 Task: Open a blank google sheet and write heading  Summit Sales. Add 10 people name  'Joshua Rivera, Zoey Coleman, Ryan Wright, Addison Bailey, Jonathan Simmons, Brooklyn Ward, Caleb Barnes, Audrey Collins, Gabriel Perry, Sofia Bell'Item code in between  2500-2700. Product range in between  4000-7000. Add Products   ASICS Shoe, Brooks Shoe, Clarks Shoe, Crocs Shoe, Dr. Martens Shoe, Ecco Shoe, Fila Shoe, Hush Puppies Shoe, Jordan Shoe, K-Swiss Shoe.Choose quantity  3 to 5 commission 2 percent Total Add Amount. Save page  Summit Sales templetes   book
Action: Mouse pressed left at (234, 166)
Screenshot: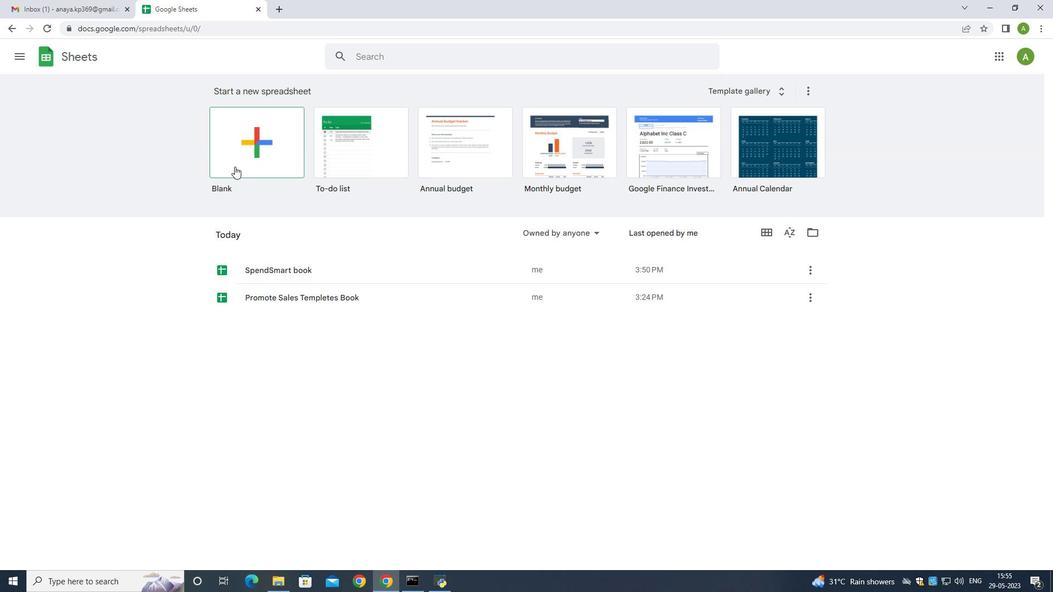 
Action: Mouse moved to (52, 152)
Screenshot: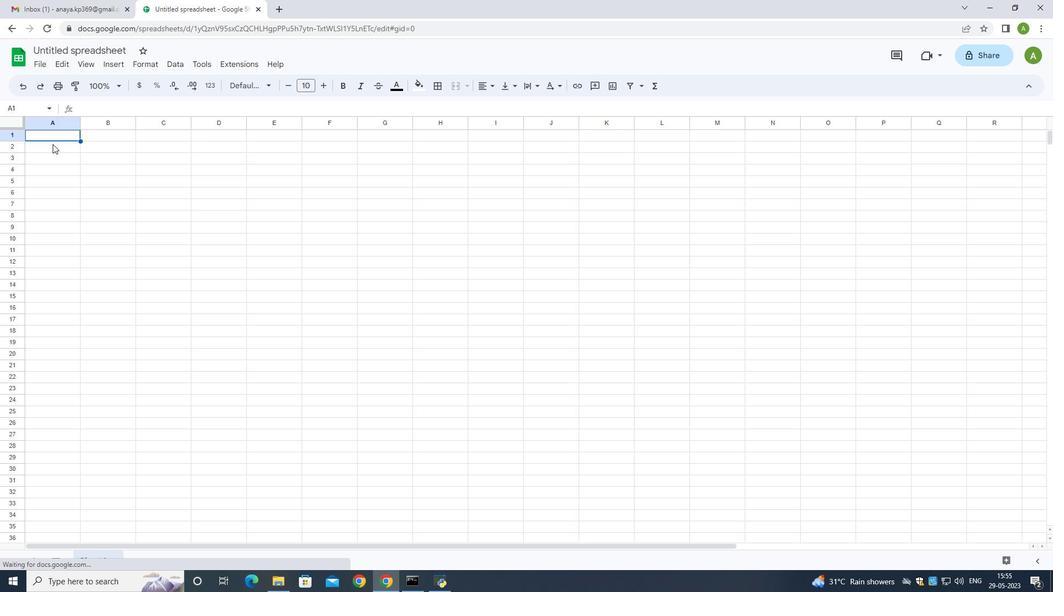 
Action: Key pressed <Key.shift><Key.shift><Key.shift><Key.shift><Key.shift><Key.shift><Key.shift><Key.shift><Key.shift><Key.shift><Key.shift>Summit<Key.space><Key.shift><Key.shift><Key.shift><Key.shift><Key.shift><Key.shift><Key.shift><Key.shift><Key.shift><Key.shift><Key.shift><Key.shift><Key.shift><Key.shift>Sales<Key.down><Key.shift><Key.shift><Key.shift><Key.shift><Key.shift><Key.shift><Key.shift><Key.shift><Key.shift><Key.shift><Key.shift><Key.shift><Key.shift>Name<Key.down><Key.shift>Joshua<Key.space><Key.shift>Rivera<Key.down><Key.shift><Key.shift><Key.shift><Key.shift><Key.shift>Zoey<Key.space><Key.shift>Coleman
Screenshot: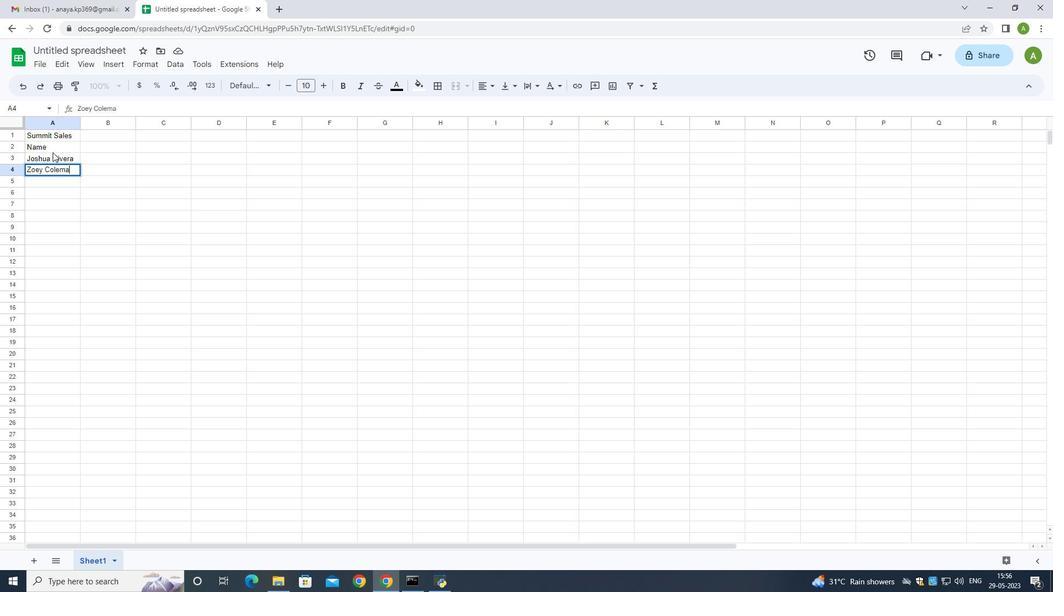 
Action: Mouse pressed left at (52, 152)
Screenshot: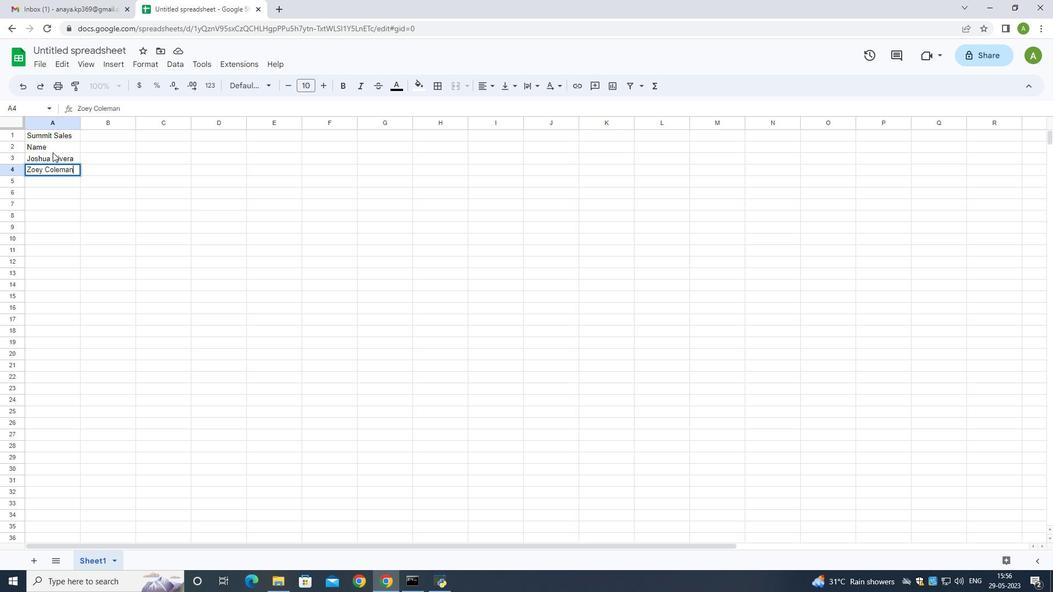 
Action: Mouse moved to (206, 592)
Screenshot: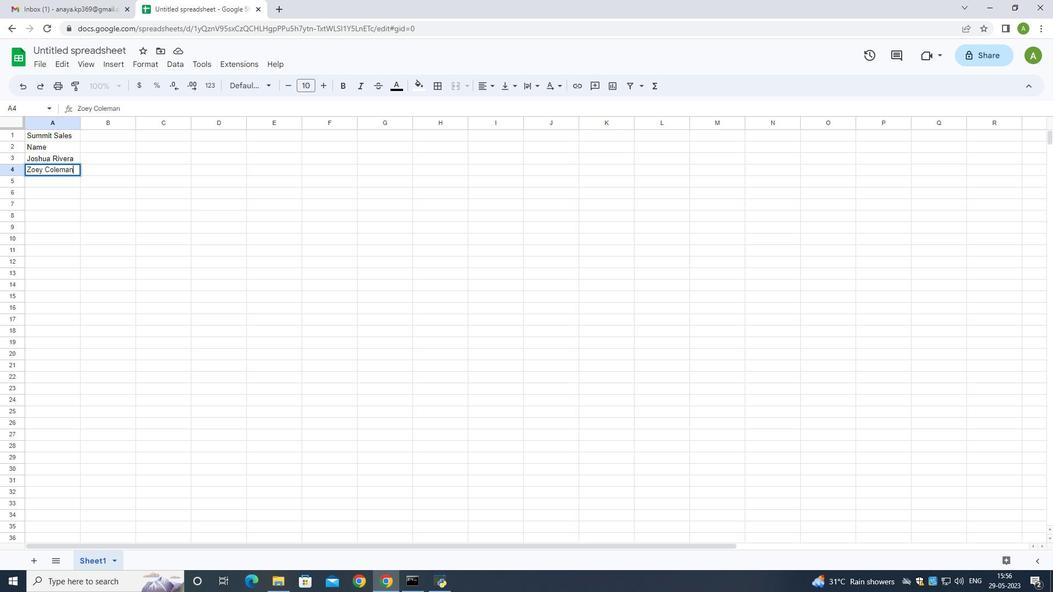 
Action: Key pressed <Key.down>
Screenshot: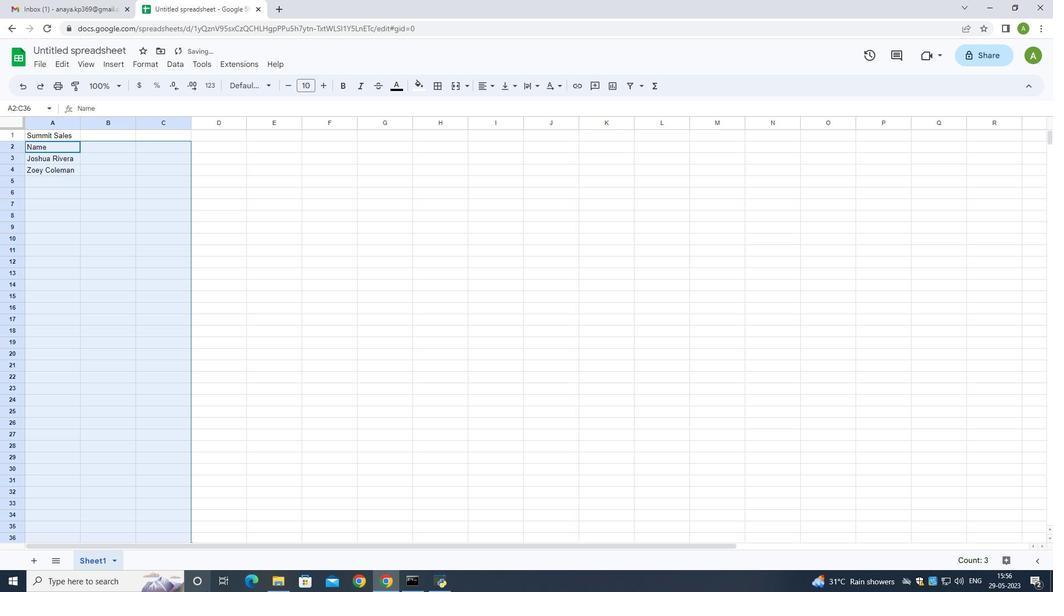 
Action: Mouse moved to (866, 335)
Screenshot: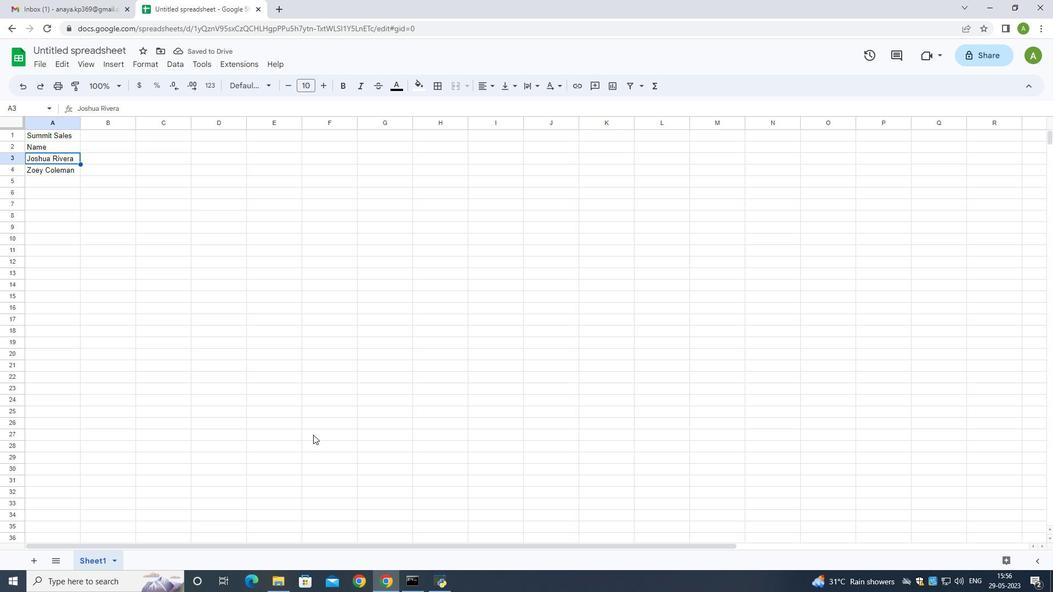 
Action: Key pressed <Key.down><Key.down><Key.shift>Ryan<Key.space><Key.shift>Wright<Key.down><Key.shift>Addison<Key.space><Key.shift>Bailey<Key.down><Key.shift><Key.shift>Jonathan<Key.space><Key.shift><Key.shift><Key.shift>Simmons<Key.down><Key.shift>Brooklyn<Key.space><Key.shift>Ward<Key.down><Key.shift>Caleb<Key.space><Key.shift>Barnes<Key.down><Key.shift>Audrey<Key.space><Key.shift>Collins<Key.down><Key.shift>Gabriel<Key.space><Key.shift>Perry<Key.down><Key.shift>Sofia<Key.space><Key.shift><Key.shift>Bell'l<Key.backspace><Key.shift>Item
Screenshot: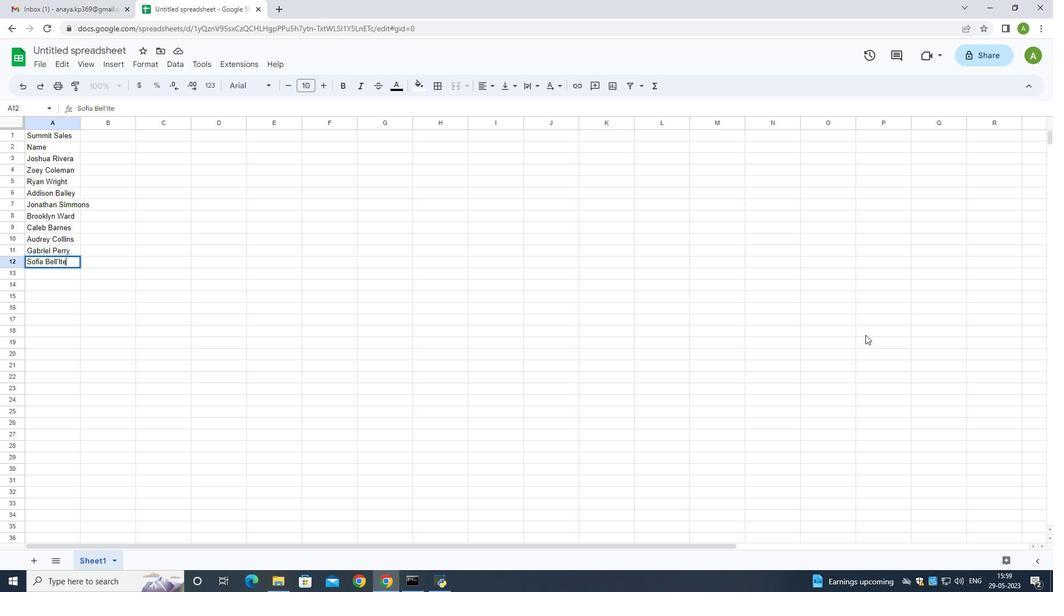 
Action: Mouse moved to (199, 109)
Screenshot: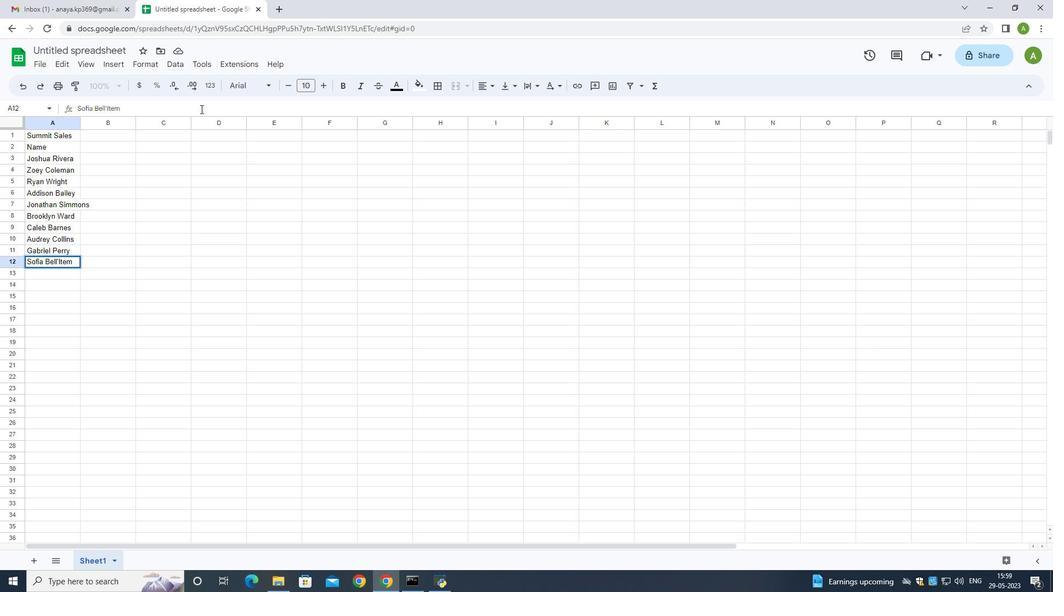 
Action: Key pressed <Key.backspace>
Screenshot: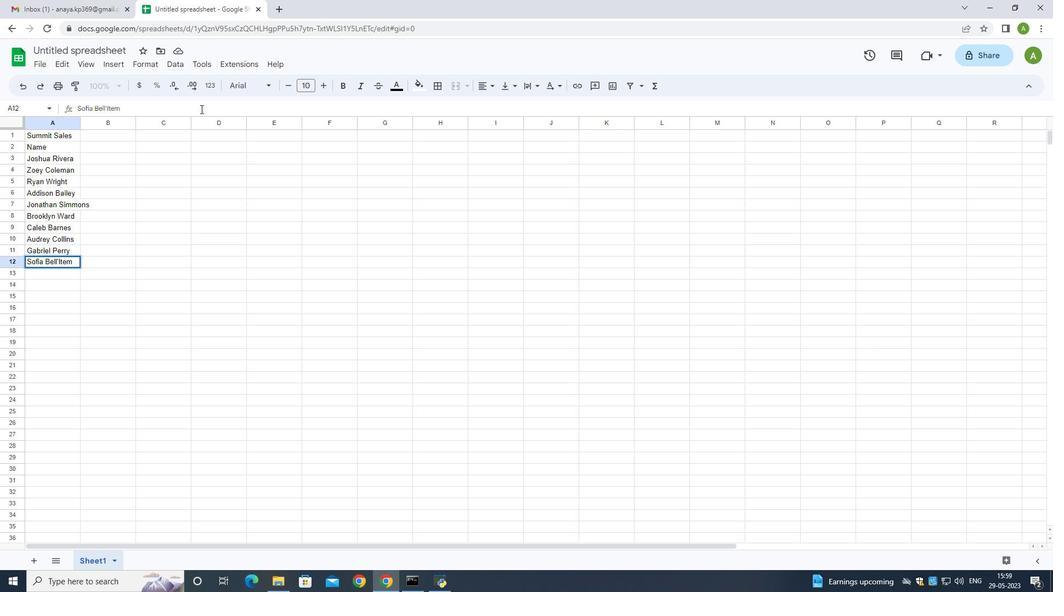 
Action: Mouse moved to (182, 103)
Screenshot: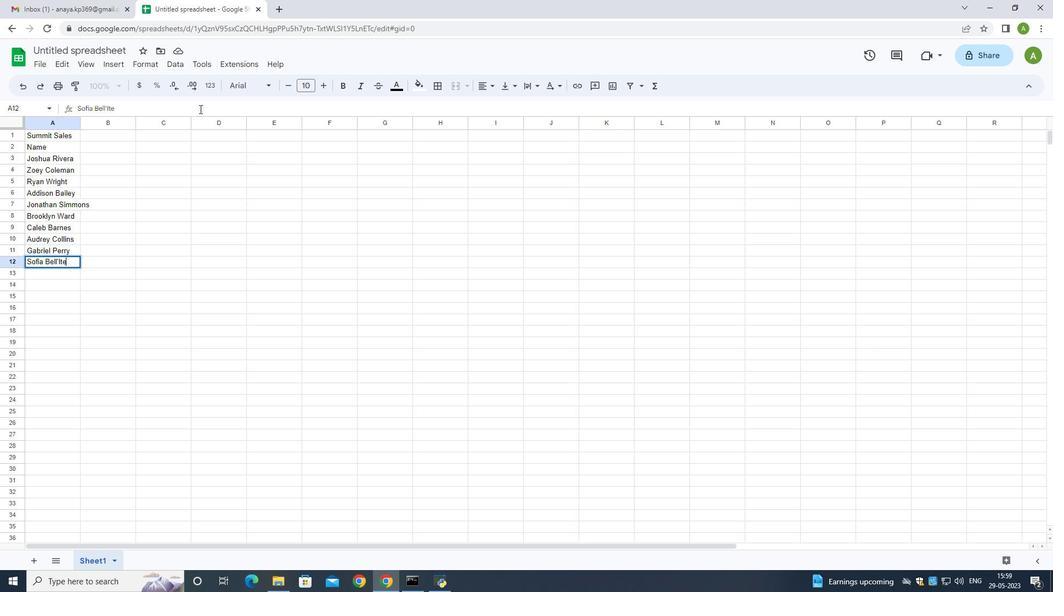 
Action: Key pressed <Key.backspace>
Screenshot: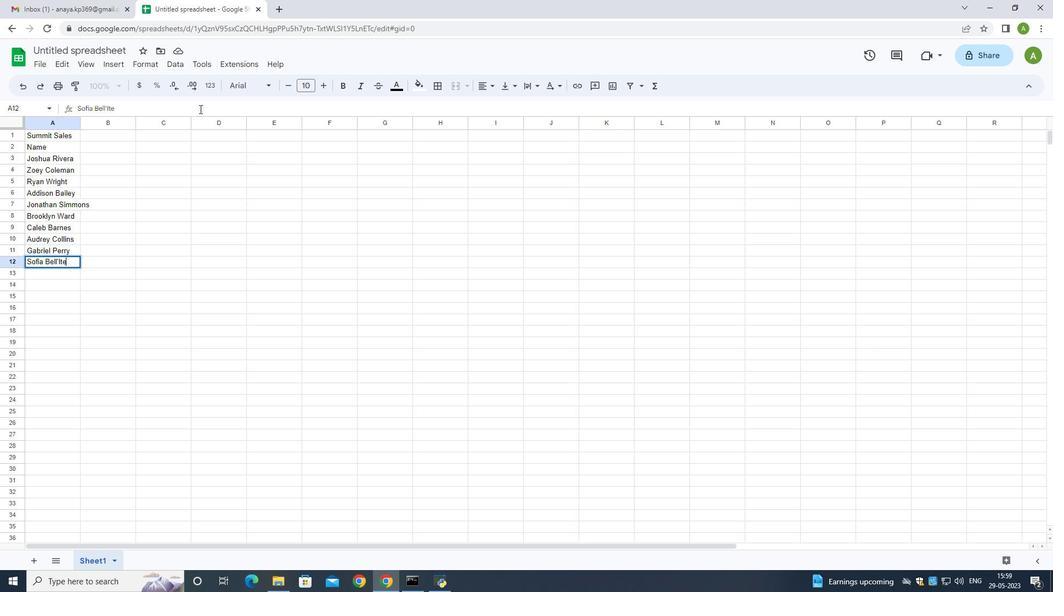 
Action: Mouse moved to (173, 97)
Screenshot: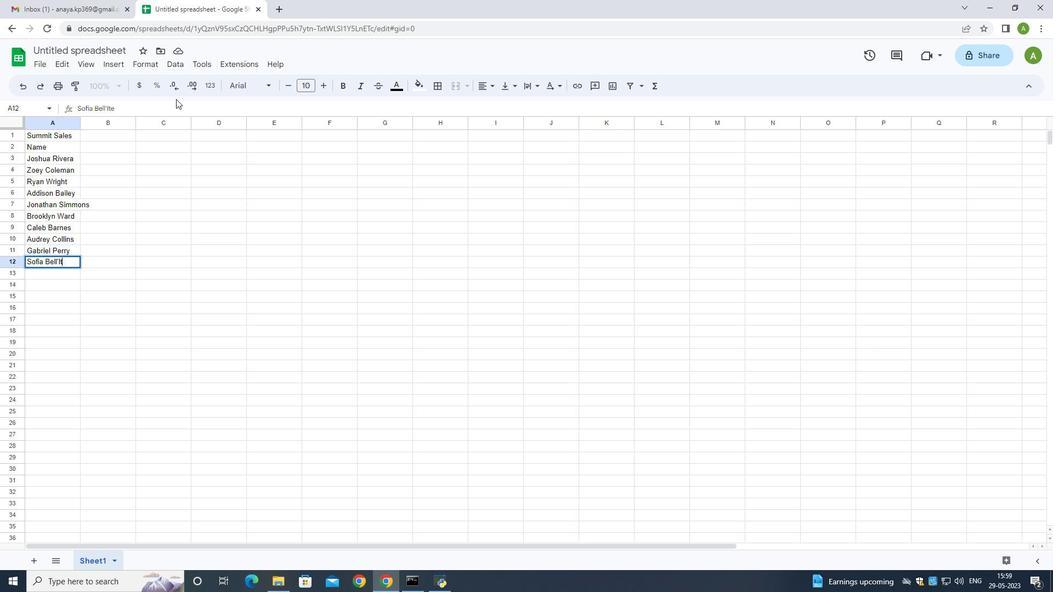 
Action: Key pressed <Key.backspace>
Screenshot: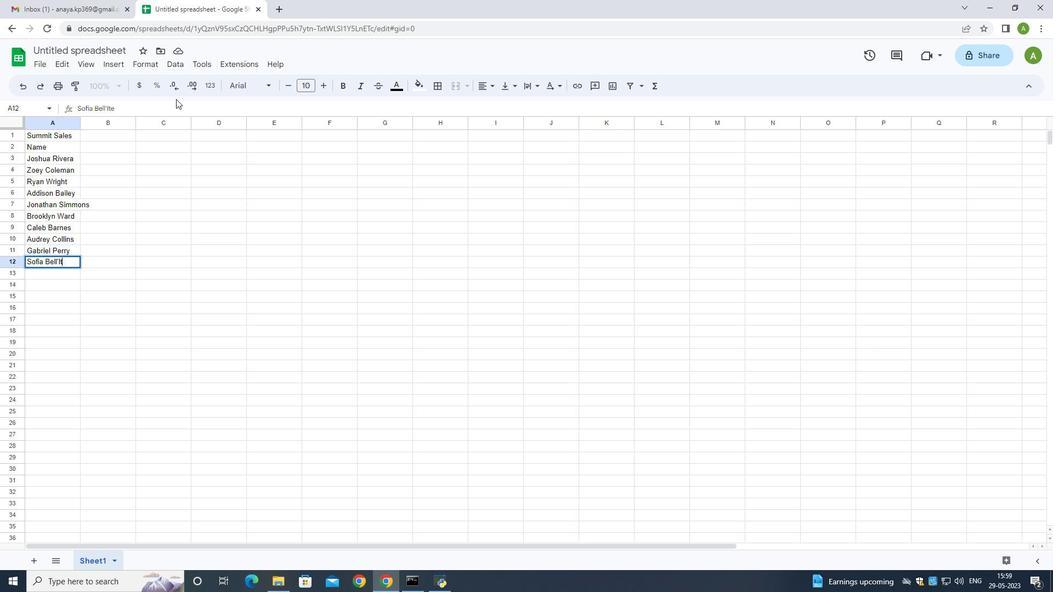 
Action: Mouse moved to (149, 83)
Screenshot: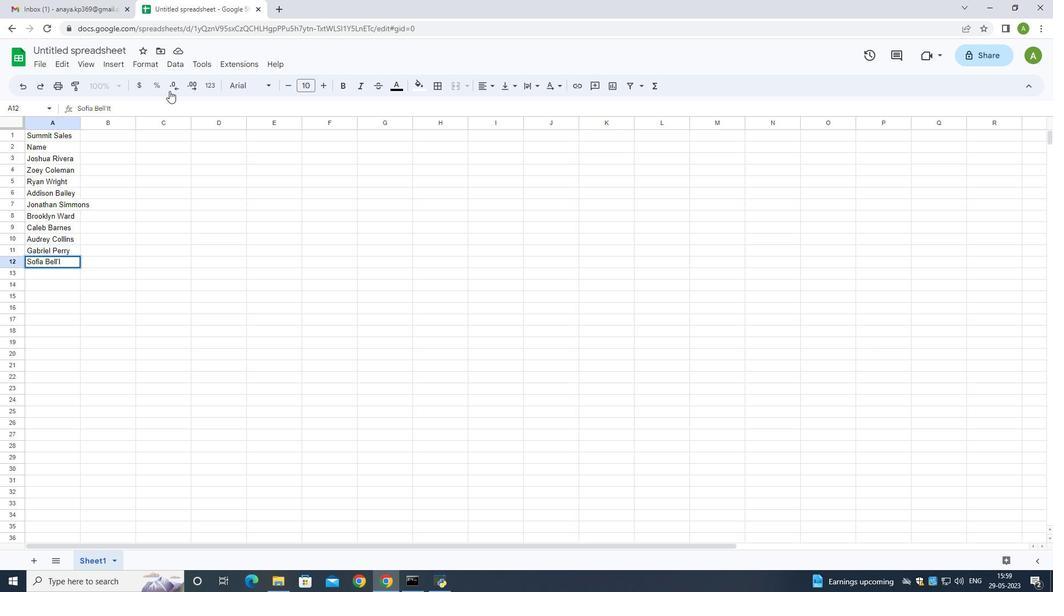 
Action: Key pressed <Key.backspace>
Screenshot: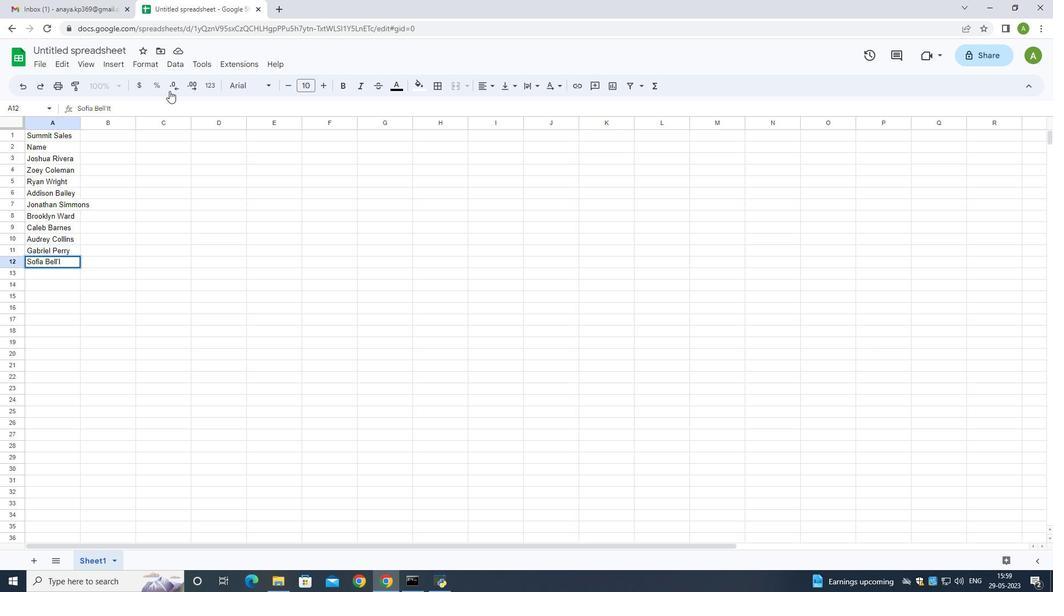 
Action: Mouse moved to (146, 77)
Screenshot: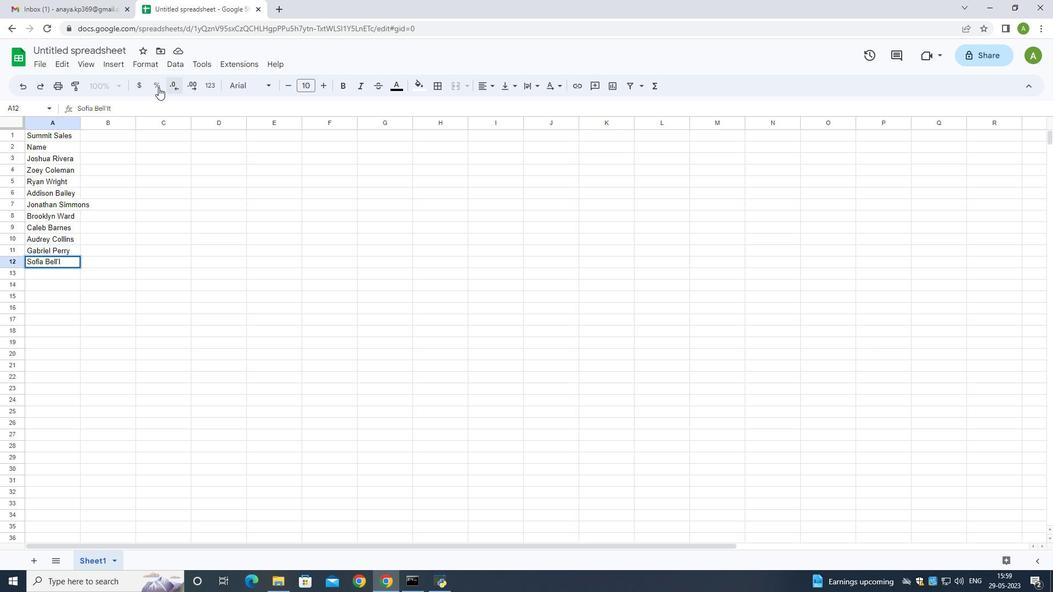 
Action: Key pressed <Key.backspace>
Screenshot: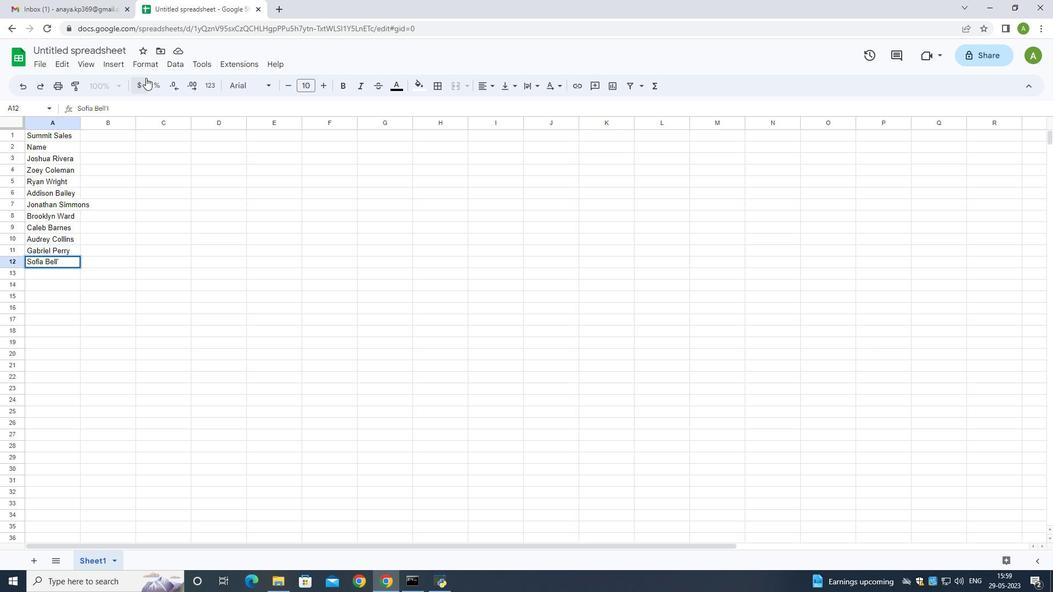 
Action: Mouse moved to (147, 55)
Screenshot: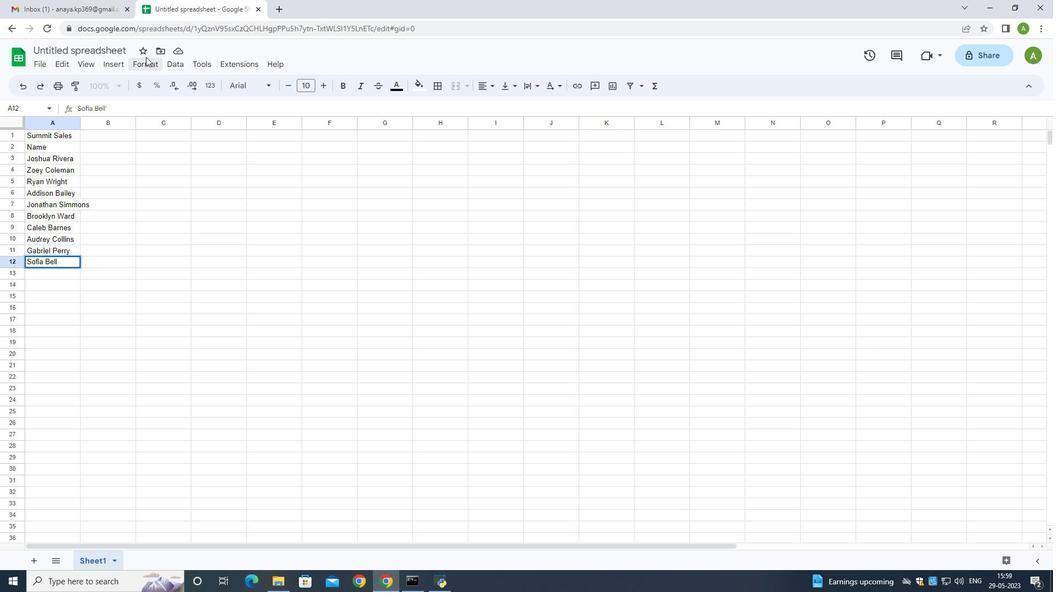 
Action: Key pressed <Key.backspace>
Screenshot: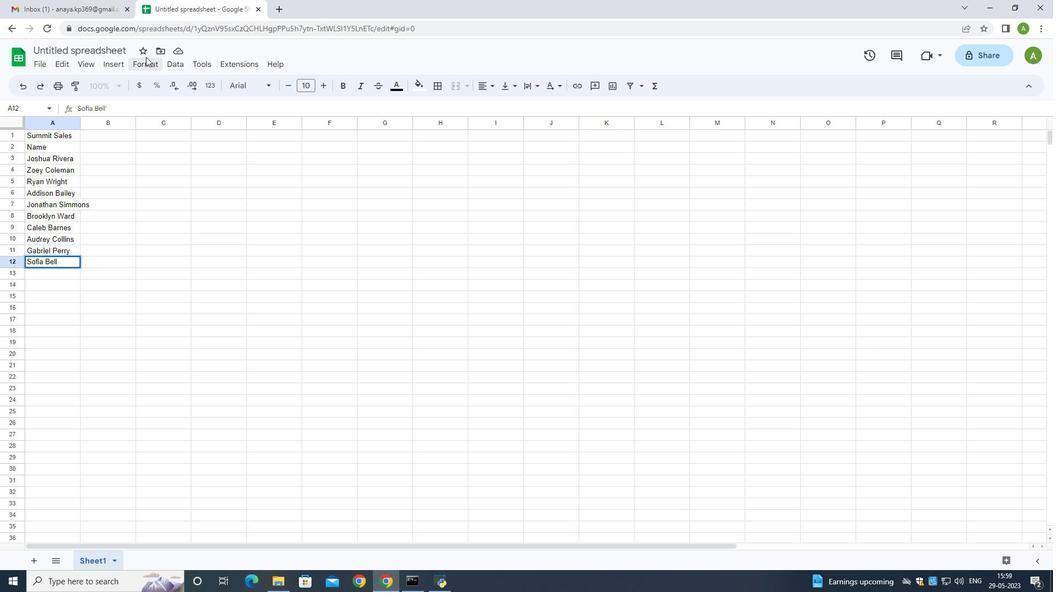 
Action: Mouse moved to (171, 54)
Screenshot: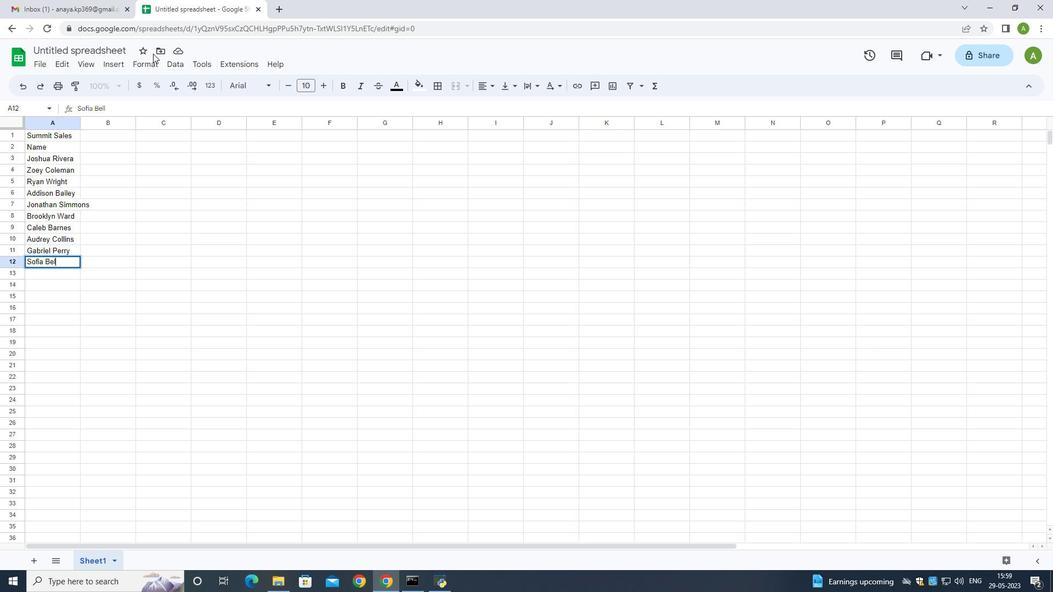 
Action: Key pressed <Key.backspace>
Screenshot: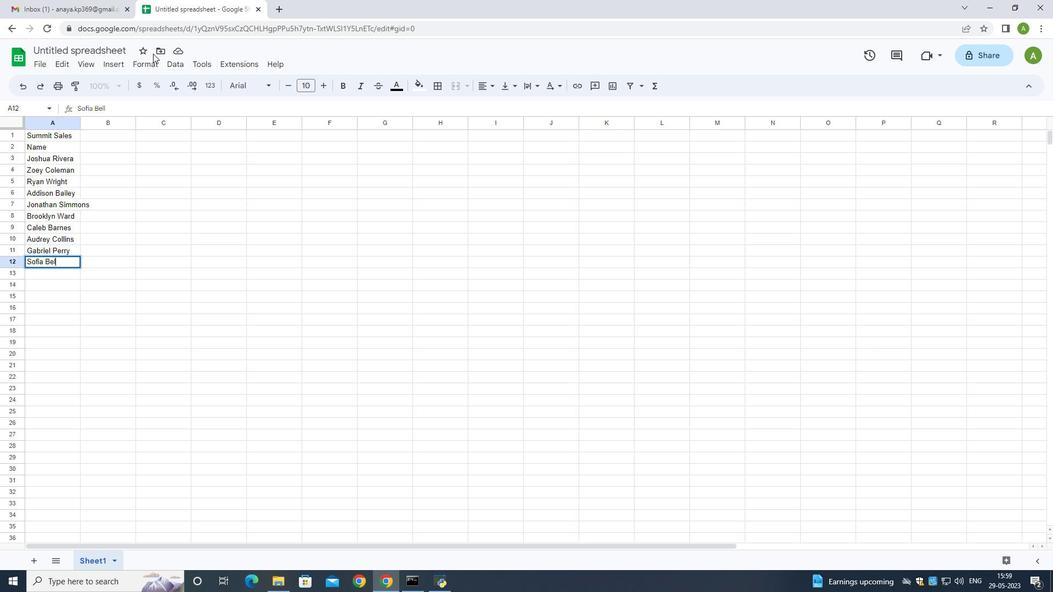 
Action: Mouse moved to (170, 62)
Screenshot: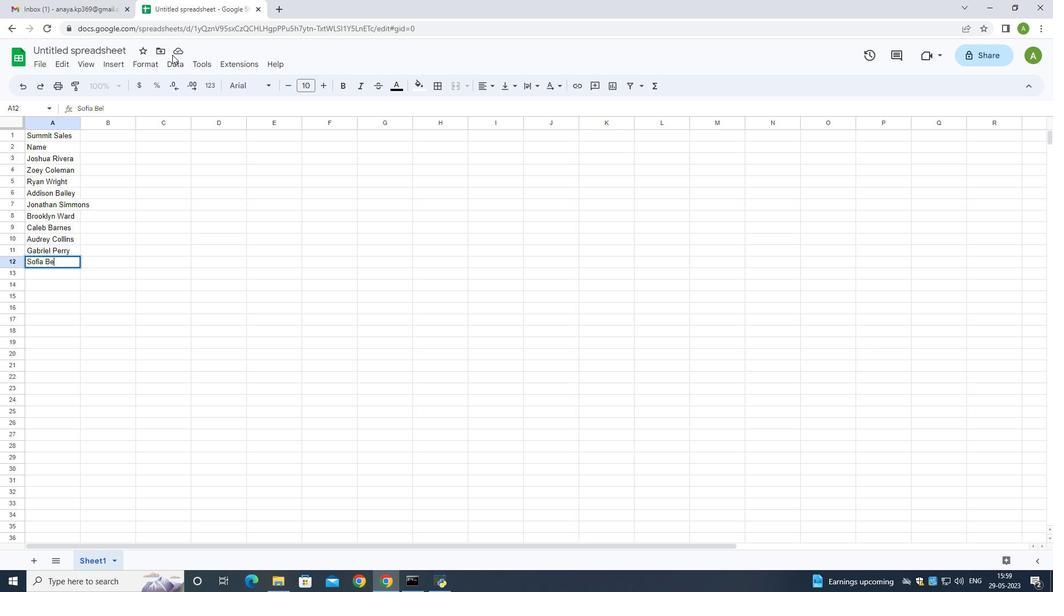 
Action: Key pressed <Key.backspace>
Screenshot: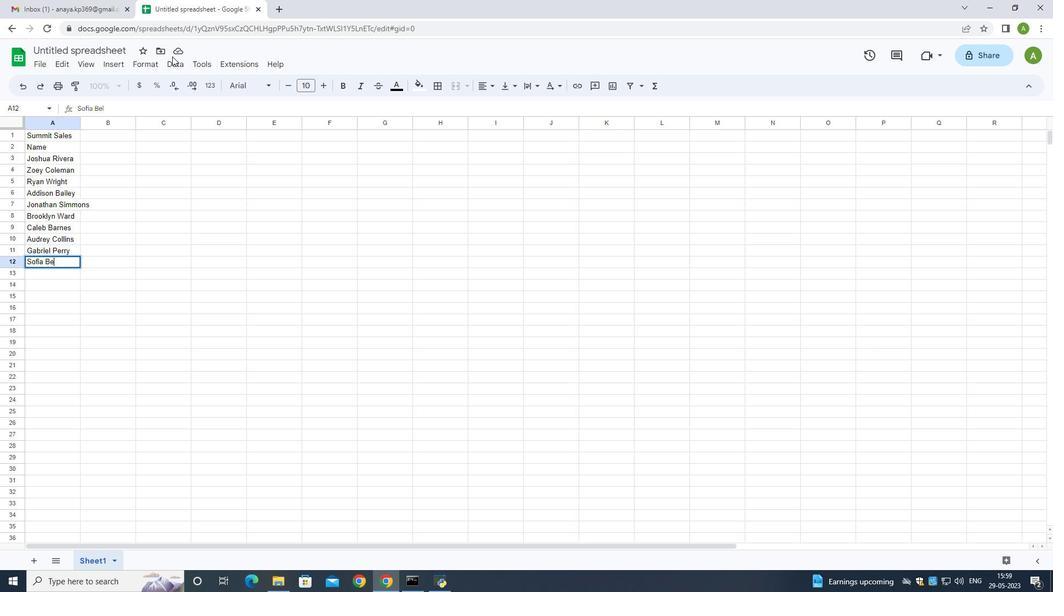 
Action: Mouse moved to (170, 65)
Screenshot: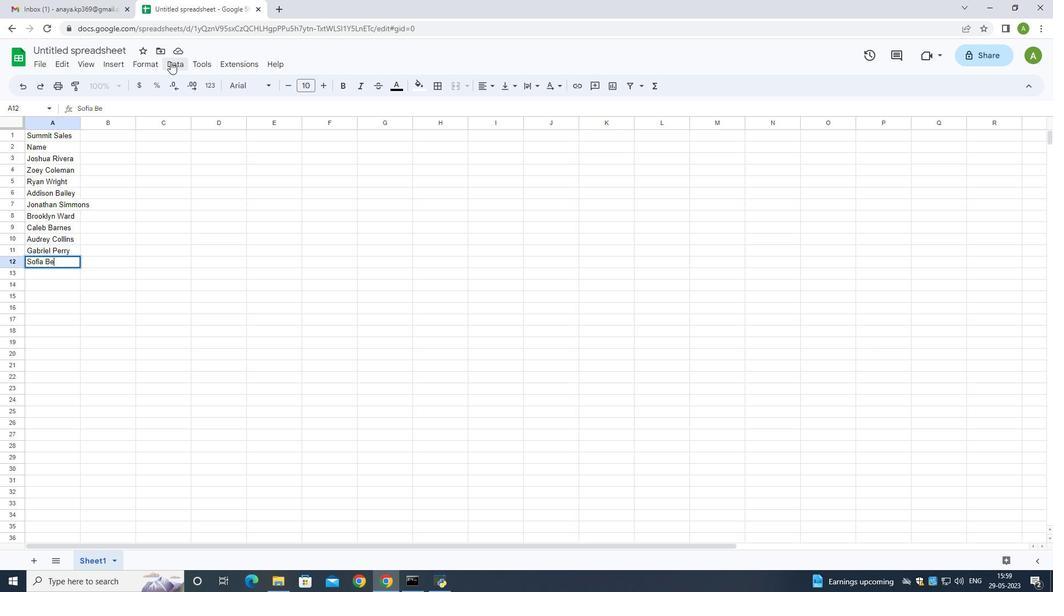 
Action: Key pressed <Key.backspace><Key.backspace><Key.backspace>
Screenshot: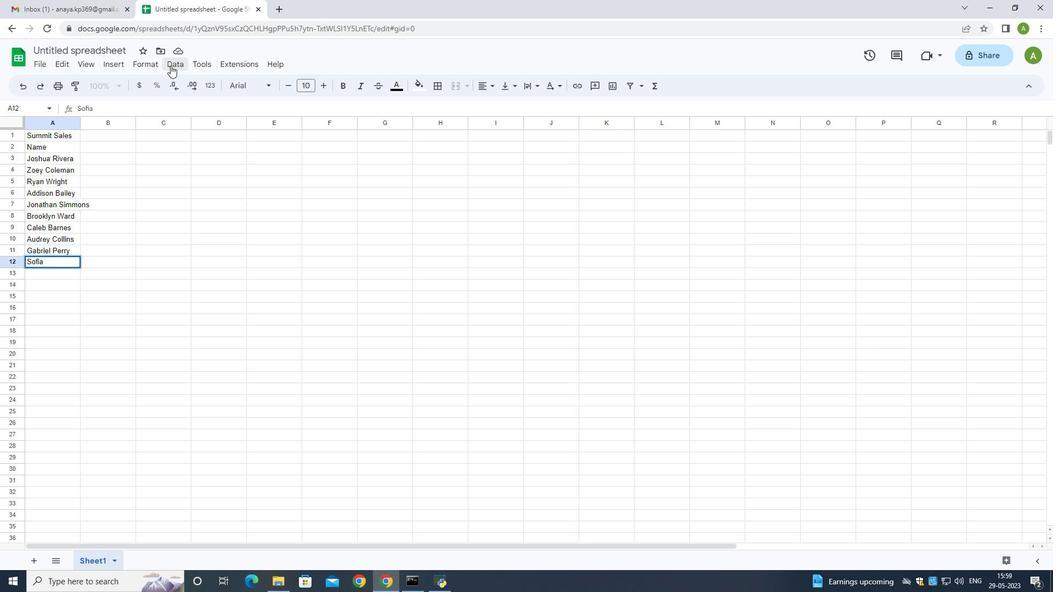 
Action: Mouse moved to (288, 281)
Screenshot: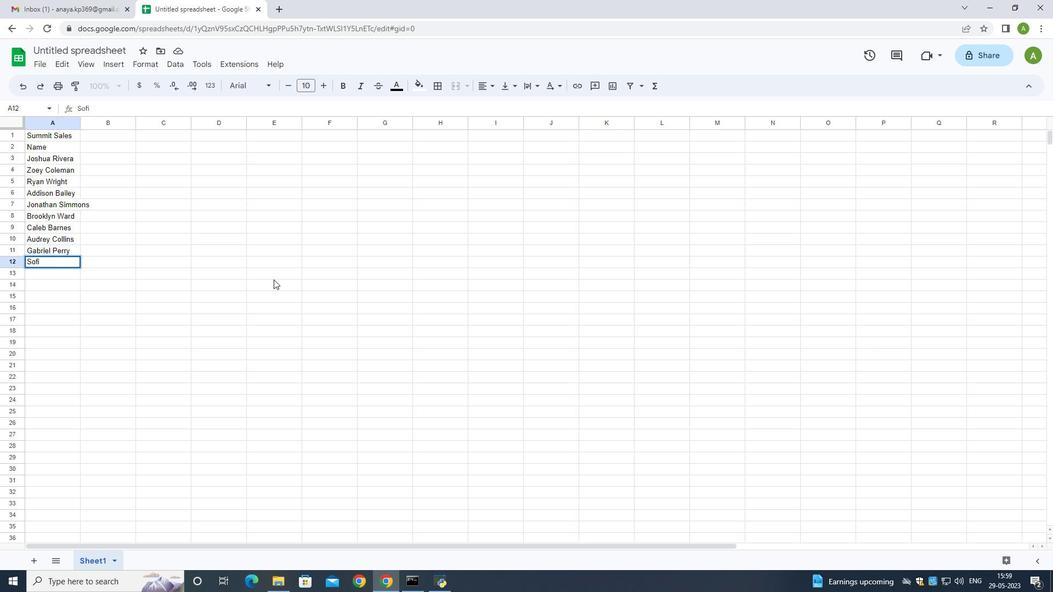 
Action: Key pressed <Key.backspace><Key.backspace><Key.backspace><Key.backspace>ctrl+Za<Key.space><Key.shift>Bell
Screenshot: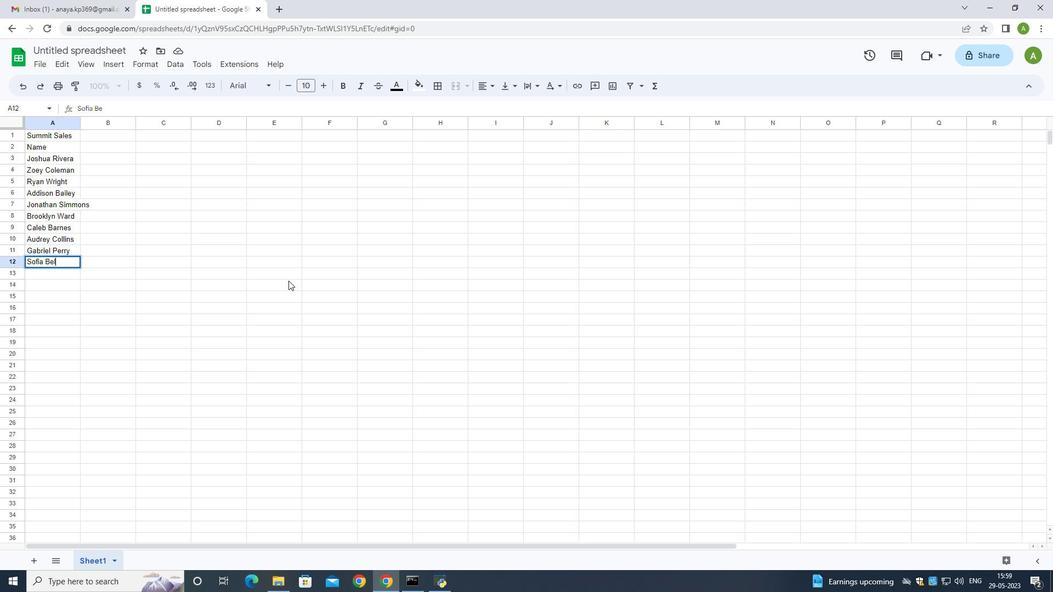 
Action: Mouse moved to (111, 146)
Screenshot: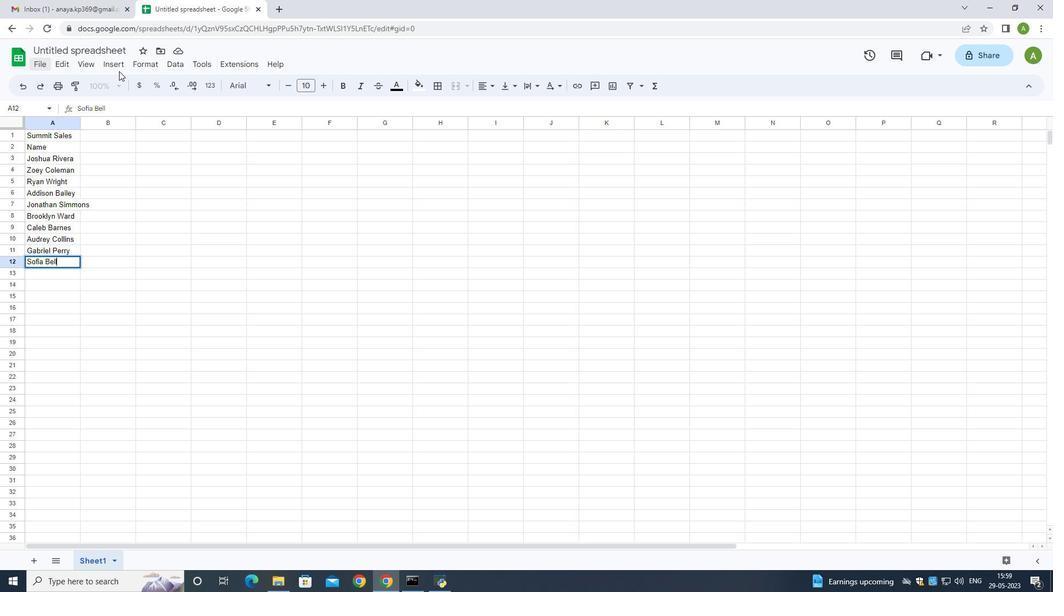 
Action: Mouse pressed left at (111, 146)
Screenshot: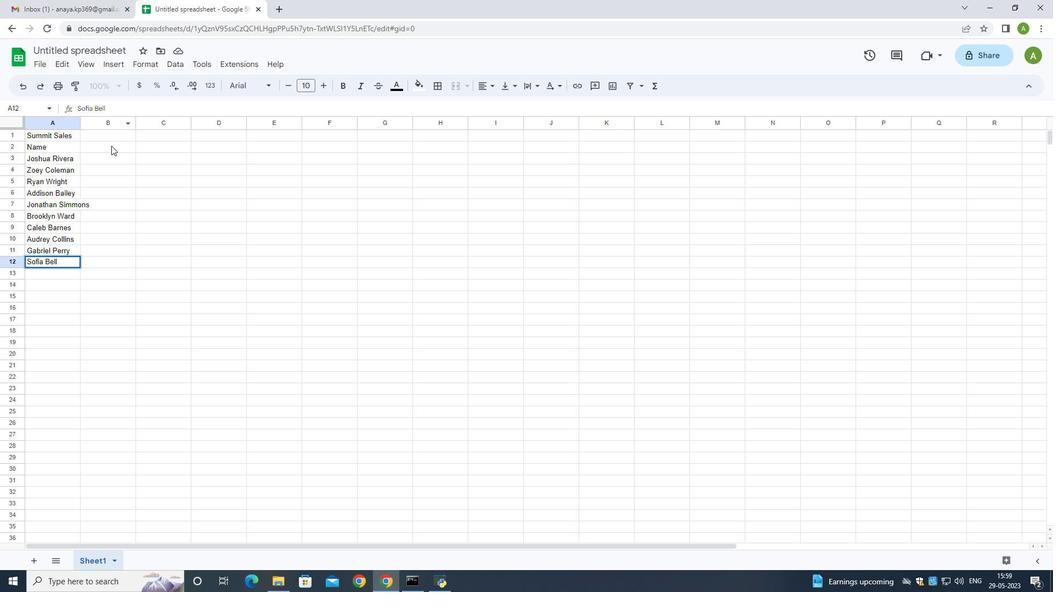 
Action: Mouse moved to (107, 146)
Screenshot: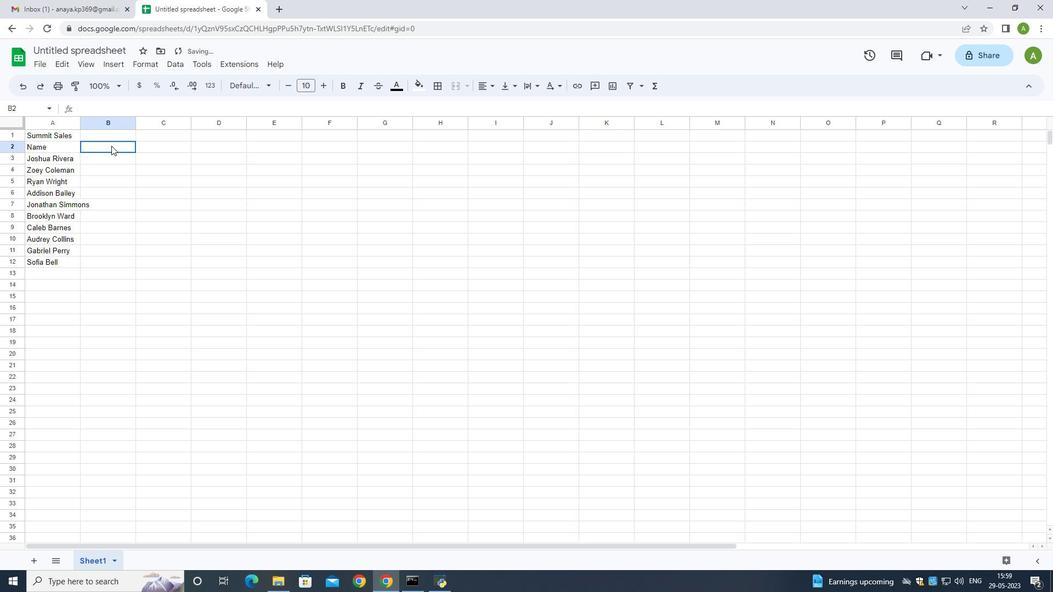 
Action: Key pressed <Key.shift><Key.shift><Key.shift>Item<Key.space><Key.shift>Code<Key.down>
Screenshot: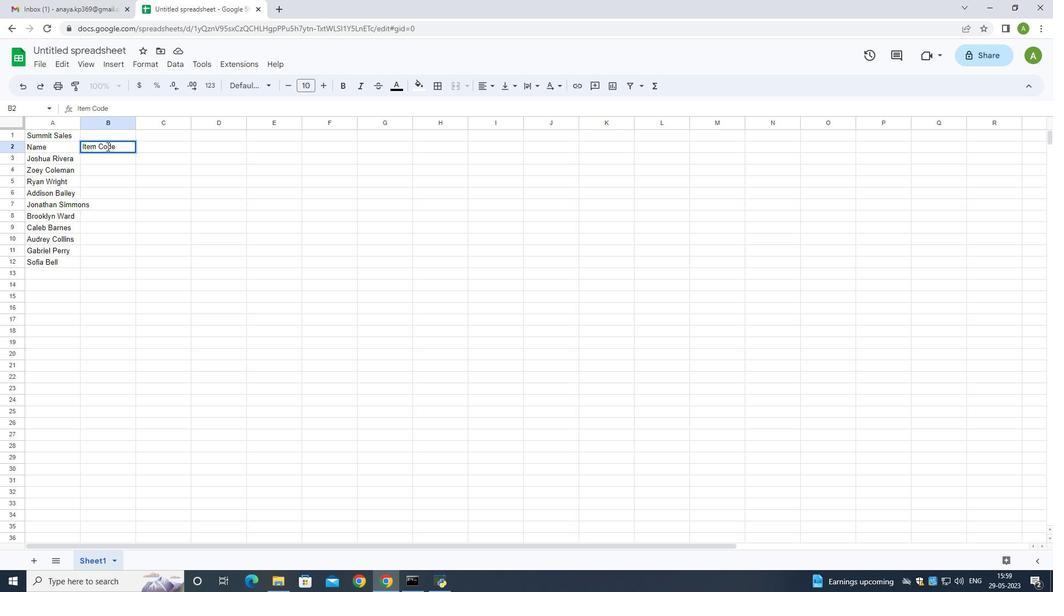 
Action: Mouse moved to (227, 99)
Screenshot: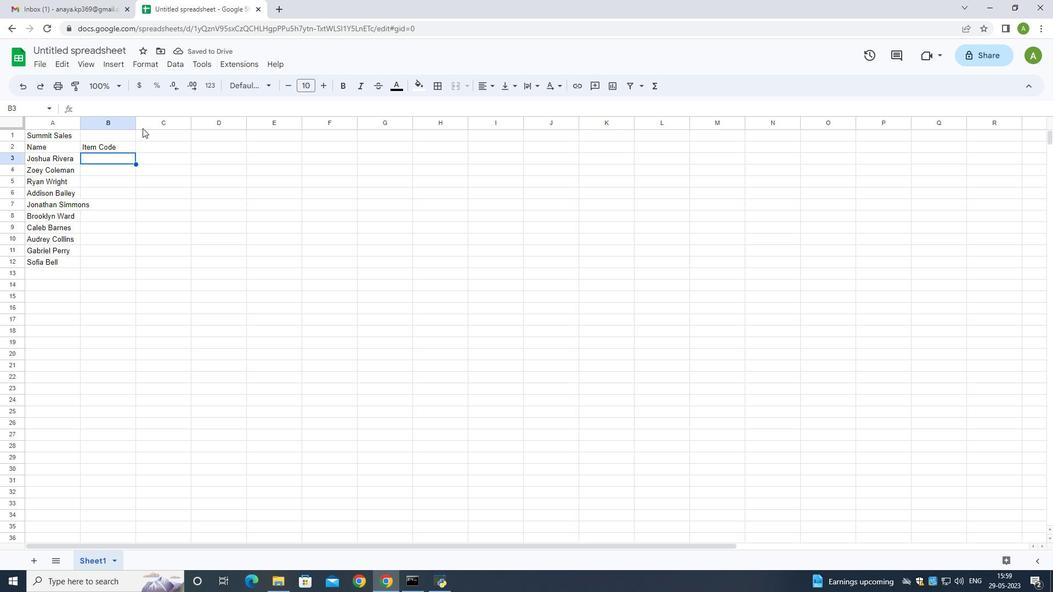 
Action: Key pressed 5<Key.backspace>2500<Key.backspace>2<Key.down>25
Screenshot: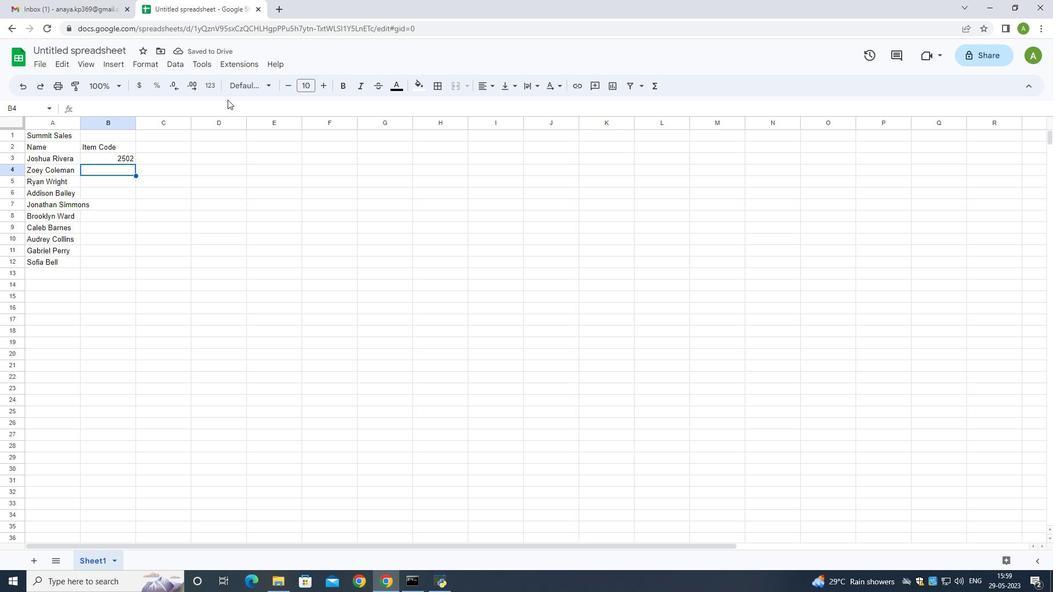 
Action: Mouse moved to (1053, 0)
Screenshot: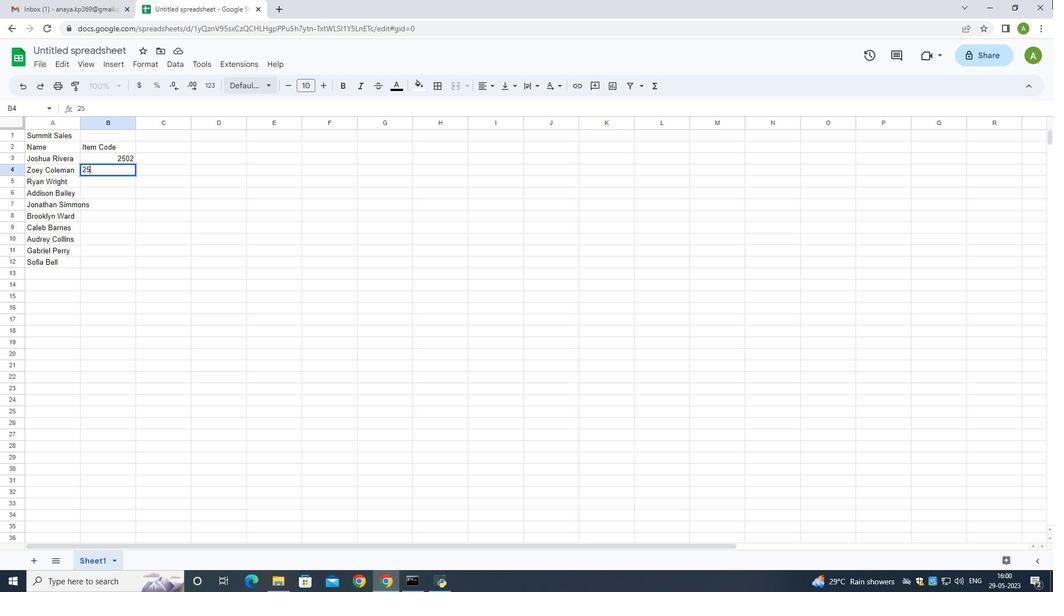 
Action: Key pressed 20
Screenshot: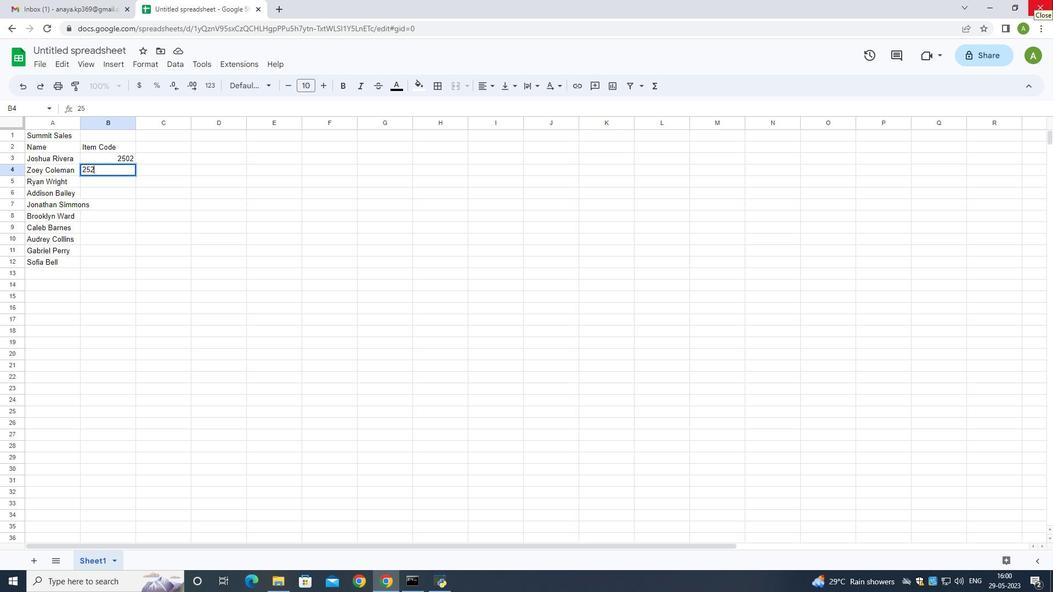 
Action: Mouse moved to (913, 0)
Screenshot: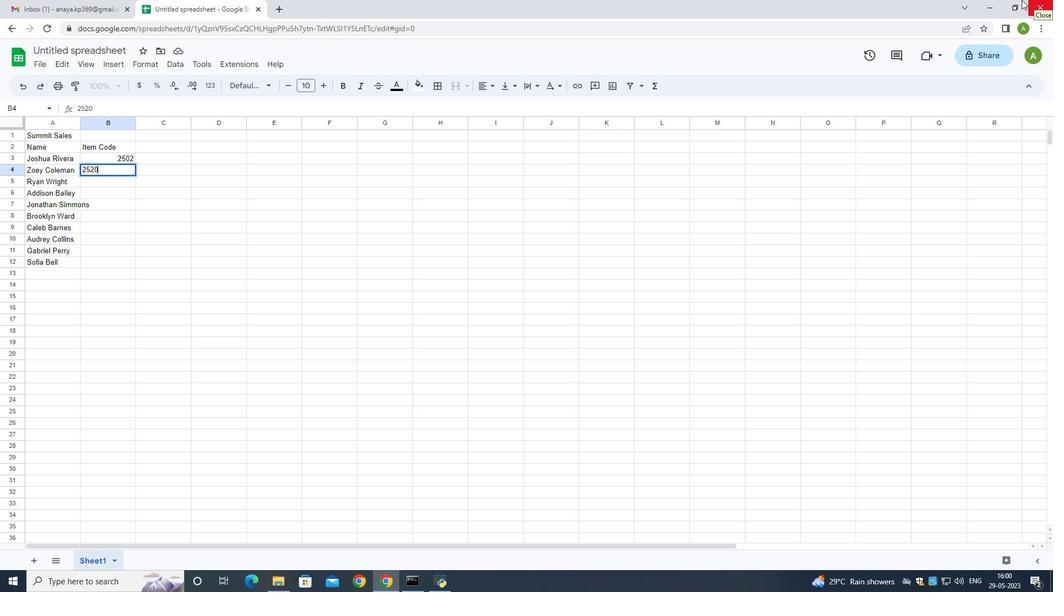
Action: Key pressed <Key.down>2540<Key.down>2570<Key.down>2680<Key.down>2690<Key.down>2650<Key.down>2630<Key.down>2620<Key.down>2695
Screenshot: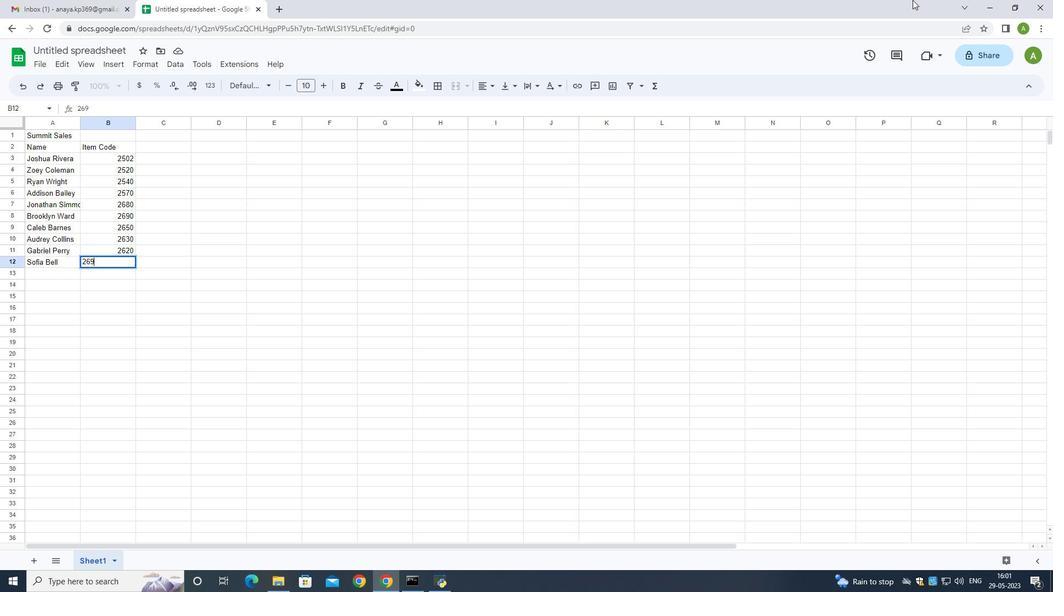 
Action: Mouse moved to (156, 148)
Screenshot: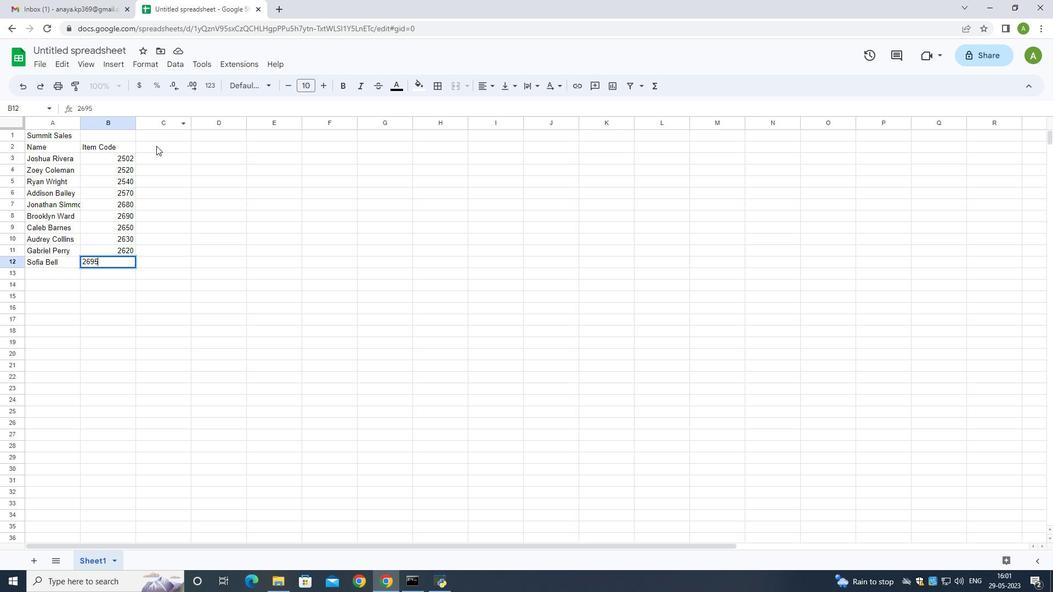 
Action: Mouse pressed left at (156, 148)
Screenshot: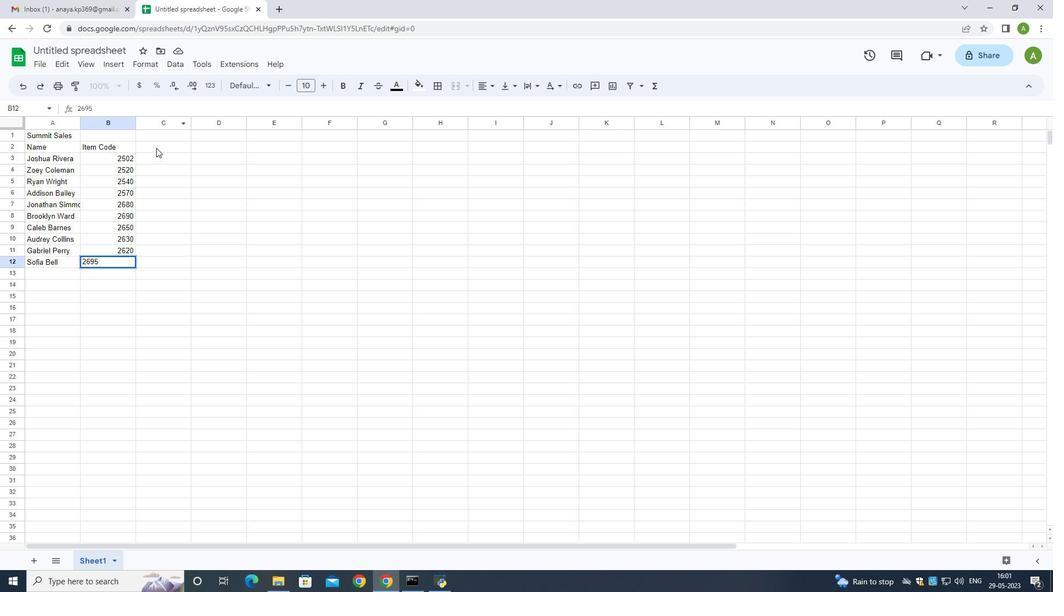 
Action: Mouse moved to (150, 146)
Screenshot: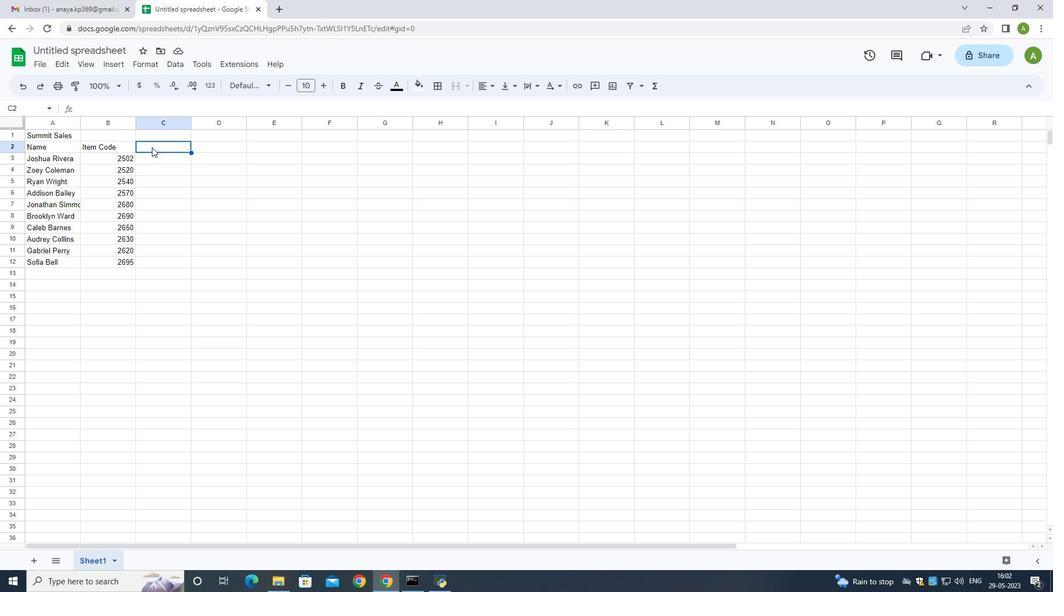 
Action: Mouse pressed left at (150, 146)
Screenshot: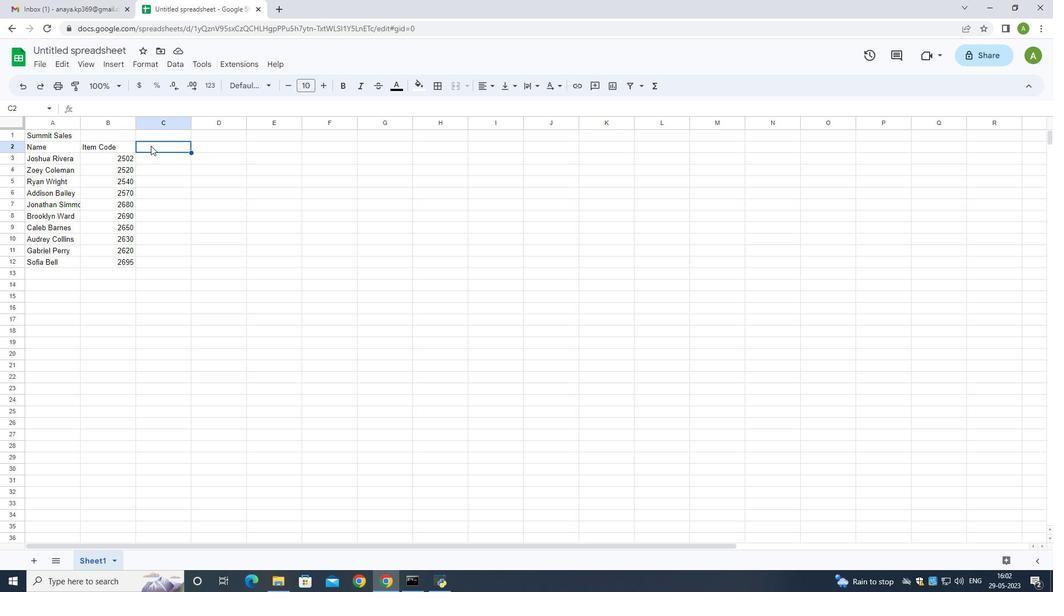 
Action: Mouse moved to (1054, 110)
Screenshot: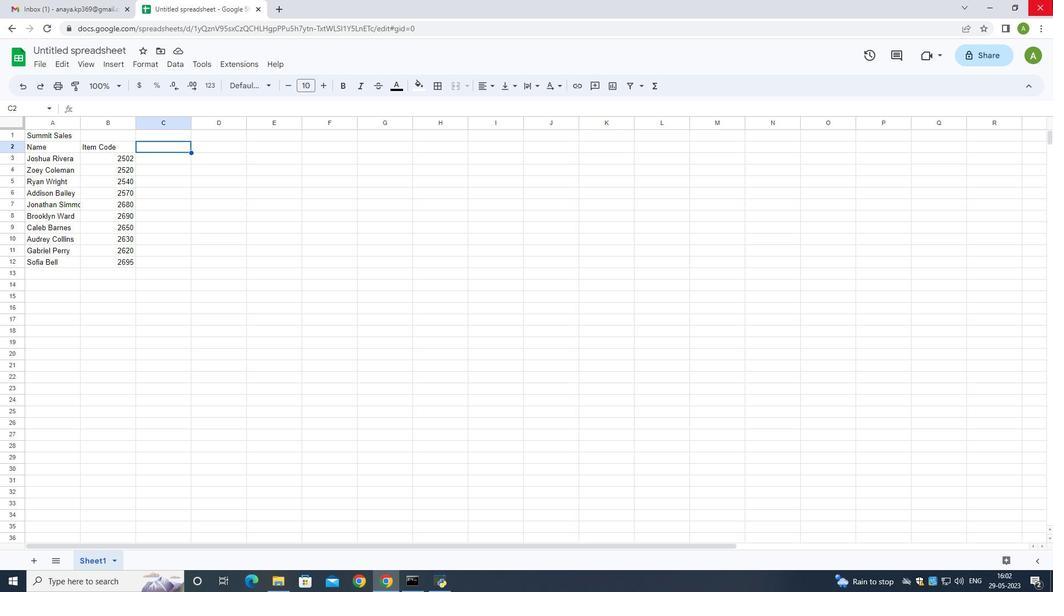 
Action: Key pressed <Key.shift>Product<Key.space><Key.shift>range<Key.down>
Screenshot: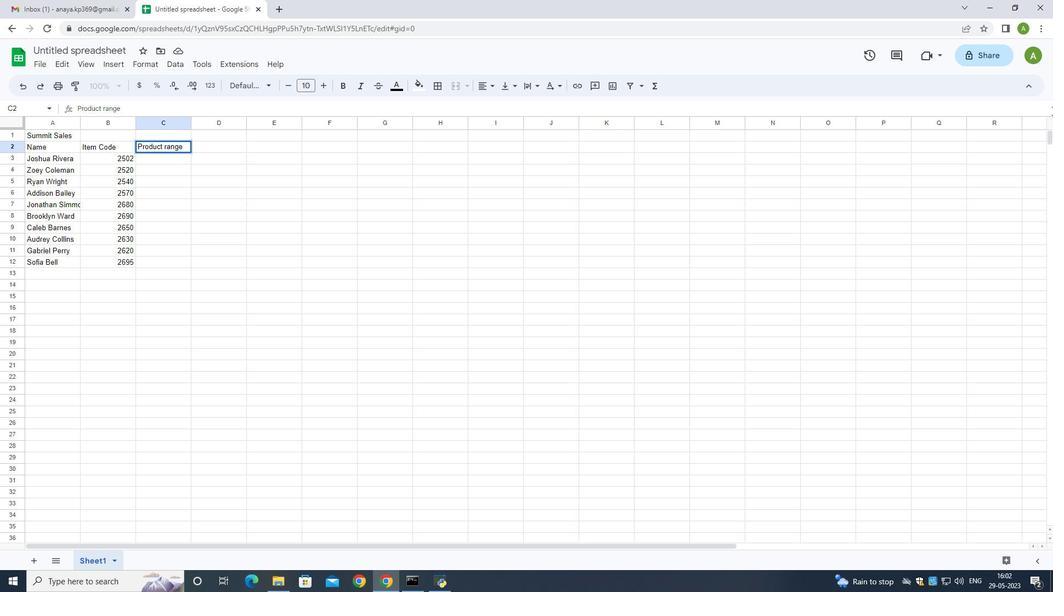 
Action: Mouse moved to (1030, 115)
Screenshot: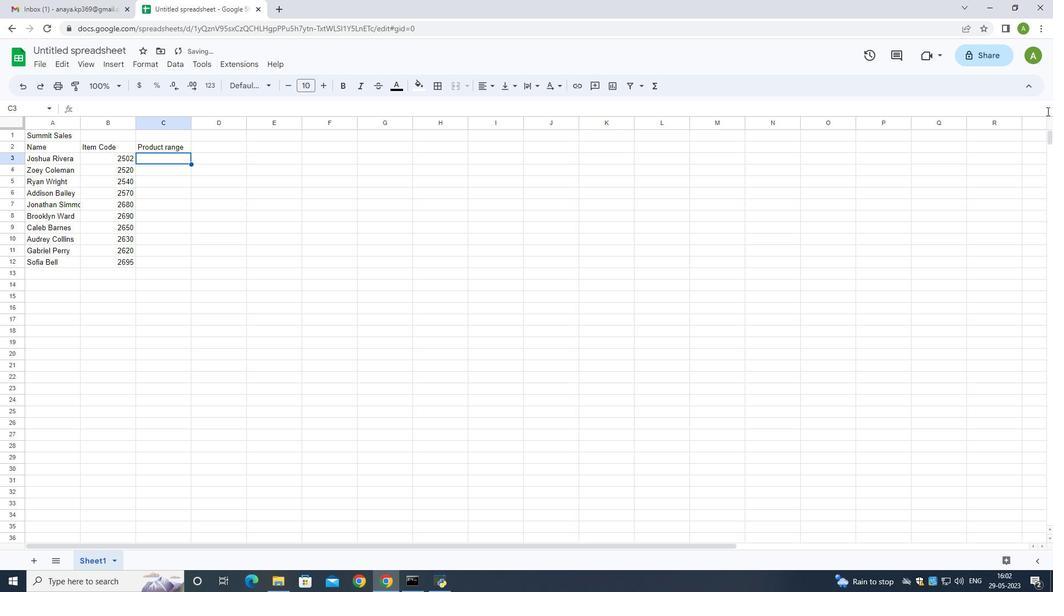 
Action: Key pressed 4000<Key.down>5000<Key.down>6000<Key.down>7000<Key.down>800<Key.backspace><Key.backspace><Key.backspace>4500<Key.down>5500<Key.down>6500<Key.down>4300<Key.down>5300<Key.down>6300<Key.down>
Screenshot: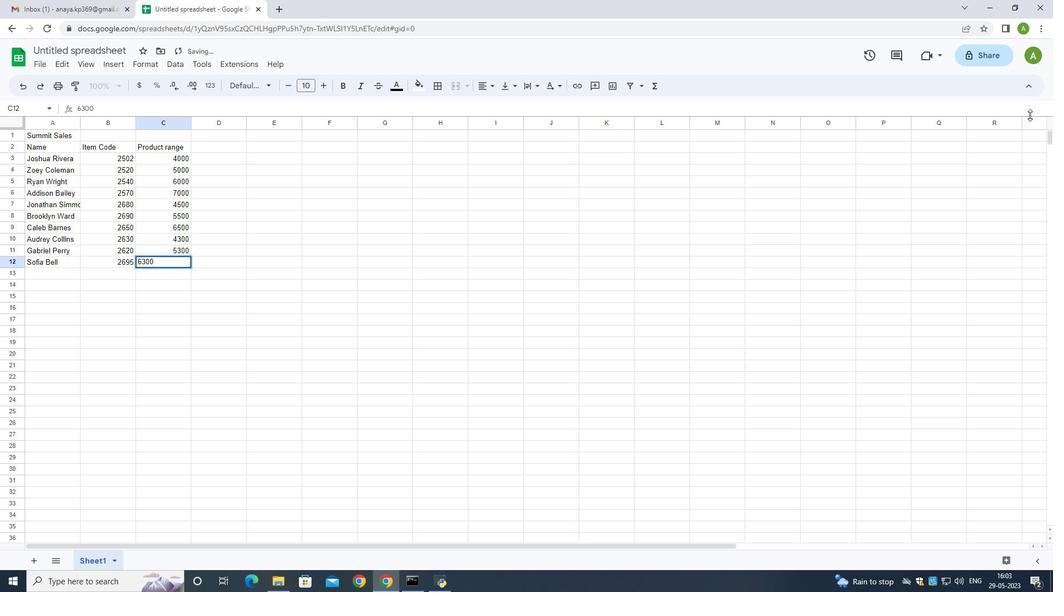 
Action: Mouse moved to (214, 147)
Screenshot: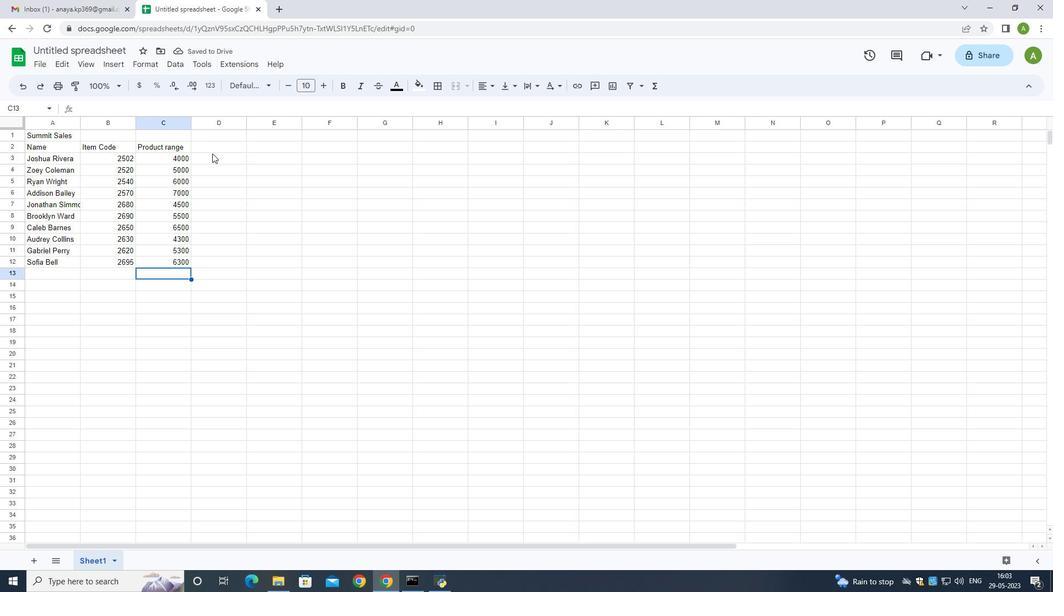 
Action: Mouse pressed left at (214, 147)
Screenshot: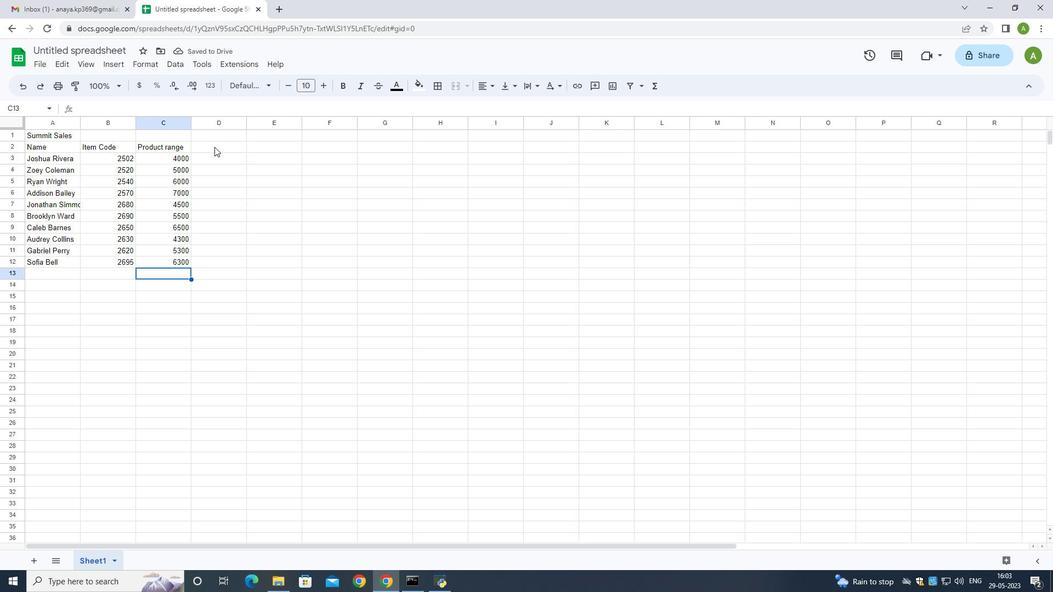 
Action: Mouse moved to (201, 151)
Screenshot: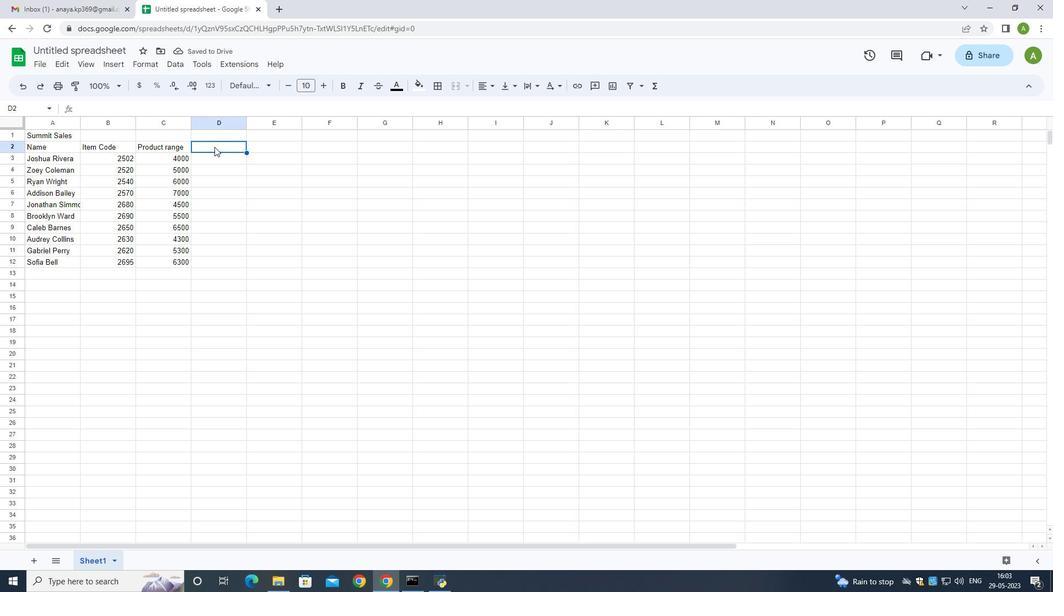 
Action: Key pressed <Key.shift>Products<Key.down><Key.shift>A<Key.shift><Key.shift><Key.shift><Key.shift><Key.shift><Key.shift><Key.shift><Key.shift><Key.shift><Key.shift>SICS<Key.space><Key.shift>SHoe<Key.down><Key.shift><Key.shift><Key.shift><Key.shift><Key.shift><Key.shift><Key.shift><Key.shift><Key.shift><Key.shift><Key.shift><Key.shift><Key.shift><Key.shift><Key.shift><Key.shift><Key.shift><Key.shift><Key.shift><Key.shift><Key.shift><Key.shift><Key.shift><Key.shift><Key.shift><Key.shift><Key.shift><Key.shift><Key.shift><Key.shift><Key.shift><Key.shift><Key.shift><Key.shift><Key.shift><Key.shift><Key.shift><Key.up>
Screenshot: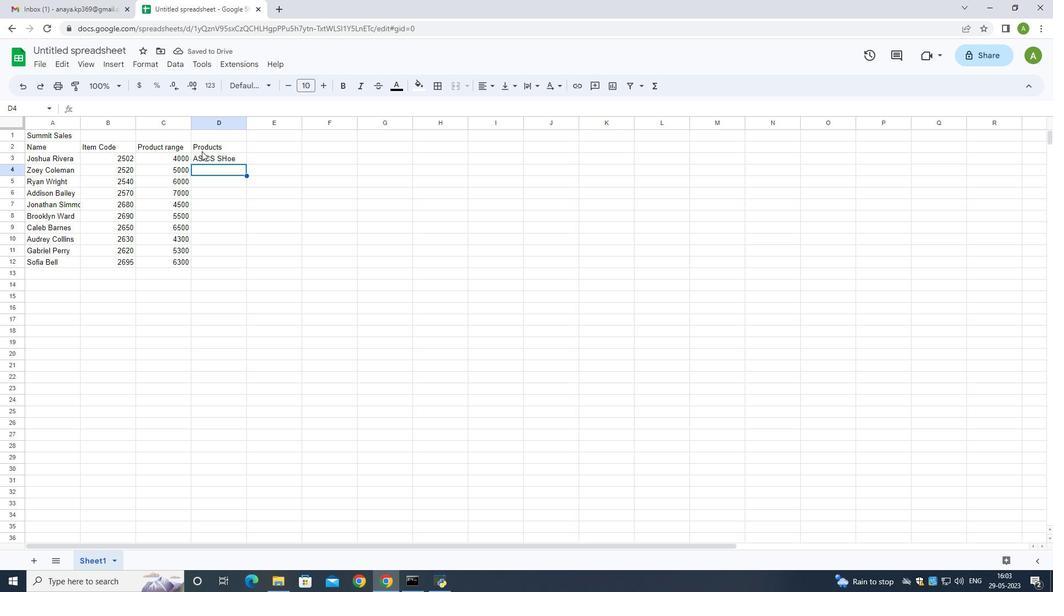 
Action: Mouse moved to (229, 159)
Screenshot: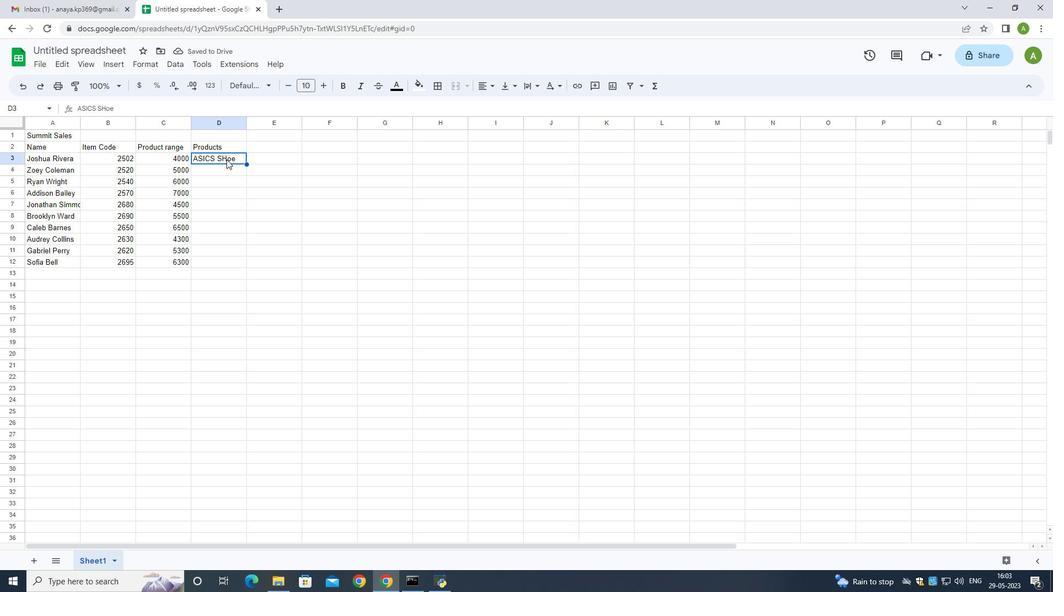 
Action: Mouse pressed left at (229, 159)
Screenshot: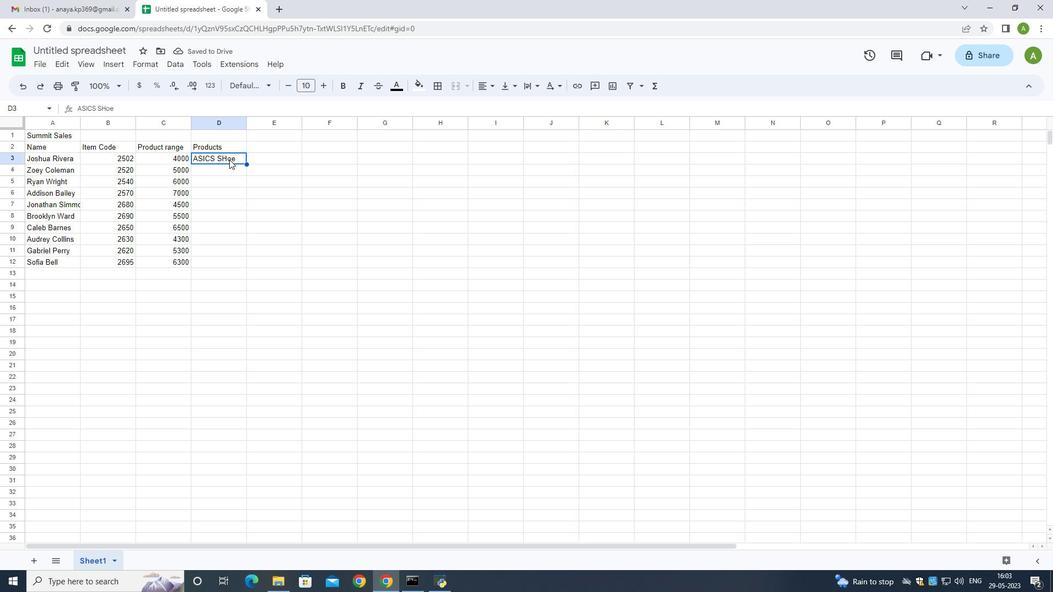 
Action: Mouse moved to (229, 159)
Screenshot: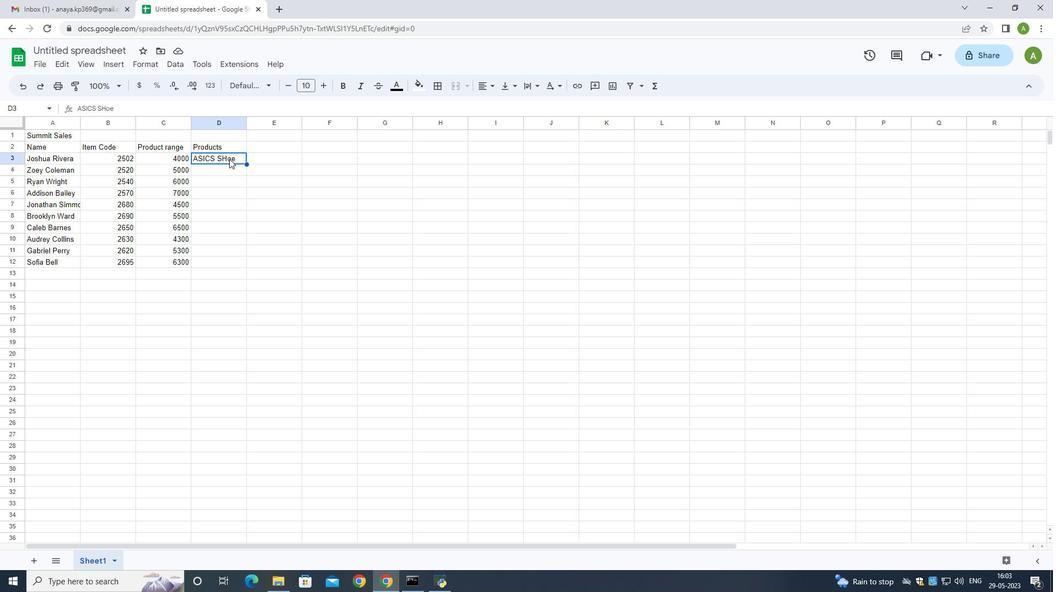 
Action: Mouse pressed left at (229, 159)
Screenshot: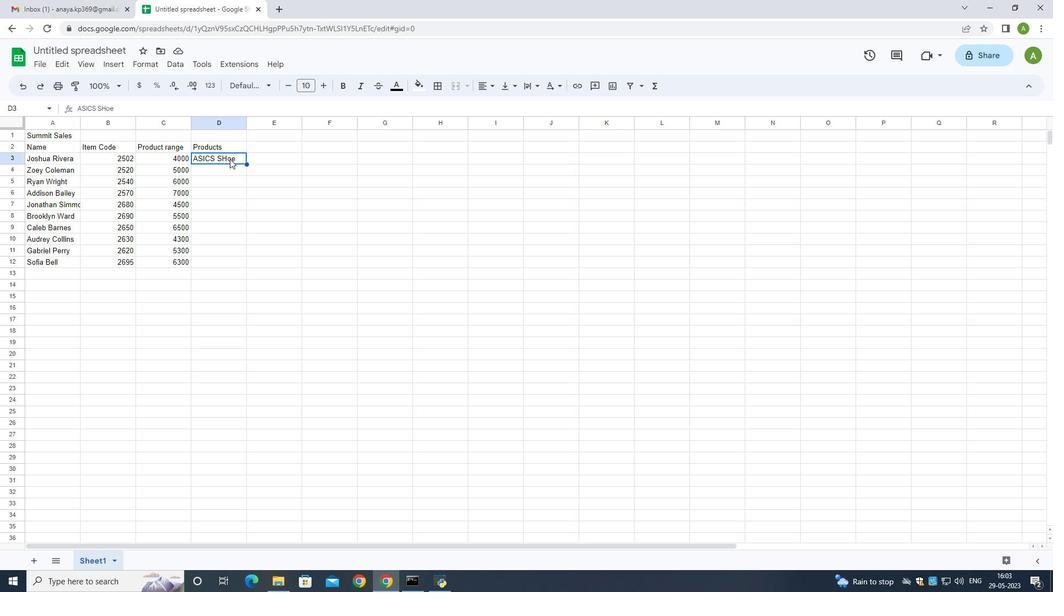 
Action: Mouse moved to (103, 106)
Screenshot: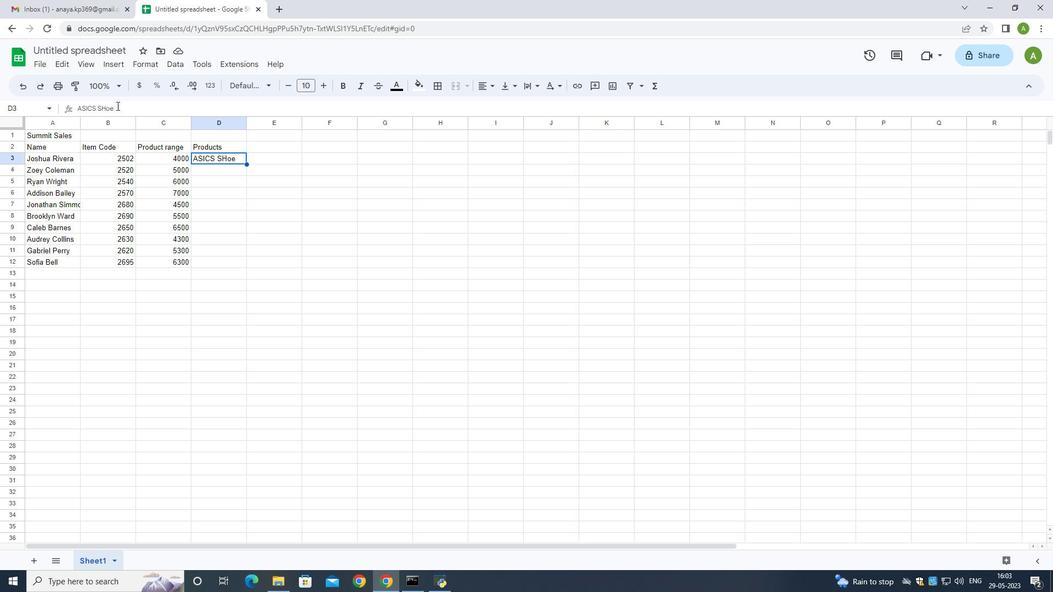 
Action: Mouse pressed left at (103, 106)
Screenshot: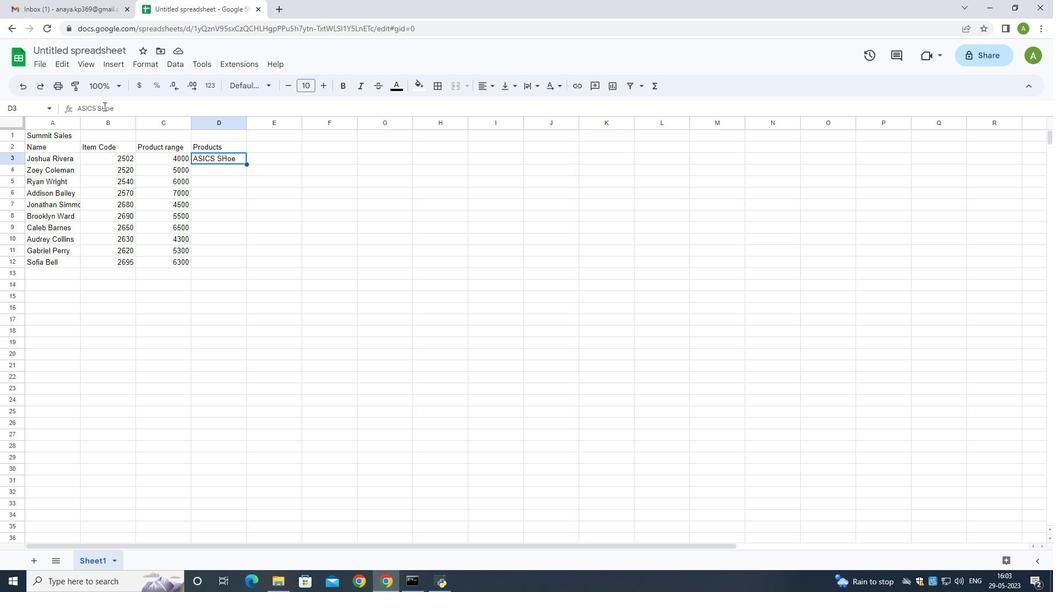 
Action: Mouse moved to (108, 108)
Screenshot: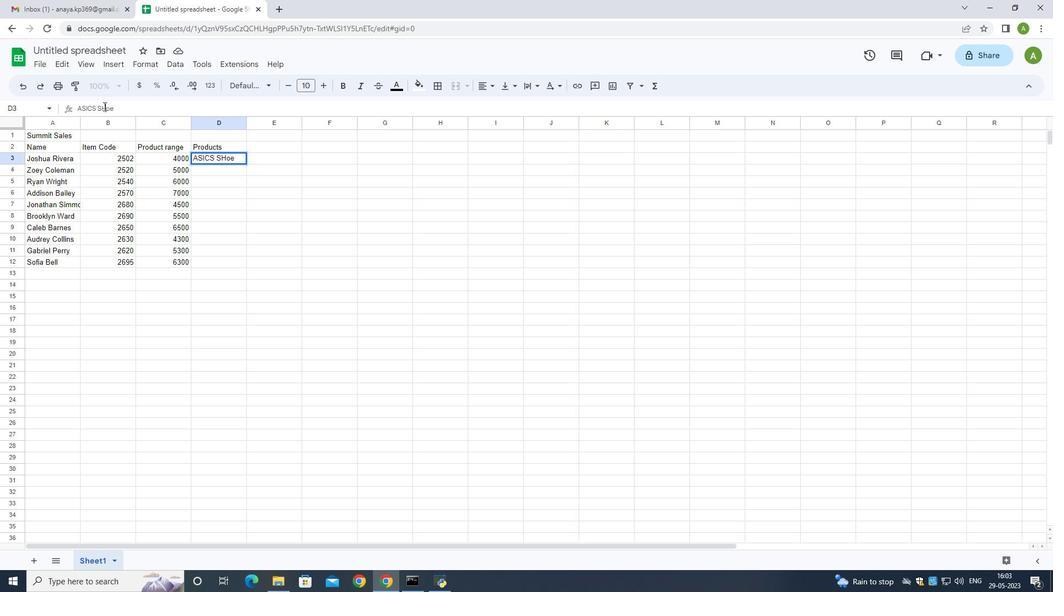 
Action: Key pressed <Key.backspace><Key.shift>H<Key.backspace>h
Screenshot: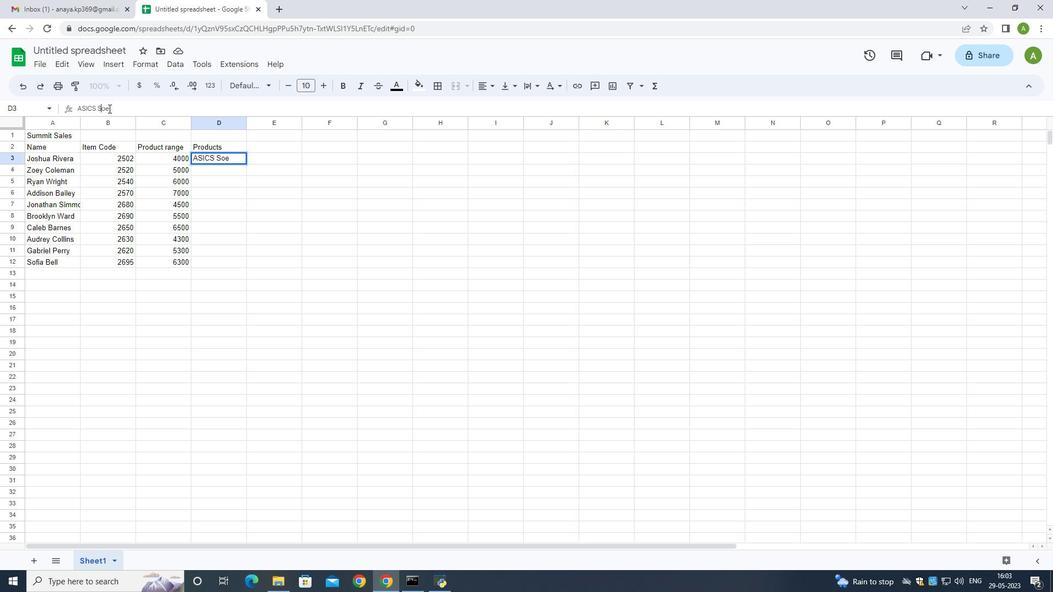 
Action: Mouse moved to (205, 167)
Screenshot: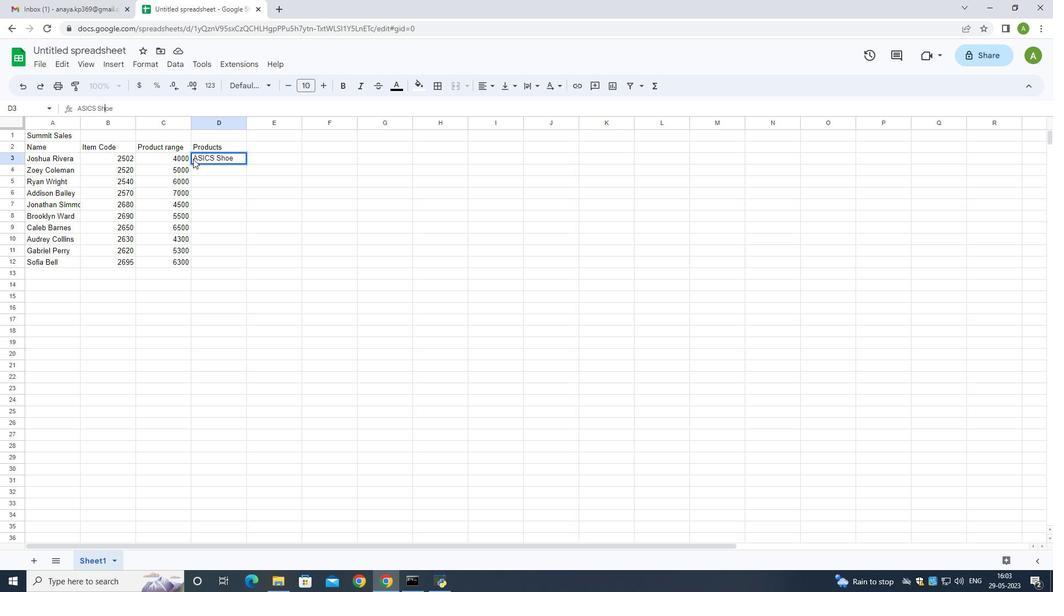 
Action: Mouse pressed left at (205, 167)
Screenshot: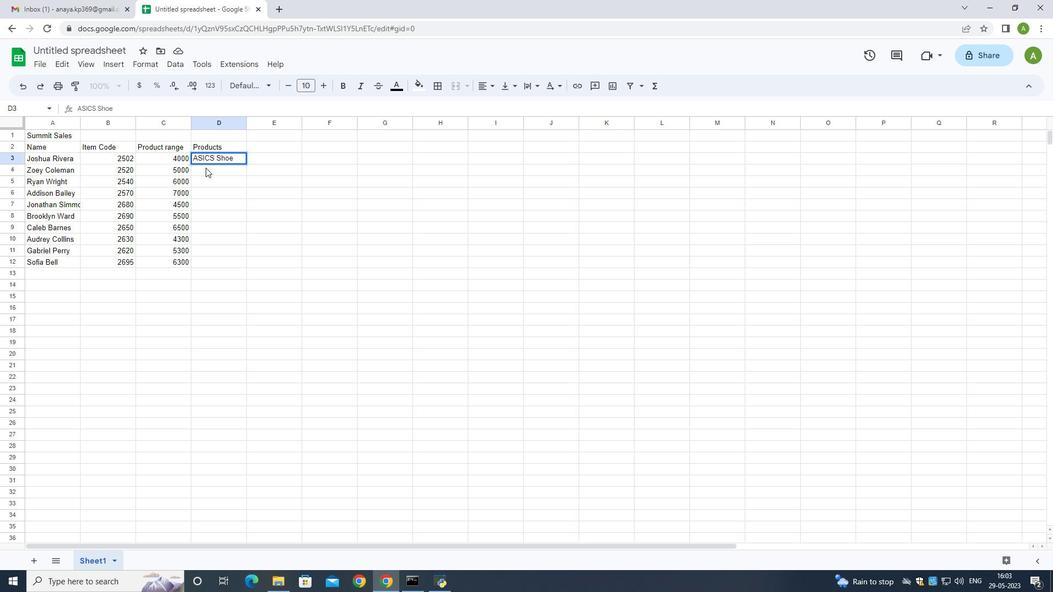 
Action: Mouse moved to (198, 172)
Screenshot: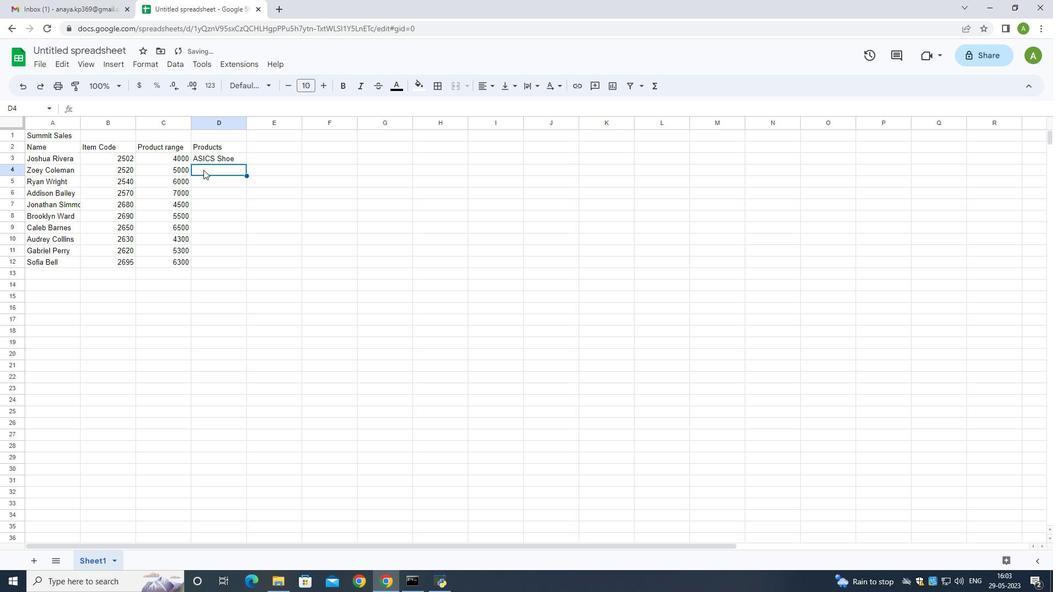 
Action: Key pressed <Key.shift><Key.shift><Key.shift><Key.shift><Key.shift><Key.shift><Key.shift><Key.shift><Key.shift><Key.shift><Key.shift><Key.shift><Key.shift><Key.shift><Key.shift><Key.shift><Key.shift><Key.shift><Key.shift><Key.shift><Key.shift><Key.shift><Key.shift><Key.shift><Key.shift><Key.shift><Key.shift>Brooks<Key.space><Key.shift><Key.shift><Key.shift><Key.shift><Key.shift><Key.shift><Key.shift><Key.shift><Key.shift><Key.shift><Key.shift><Key.shift><Key.shift><Key.shift><Key.shift><Key.shift><Key.shift><Key.shift><Key.shift><Key.shift><Key.shift><Key.shift><Key.shift><Key.shift><Key.shift><Key.shift><Key.shift><Key.shift><Key.shift><Key.shift><Key.shift><Key.shift><Key.shift><Key.shift>Shoe<Key.down><Key.shift><Key.shift><Key.shift><Key.shift><Key.shift><Key.shift><Key.shift><Key.shift><Key.shift><Key.shift><Key.shift>Clarks<Key.space><Key.shift>Shoe<Key.down><Key.shift><Key.shift><Key.shift><Key.shift><Key.shift><Key.shift><Key.shift><Key.shift><Key.shift><Key.shift><Key.shift><Key.shift><Key.shift><Key.shift><Key.shift><Key.shift><Key.shift><Key.shift><Key.shift><Key.shift><Key.shift><Key.shift><Key.shift><Key.shift><Key.shift><Key.shift><Key.shift><Key.shift><Key.shift><Key.shift><Key.shift><Key.shift><Key.shift><Key.shift><Key.shift><Key.shift><Key.shift><Key.shift>Crocs<Key.space><Key.shift>Shoe<Key.down><Key.shift><Key.shift><Key.shift><Key.shift><Key.shift><Key.shift><Key.shift><Key.shift><Key.shift><Key.shift><Key.shift><Key.shift><Key.shift><Key.shift><Key.shift><Key.shift><Key.shift><Key.shift><Key.shift><Key.shift><Key.shift><Key.shift><Key.shift><Key.shift><Key.shift><Key.shift><Key.shift><Key.shift><Key.shift><Key.shift><Key.shift><Key.shift><Key.shift><Key.shift><Key.shift><Key.shift><Key.shift><Key.shift><Key.shift><Key.shift><Key.shift><Key.shift><Key.shift><Key.shift><Key.shift><Key.shift><Key.shift><Key.shift><Key.shift><Key.shift><Key.shift><Key.shift><Key.shift><Key.shift><Key.shift><Key.shift><Key.shift><Key.shift><Key.shift><Key.shift>Dr.<Key.space><Key.shift>MArtens<Key.space><Key.shift><Key.shift><Key.shift><Key.shift><Key.shift><Key.shift><Key.shift><Key.shift><Key.shift><Key.shift><Key.shift><Key.shift><Key.shift><Key.shift><Key.shift><Key.shift><Key.shift>
Screenshot: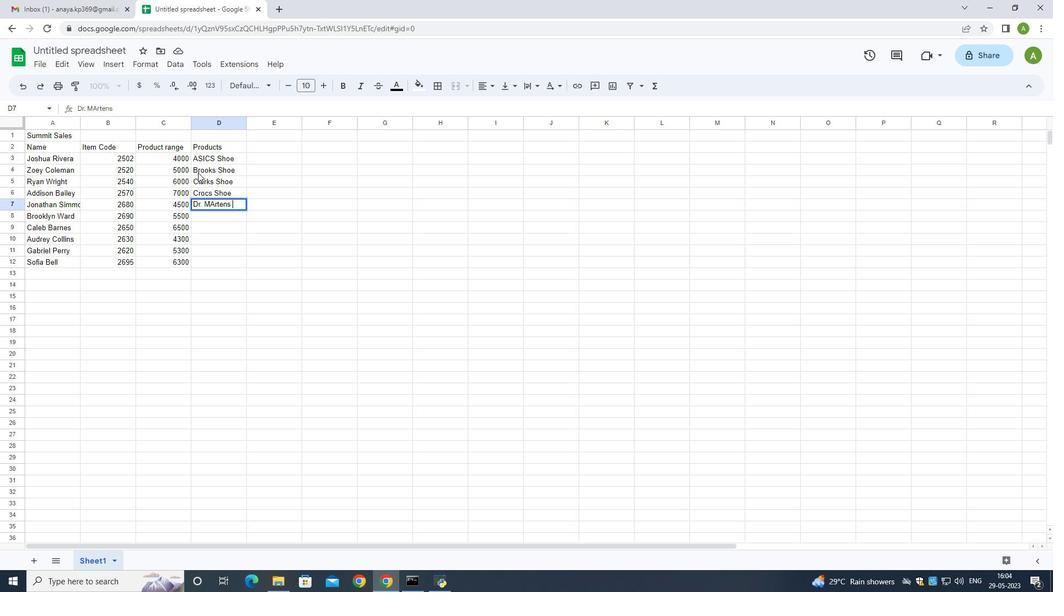 
Action: Mouse moved to (212, 206)
Screenshot: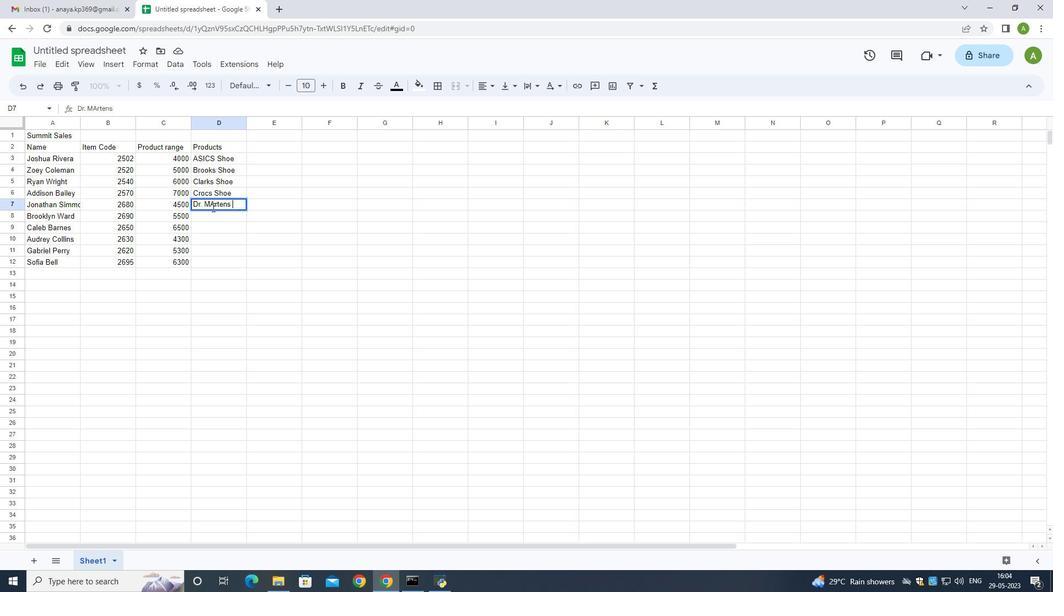 
Action: Mouse pressed left at (212, 206)
Screenshot: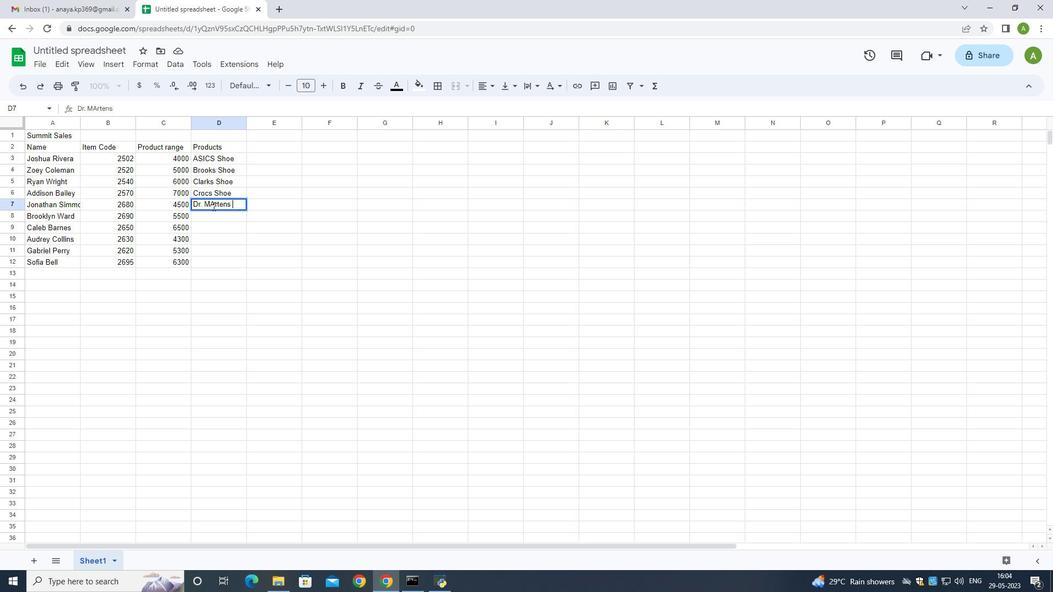 
Action: Mouse moved to (205, 208)
Screenshot: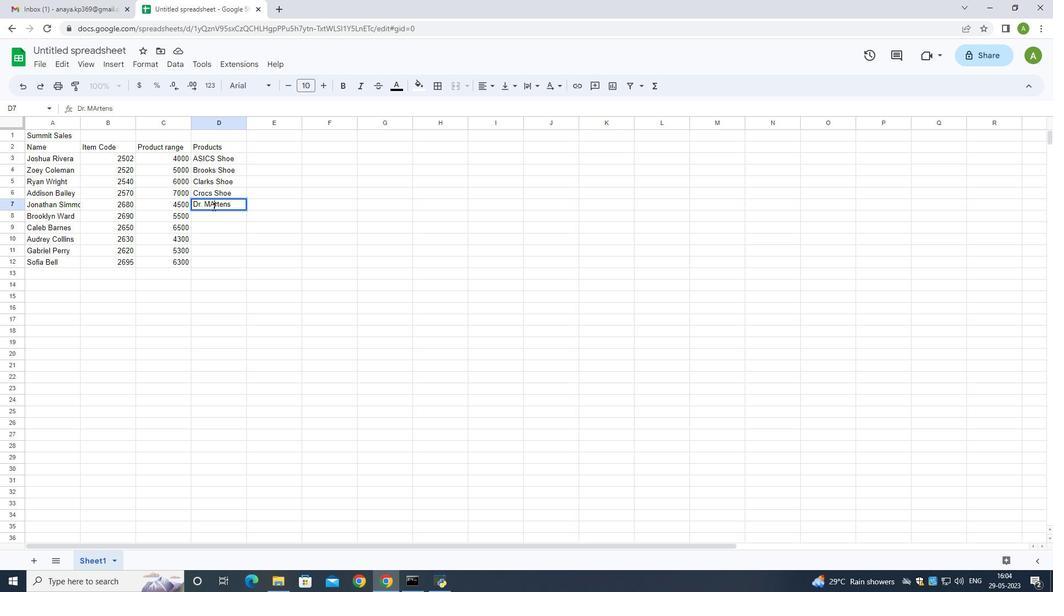 
Action: Key pressed <Key.backspace><Key.shift>a
Screenshot: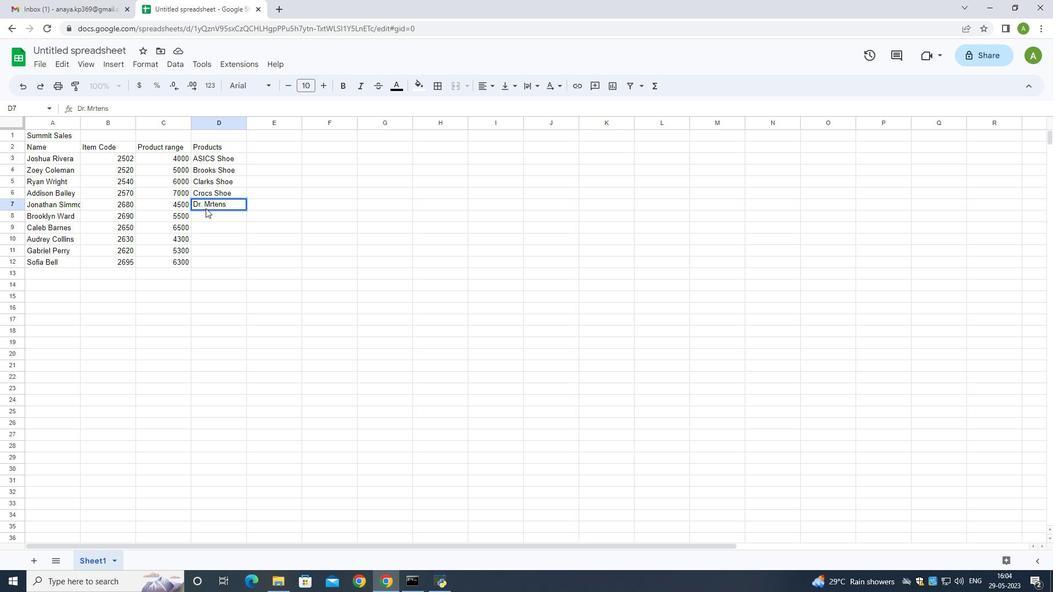 
Action: Mouse moved to (236, 202)
Screenshot: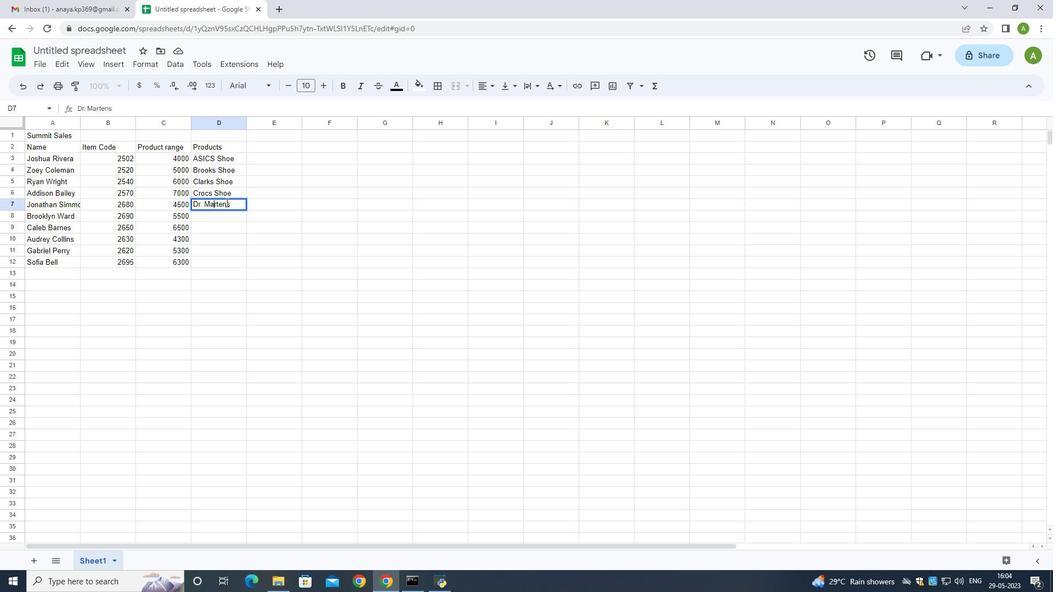 
Action: Mouse pressed left at (236, 202)
Screenshot: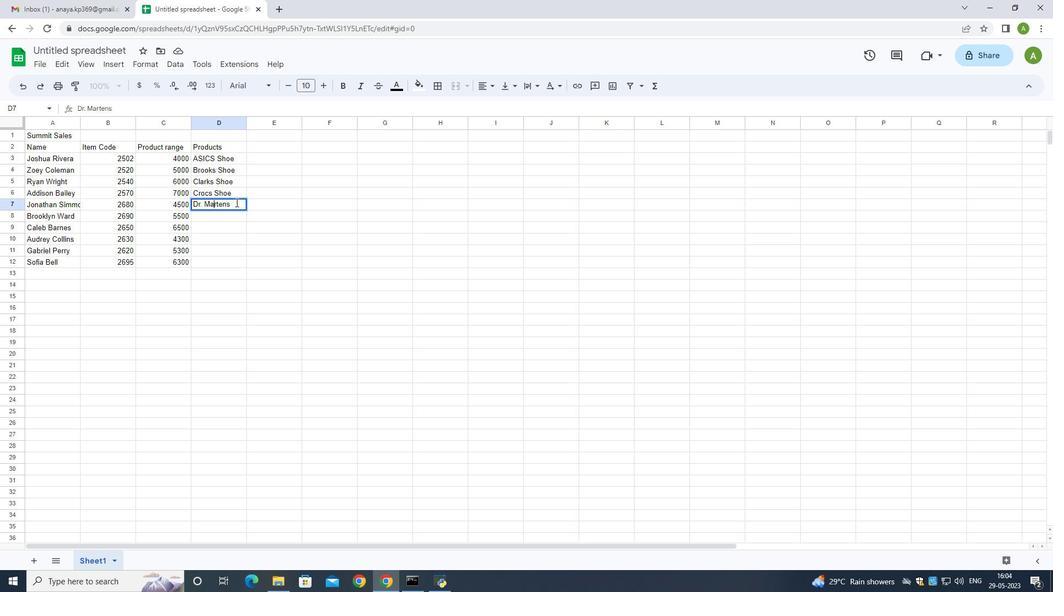 
Action: Key pressed <Key.shift>Shoe<Key.enter><Key.shift><Key.shift><Key.shift><Key.shift><Key.shift><Key.shift><Key.shift><Key.shift><Key.shift>Ecco<Key.space><Key.shift>Shoe<Key.down><Key.shift><Key.shift><Key.shift><Key.shift><Key.shift><Key.shift><Key.shift><Key.shift><Key.shift><Key.shift><Key.shift><Key.shift><Key.shift><Key.shift><Key.shift><Key.shift><Key.shift><Key.shift><Key.shift><Key.shift><Key.shift><Key.shift><Key.shift><Key.shift><Key.shift><Key.shift><Key.shift><Key.shift><Key.shift><Key.shift><Key.shift><Key.shift><Key.shift><Key.shift><Key.shift><Key.shift><Key.shift><Key.shift><Key.shift><Key.shift><Key.shift>Fila<Key.space><Key.shift><Key.shift><Key.shift><Key.shift><Key.shift>Shoe<Key.down><Key.shift><Key.shift><Key.shift><Key.shift><Key.shift><Key.shift><Key.shift><Key.shift><Key.shift><Key.shift><Key.shift><Key.shift><Key.shift><Key.shift><Key.shift><Key.shift><Key.shift><Key.shift><Key.shift><Key.shift><Key.shift><Key.shift><Key.shift><Key.shift><Key.shift><Key.shift><Key.shift><Key.shift><Key.shift><Key.shift><Key.shift>Hush<Key.space><Key.shift><Key.shift><Key.shift><Key.shift><Key.shift><Key.shift><Key.shift><Key.shift><Key.shift><Key.shift><Key.shift><Key.shift>Puppies<Key.space><Key.shift>Shoe<Key.down><Key.shift><Key.shift><Key.shift>Ecco<Key.space><Key.shift><Key.shift><Key.shift><Key.shift><Key.shift><Key.shift><Key.shift><Key.shift><Key.shift><Key.shift><Key.shift><Key.shift><Key.shift>S<Key.backspace><Key.backspace><Key.backspace><Key.backspace><Key.backspace><Key.backspace><Key.backspace><Key.shift>Ja<Key.backspace>ordan<Key.space><Key.shift>Shoe<Key.down><Key.shift><Key.shift><Key.shift><Key.shift><Key.shift><Key.shift><Key.shift><Key.shift><Key.shift><Key.shift><Key.shift><Key.shift><Key.shift><Key.shift><Key.shift><Key.shift><Key.shift><Key.shift><Key.shift><Key.shift><Key.shift><Key.shift><Key.shift><Key.shift><Key.shift><Key.shift><Key.shift><Key.shift><Key.shift><Key.shift><Key.shift><Key.shift><Key.shift><Key.shift><Key.shift><Key.shift><Key.shift><Key.shift><Key.shift><Key.shift><Key.shift><Key.shift><Key.shift><Key.shift><Key.shift><Key.shift><Key.shift><Key.shift><Key.shift><Key.shift><Key.shift><Key.shift><Key.shift><Key.shift><Key.shift><Key.shift><Key.shift><Key.shift><Key.shift><Key.shift><Key.shift><Key.shift><Key.shift><Key.shift><Key.shift><Key.shift><Key.shift><Key.shift><Key.shift><Key.shift><Key.shift><Key.shift><Key.shift><Key.shift><Key.shift><Key.shift><Key.shift><Key.shift><Key.shift><Key.shift><Key.shift><Key.shift><Key.shift><Key.shift><Key.shift><Key.shift><Key.shift><Key.shift><Key.shift><Key.shift><Key.shift><Key.shift><Key.shift><Key.shift><Key.shift><Key.shift><Key.shift><Key.shift><Key.shift><Key.shift><Key.shift><Key.shift><Key.shift><Key.shift>K-<Key.shift><Key.shift><Key.shift><Key.shift><Key.shift><Key.shift><Key.shift><Key.shift><Key.shift><Key.shift><Key.shift><Key.shift><Key.shift><Key.shift><Key.shift><Key.shift><Key.shift><Key.shift><Key.shift><Key.shift><Key.shift><Key.shift><Key.shift><Key.shift><Key.shift><Key.shift><Key.shift><Key.shift><Key.shift><Key.shift><Key.shift><Key.shift><Key.shift><Key.shift>Swiss
Screenshot: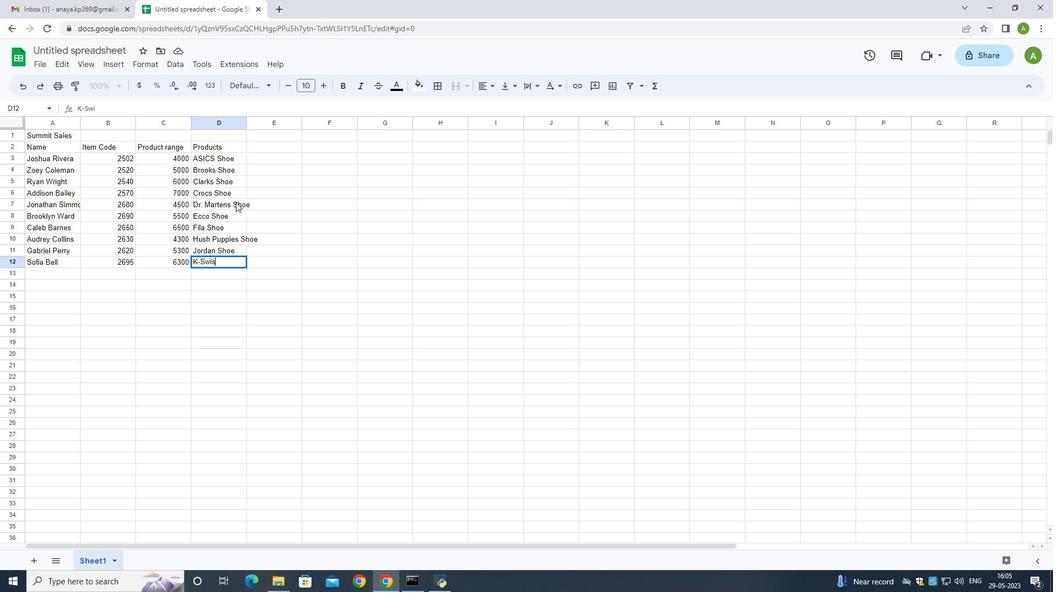 
Action: Mouse moved to (285, 142)
Screenshot: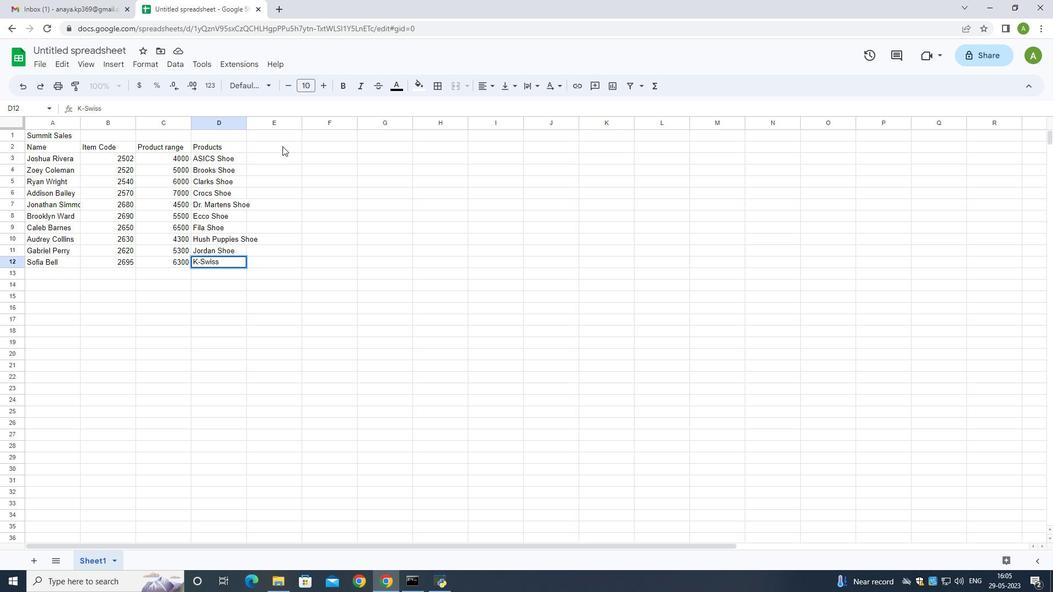 
Action: Mouse pressed left at (285, 142)
Screenshot: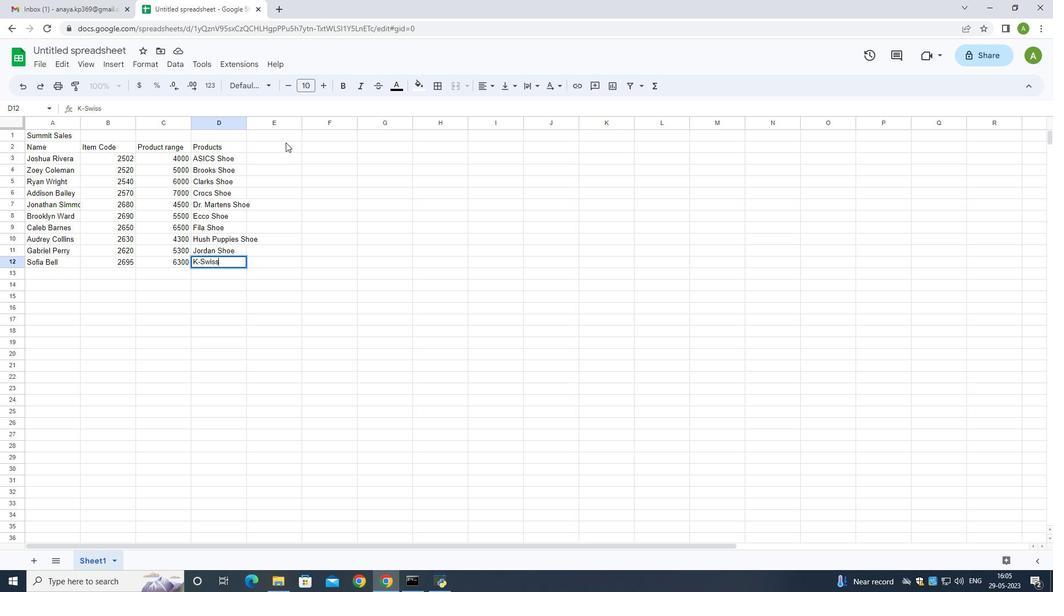 
Action: Mouse moved to (228, 258)
Screenshot: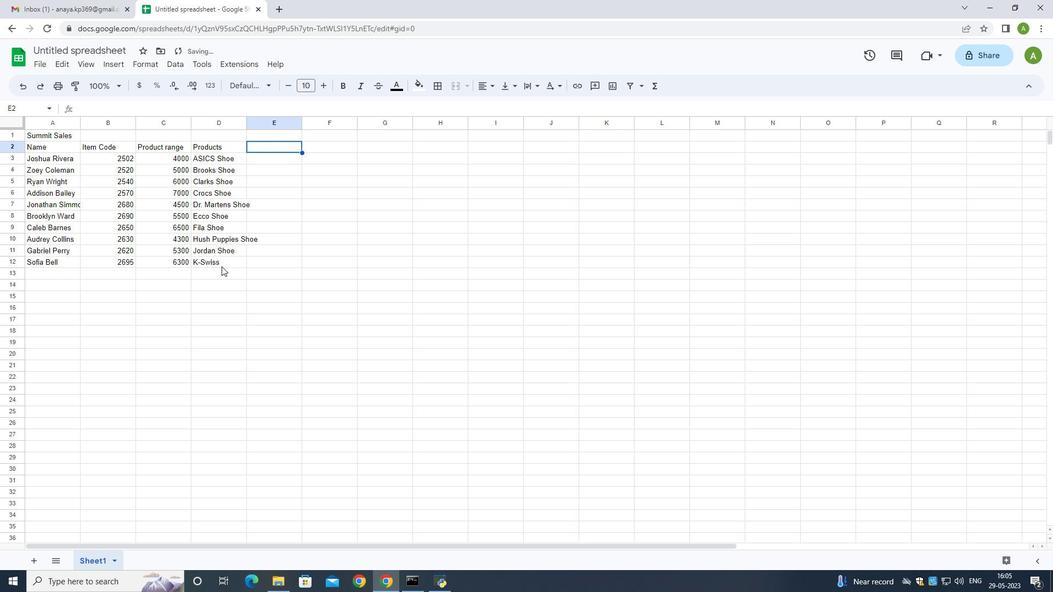 
Action: Mouse pressed left at (228, 258)
Screenshot: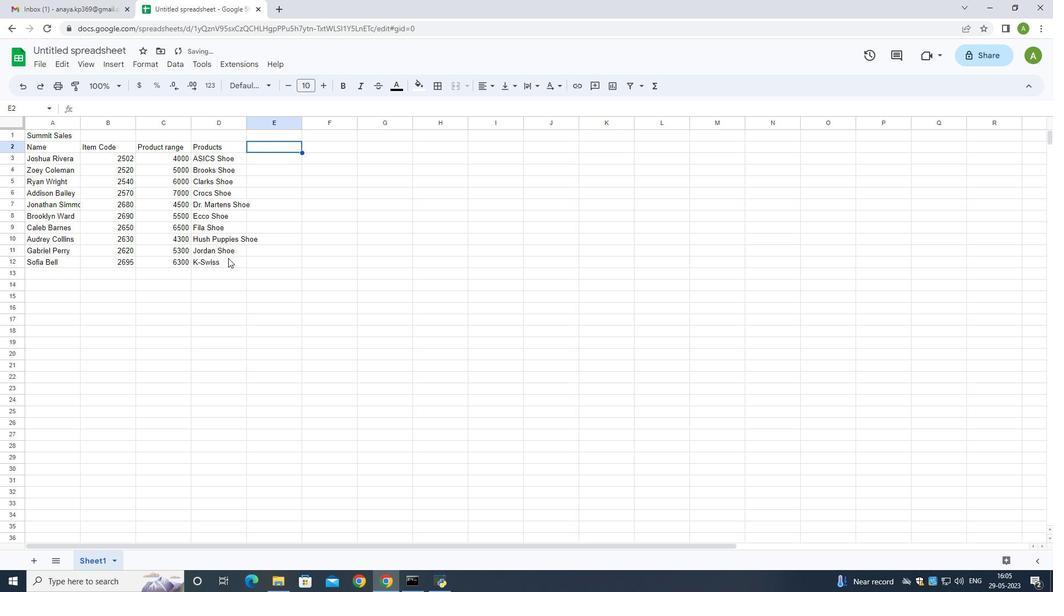 
Action: Mouse moved to (164, 113)
Screenshot: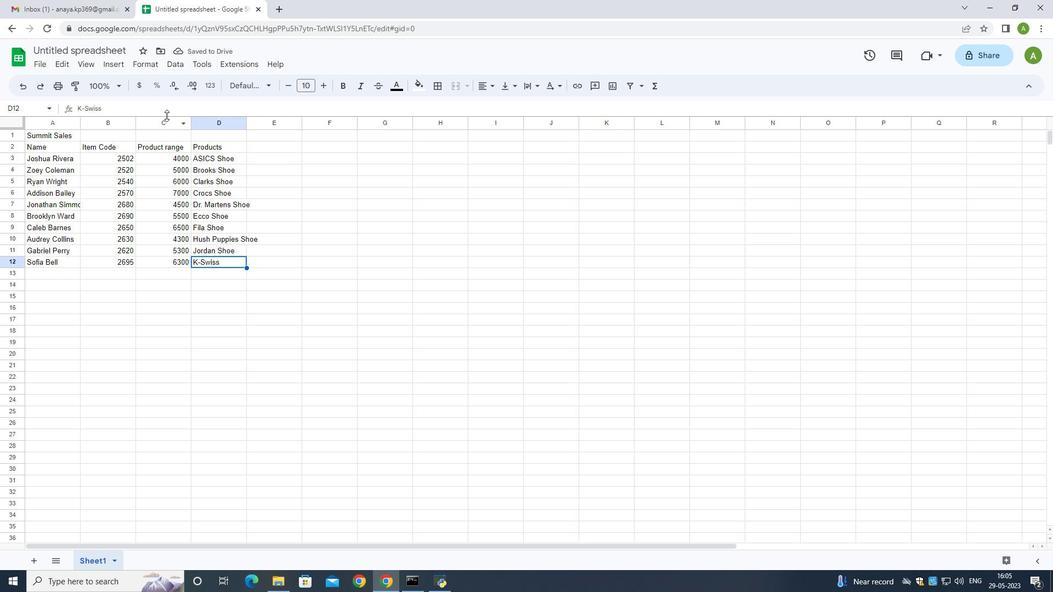 
Action: Mouse pressed left at (164, 113)
Screenshot: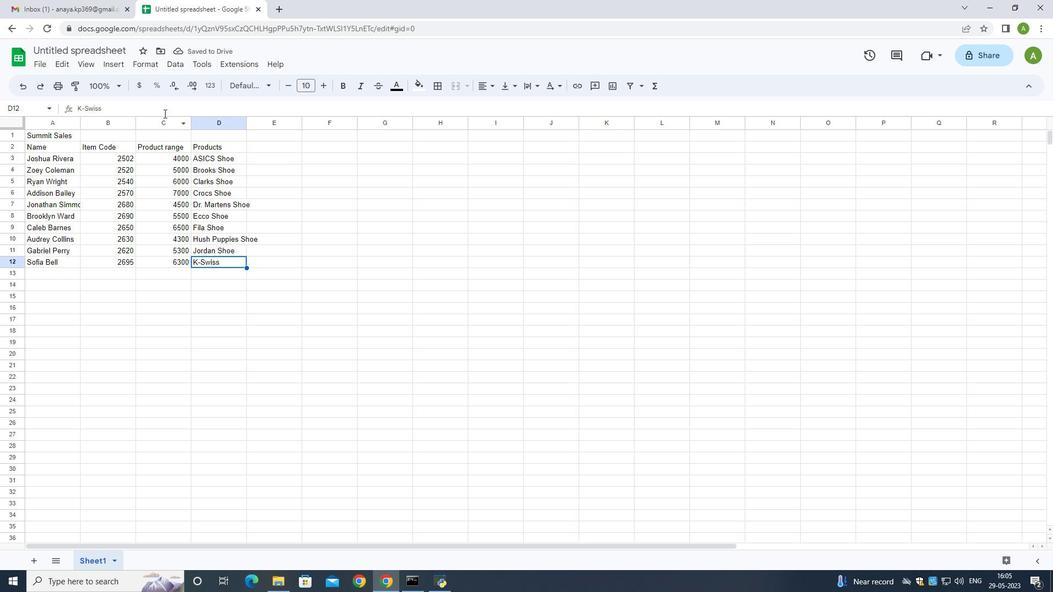 
Action: Key pressed <Key.space><Key.shift>Shoe
Screenshot: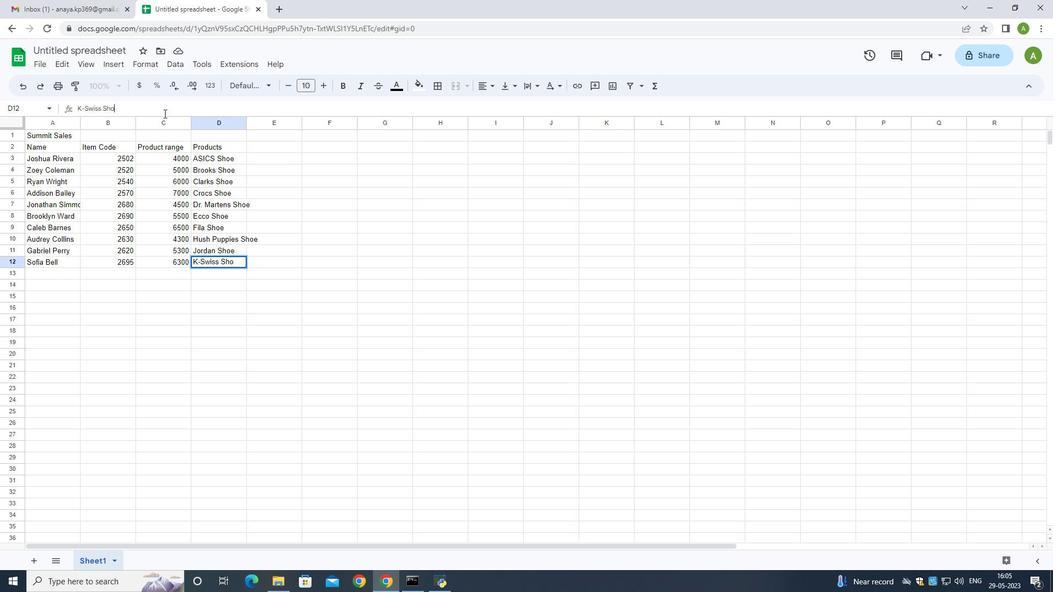
Action: Mouse moved to (271, 147)
Screenshot: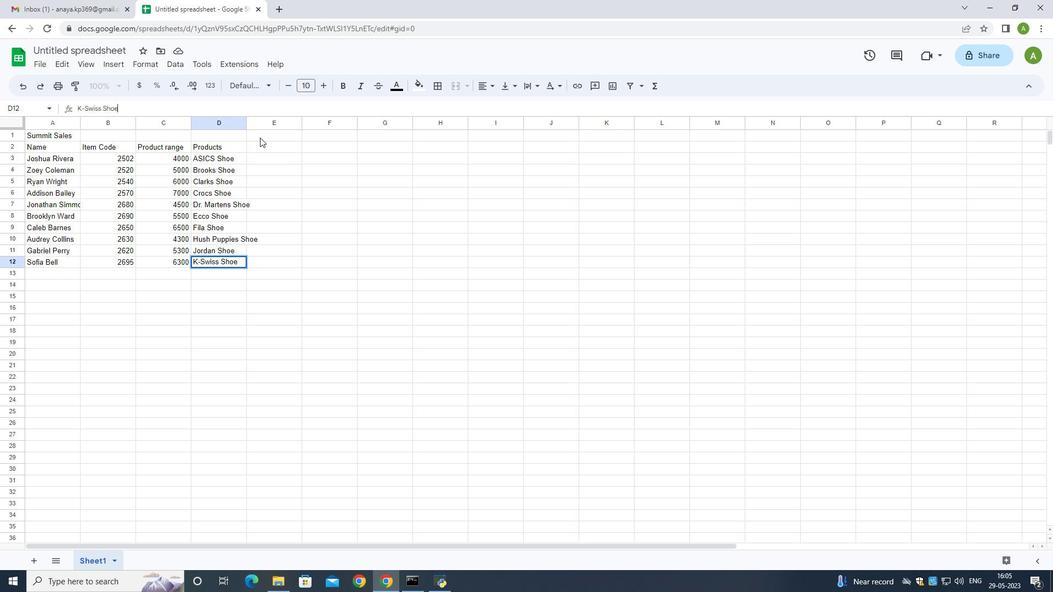 
Action: Mouse pressed left at (271, 147)
Screenshot: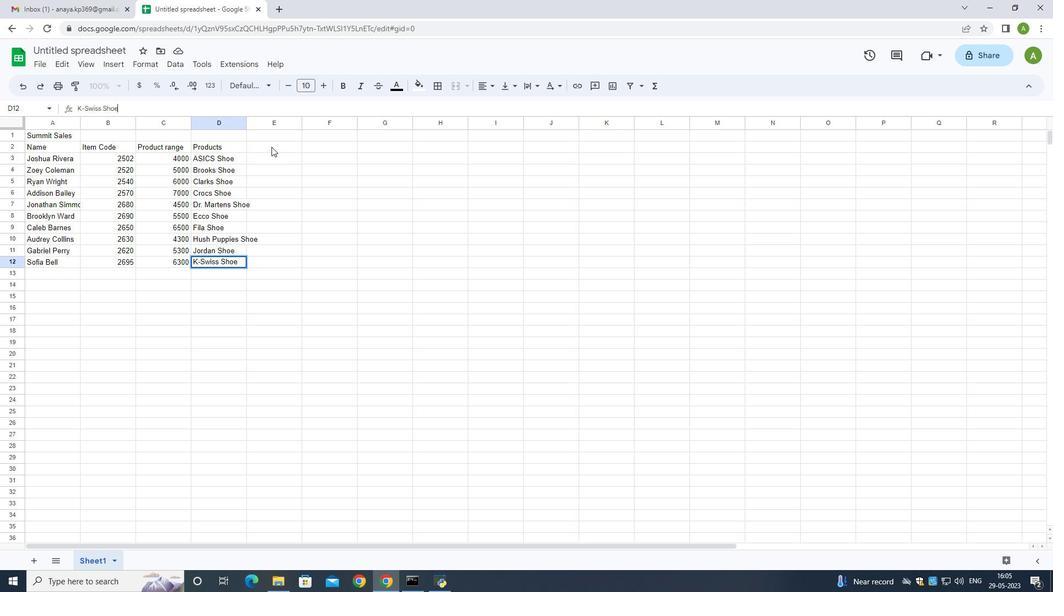 
Action: Mouse moved to (258, 149)
Screenshot: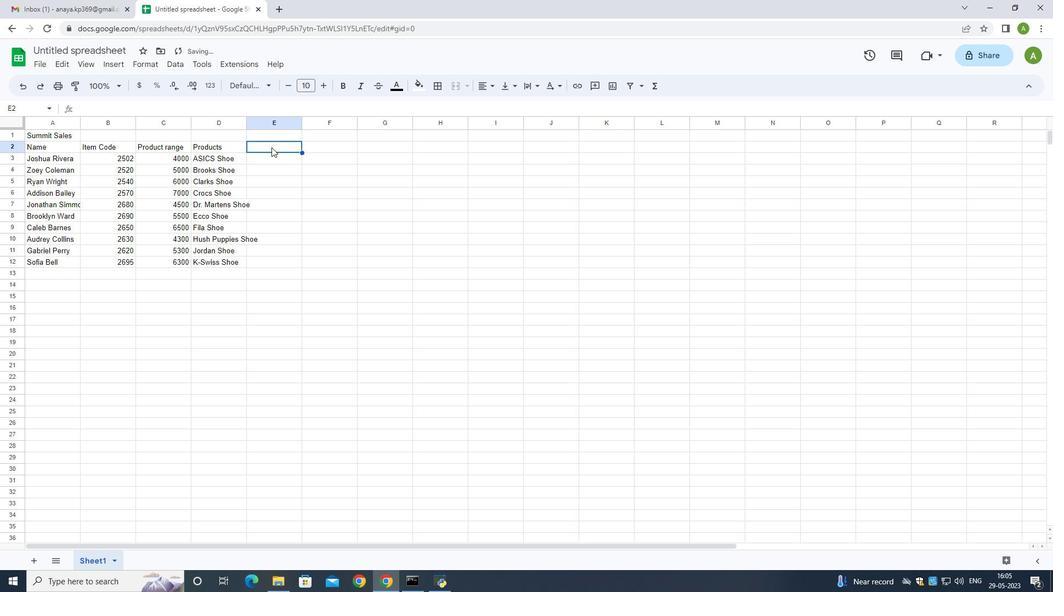 
Action: Key pressed <Key.shift><Key.shift><Key.shift><Key.shift>Quantity
Screenshot: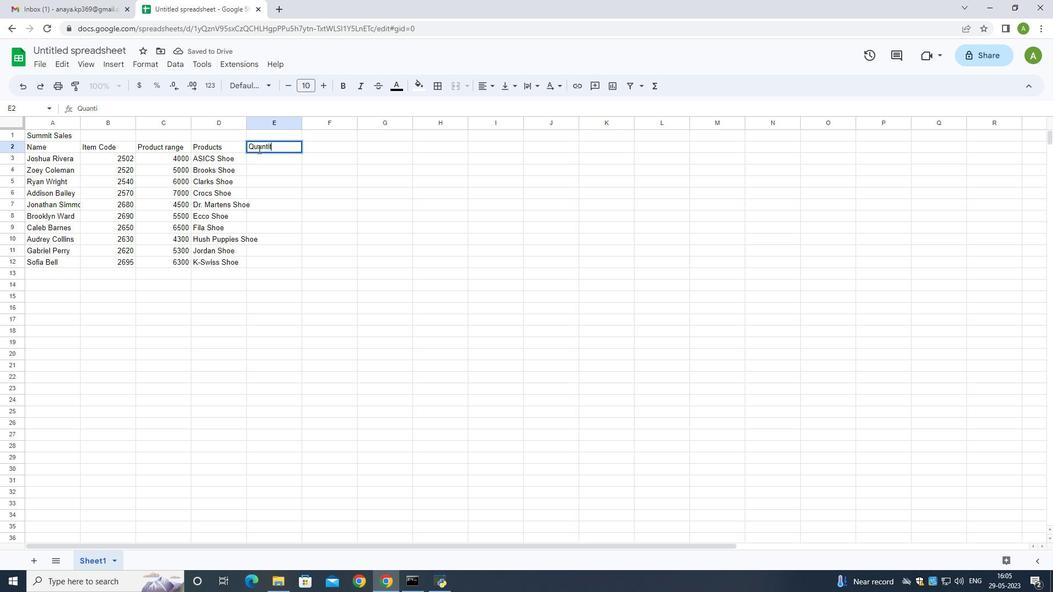 
Action: Mouse moved to (274, 159)
Screenshot: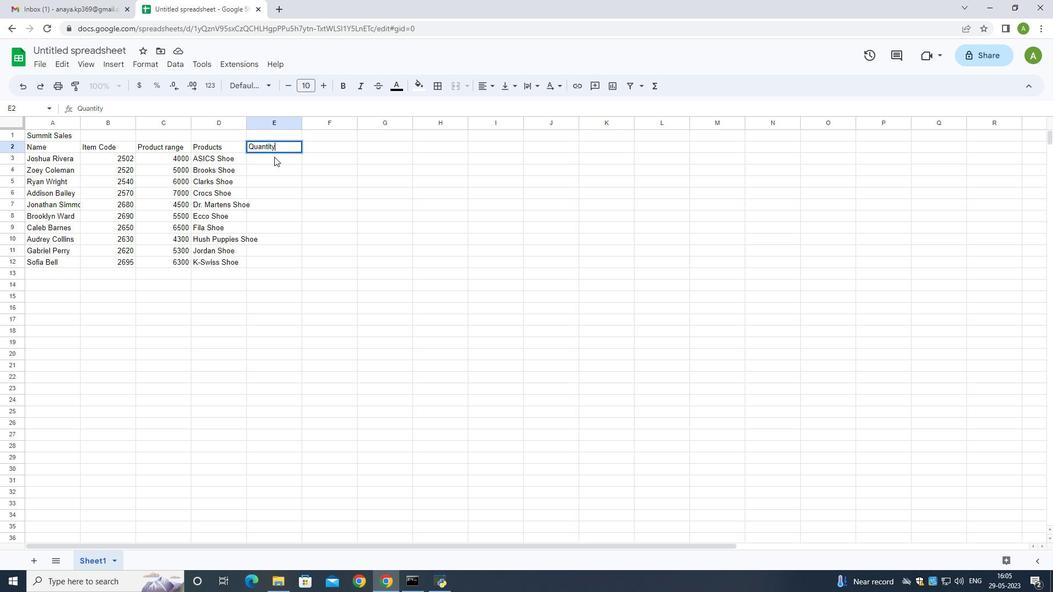
Action: Mouse pressed left at (274, 159)
Screenshot: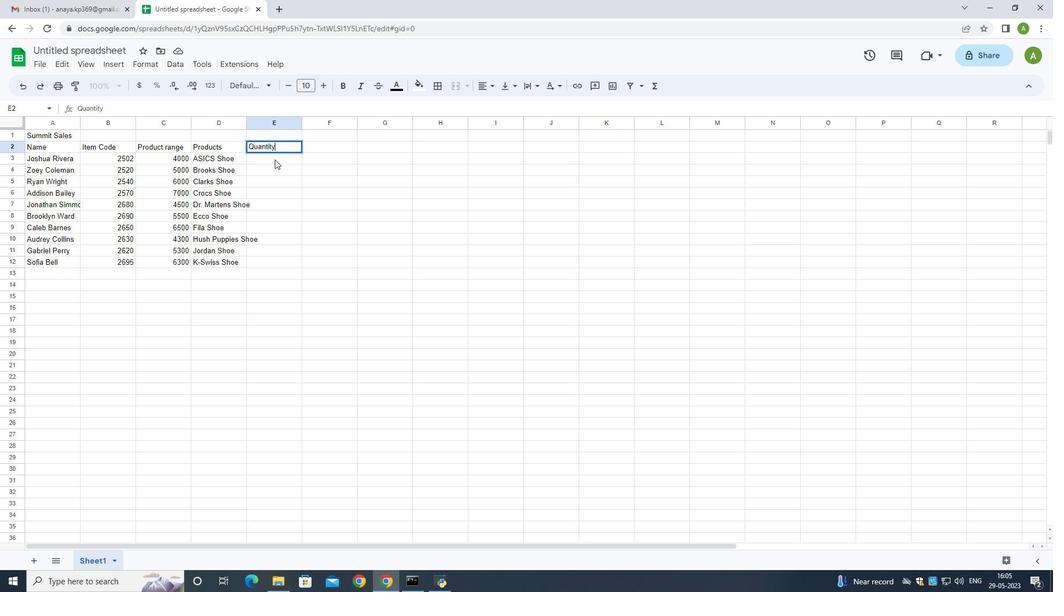 
Action: Mouse moved to (304, 177)
Screenshot: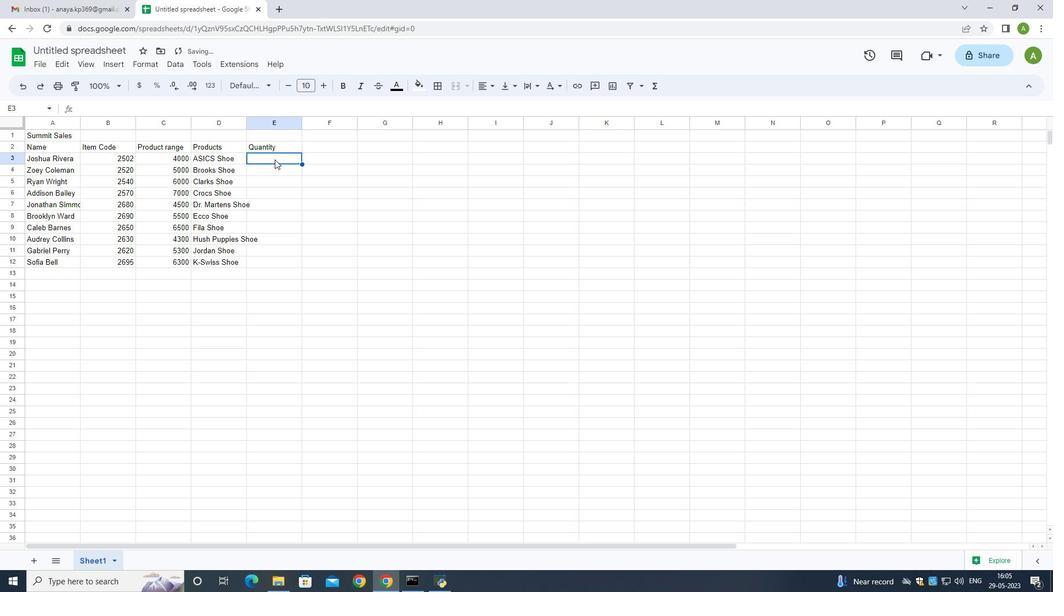 
Action: Key pressed 3<Key.down>4<Key.down>5<Key.down>5<Key.down>3<Key.down>4<Key.down>3<Key.down>5<Key.down>3<Key.down>5<Key.down>
Screenshot: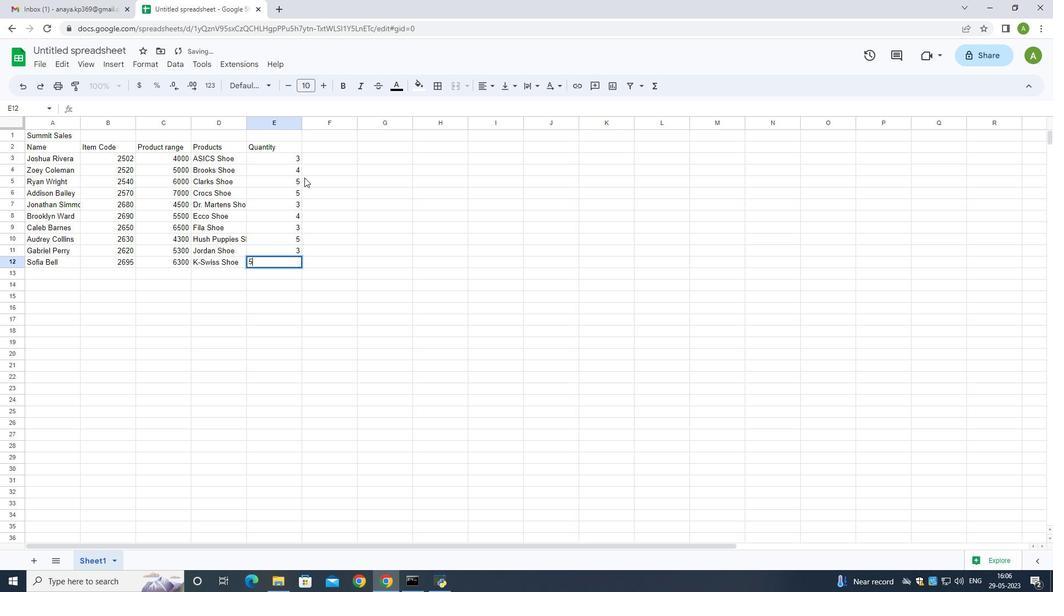
Action: Mouse moved to (333, 148)
Screenshot: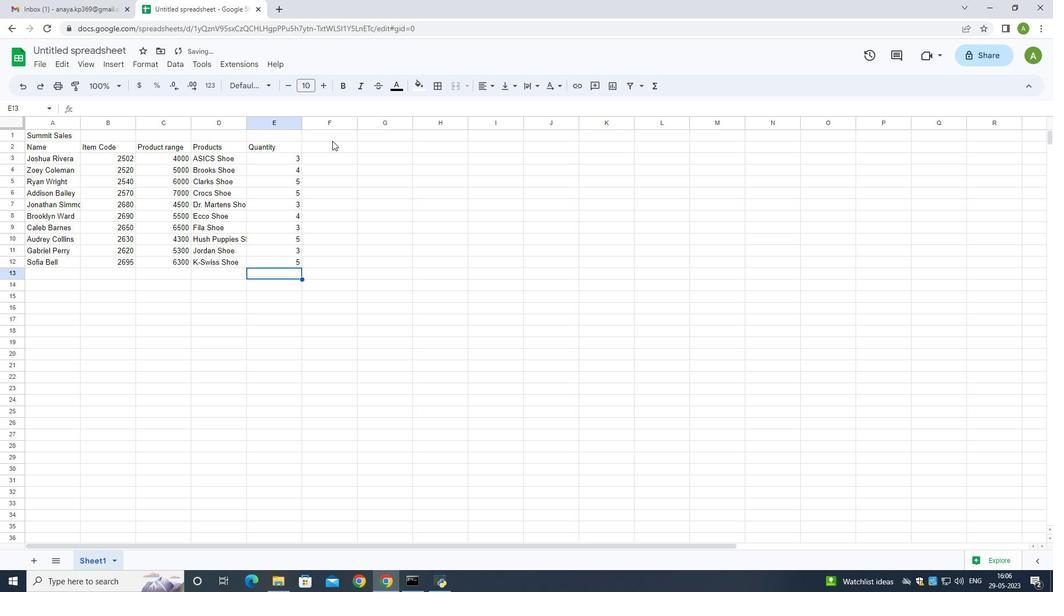 
Action: Mouse pressed left at (333, 148)
Screenshot: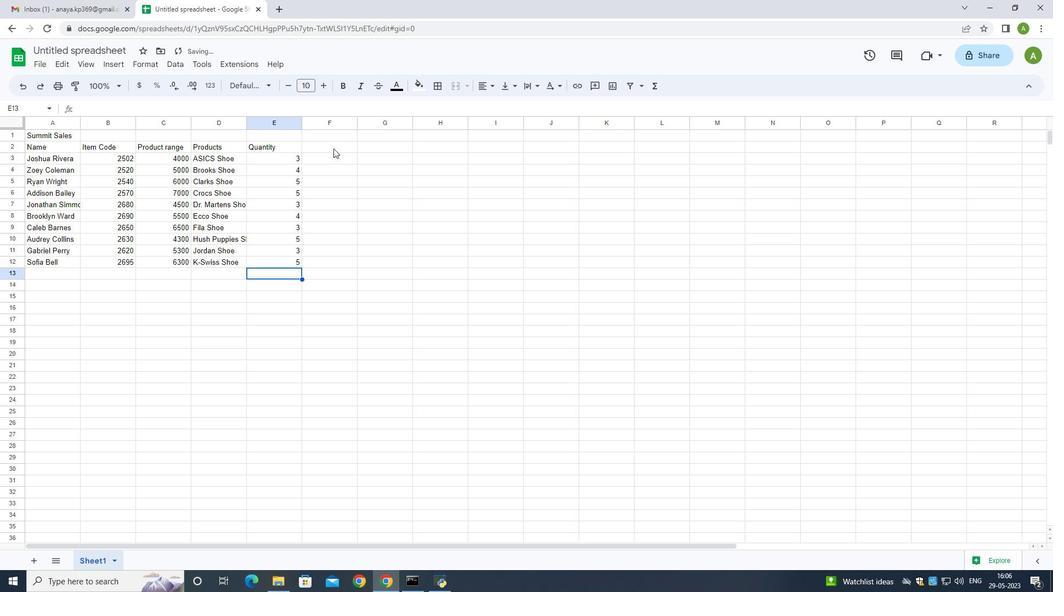 
Action: Mouse moved to (335, 143)
Screenshot: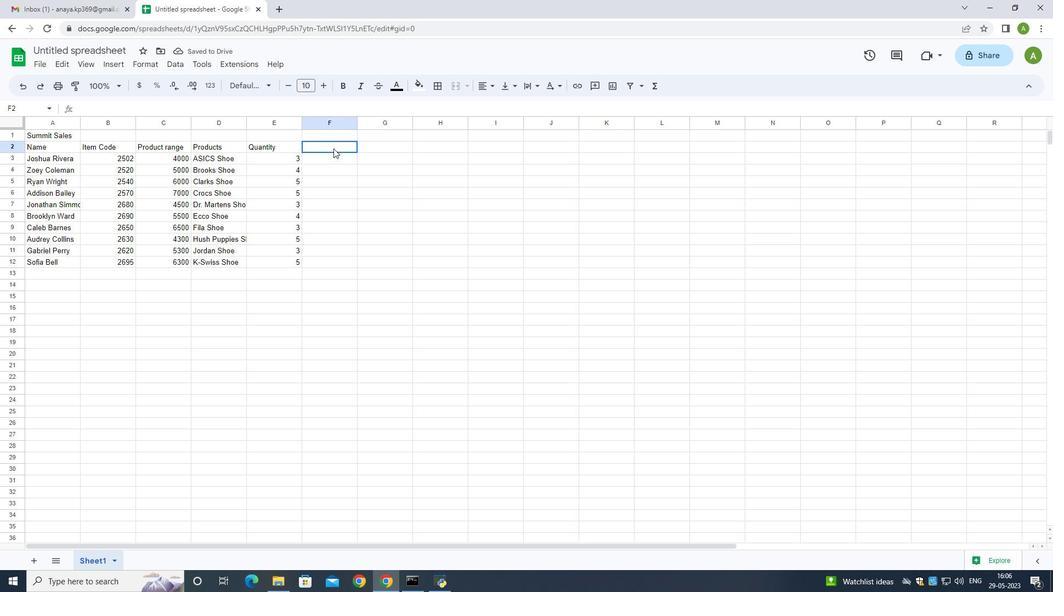 
Action: Key pressed <Key.shift><Key.shift><Key.shift><Key.shift><Key.shift><Key.shift>Amount<Key.tab><Key.shift><Key.shift><Key.shift><Key.shift><Key.shift>Commission<Key.tab><Key.shift><Key.shift><Key.shift><Key.shift><Key.shift><Key.shift><Key.shift><Key.shift><Key.shift>Total
Screenshot: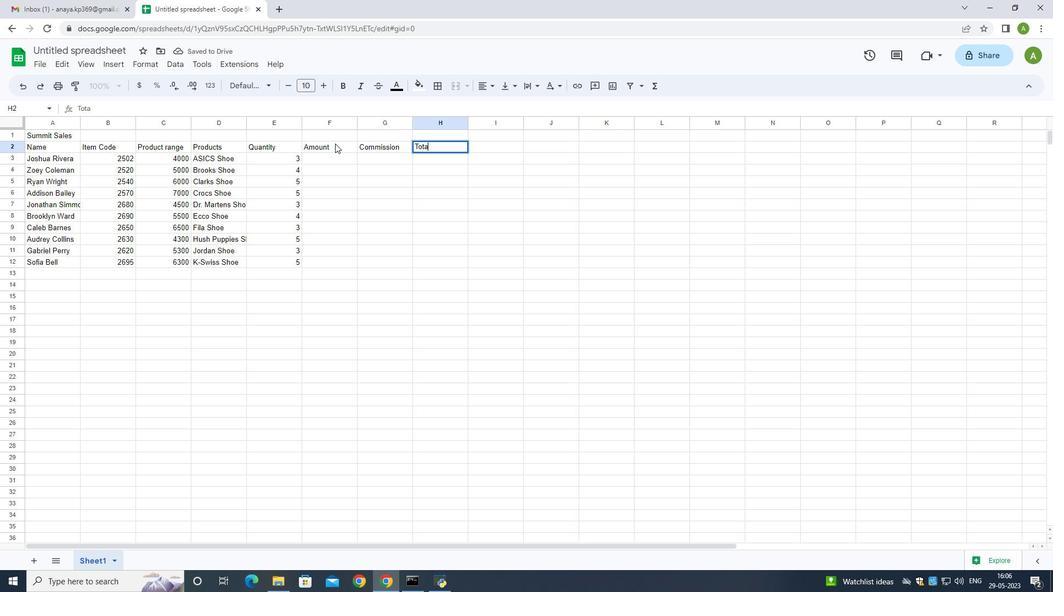 
Action: Mouse moved to (354, 159)
Screenshot: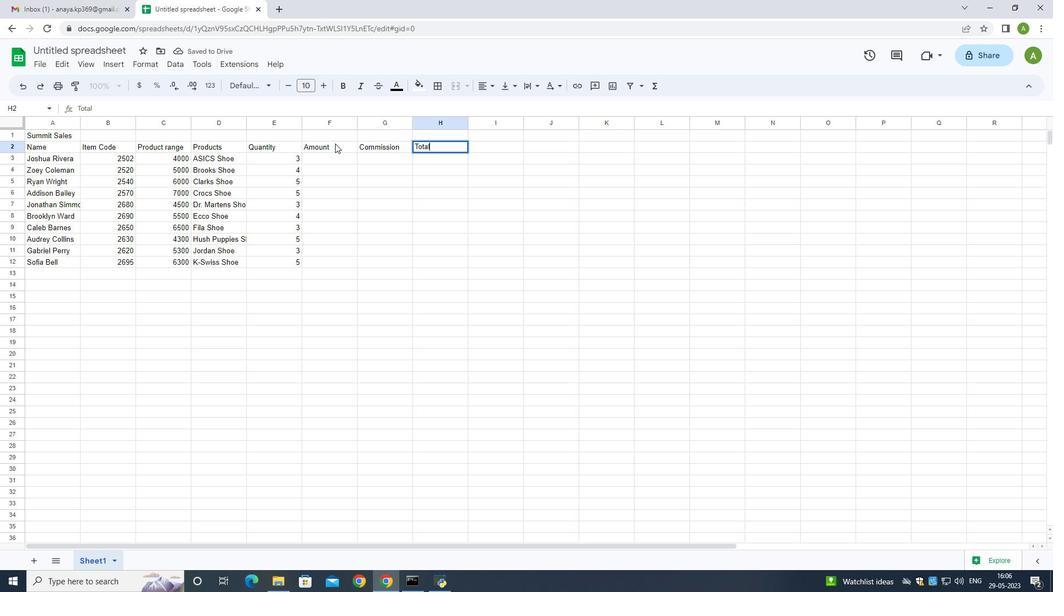 
Action: Mouse pressed left at (354, 159)
Screenshot: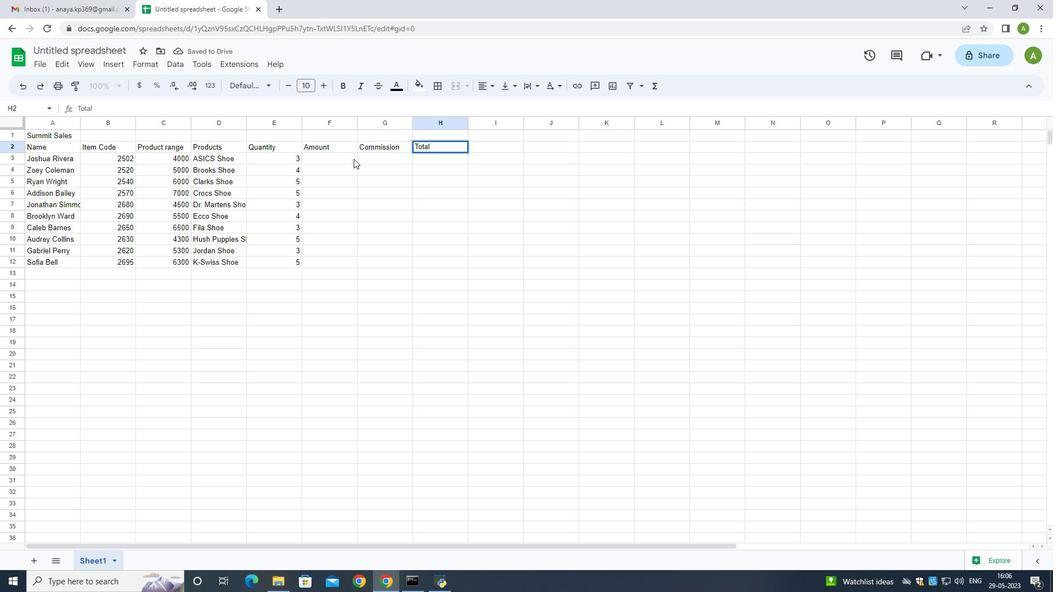 
Action: Key pressed =sum<Key.shift>(
Screenshot: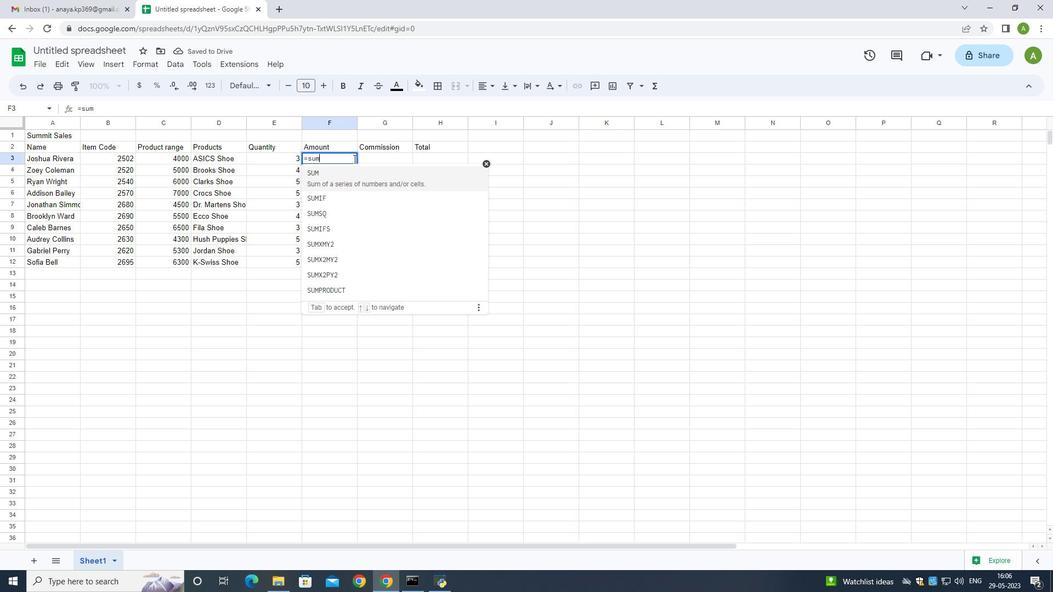 
Action: Mouse moved to (161, 153)
Screenshot: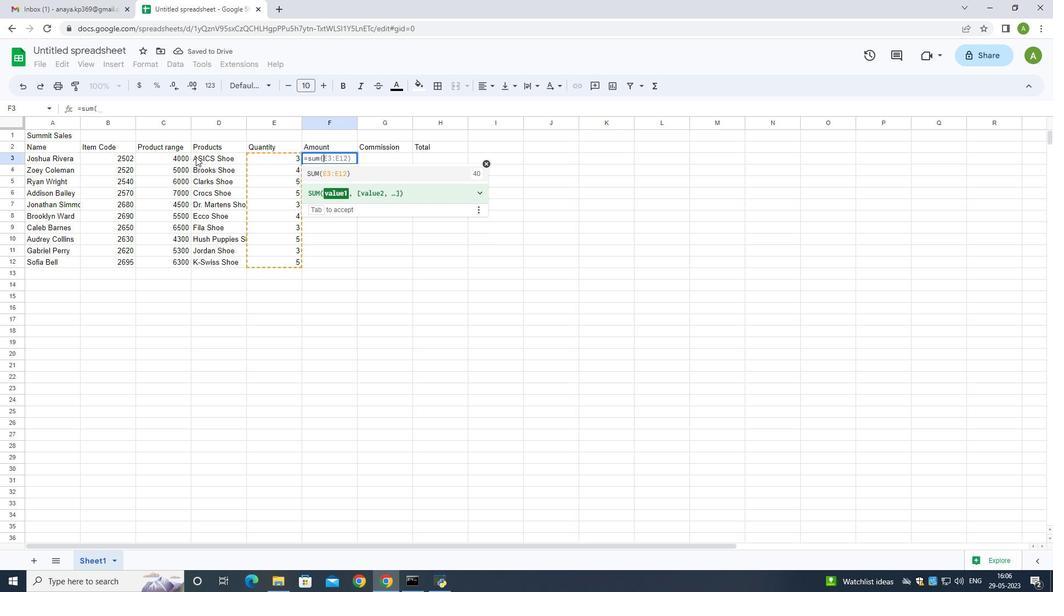 
Action: Mouse pressed left at (161, 153)
Screenshot: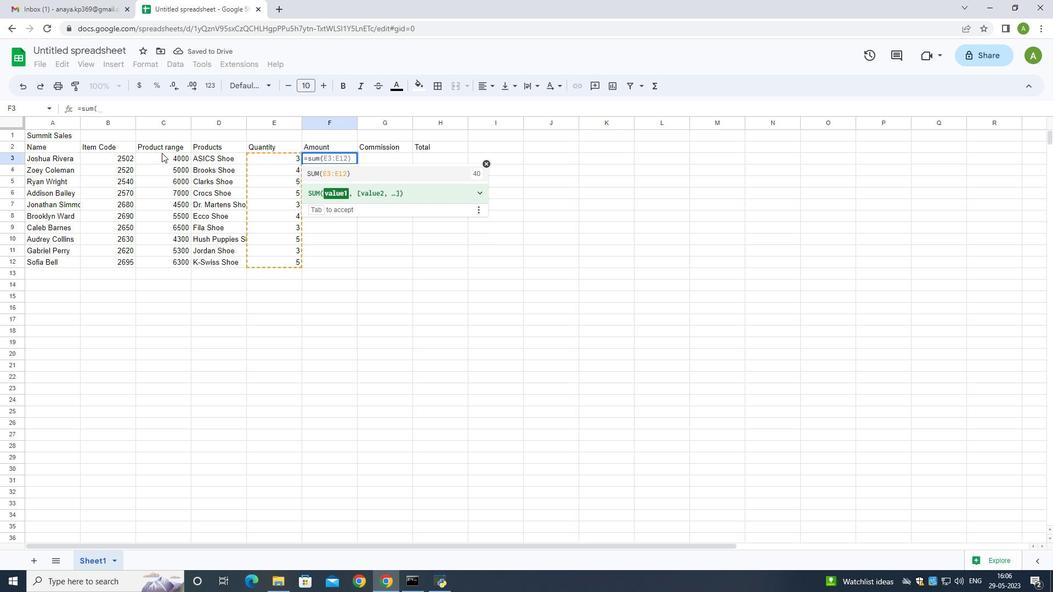 
Action: Mouse moved to (166, 156)
Screenshot: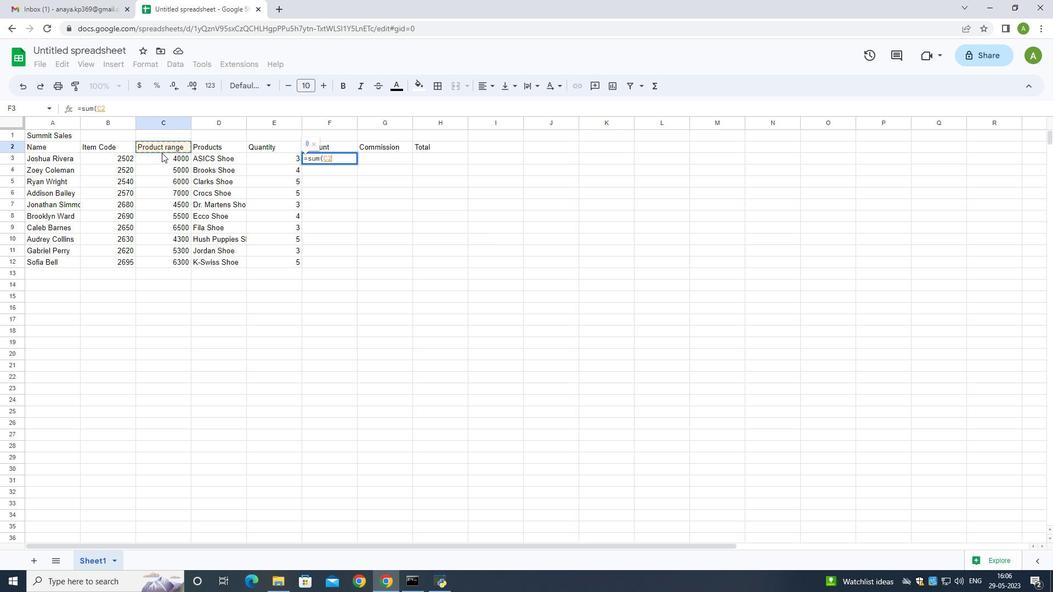
Action: Mouse pressed left at (166, 156)
Screenshot: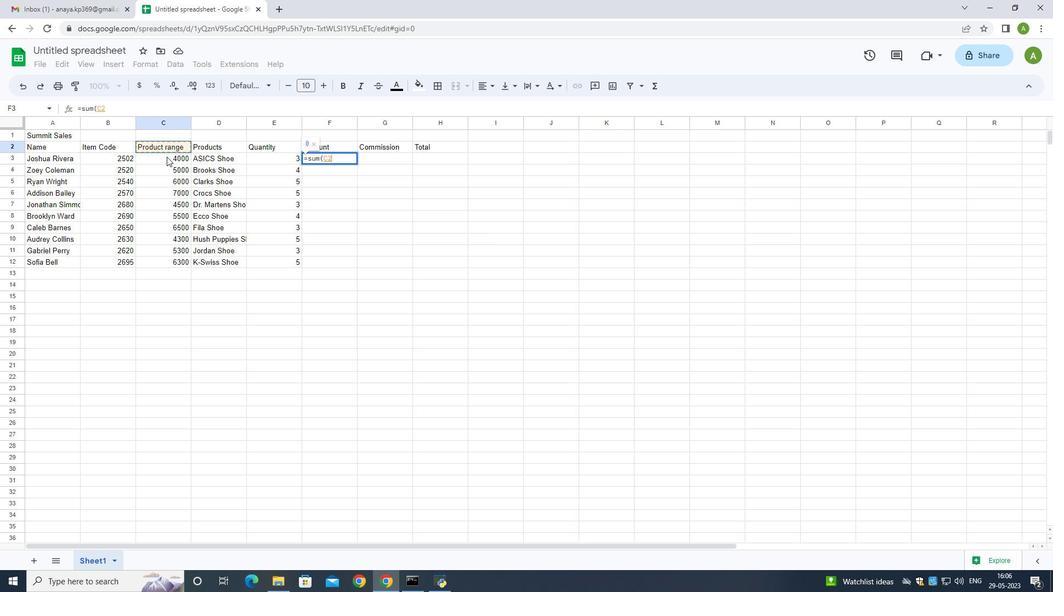 
Action: Mouse moved to (166, 156)
Screenshot: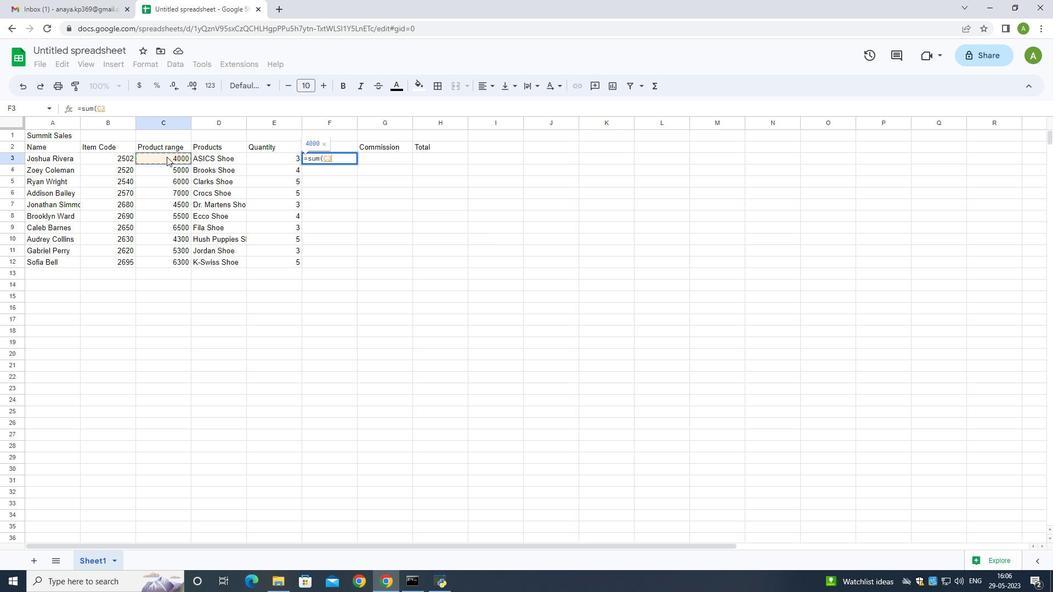 
Action: Key pressed <Key.shift><Key.shift><Key.shift>*
Screenshot: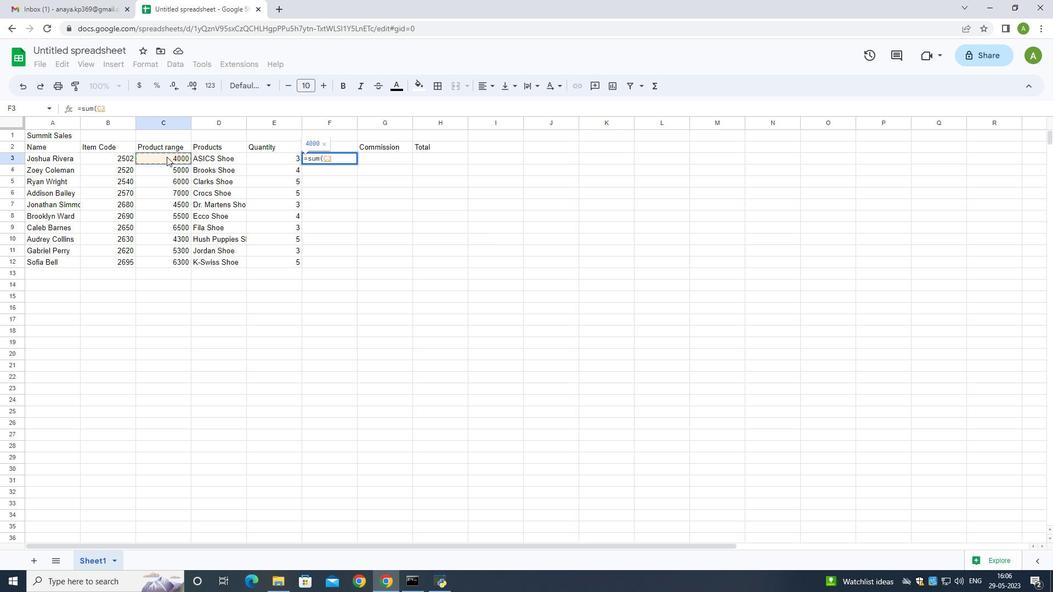 
Action: Mouse moved to (291, 157)
Screenshot: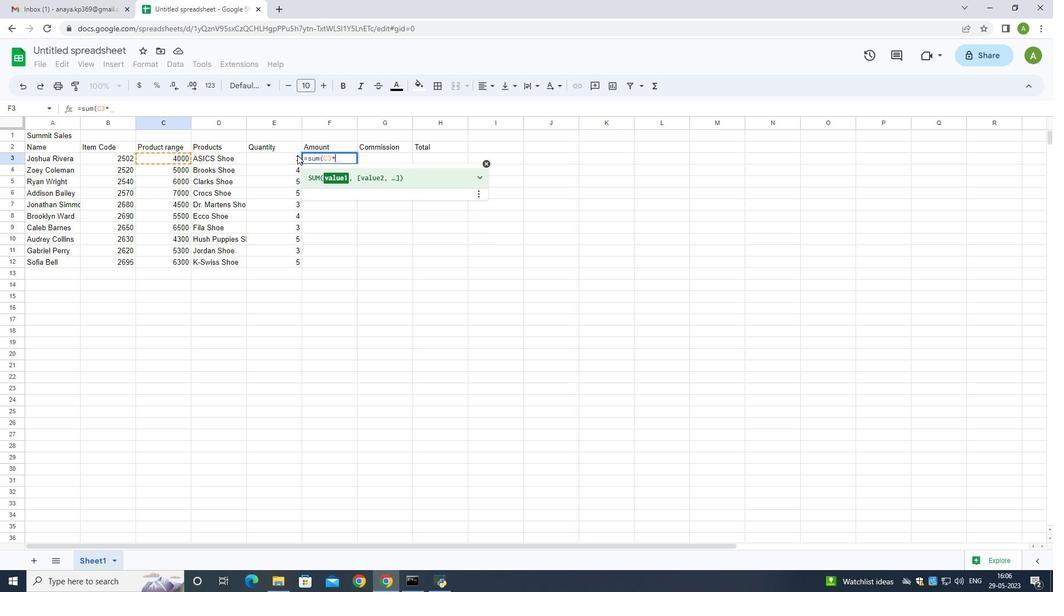 
Action: Mouse pressed left at (291, 157)
Screenshot: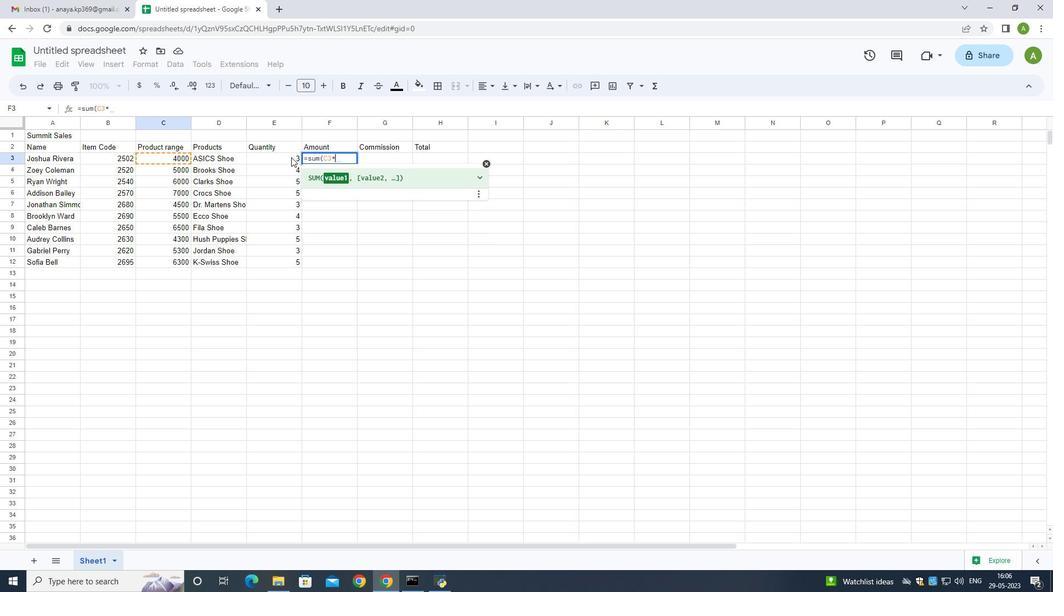 
Action: Key pressed <Key.shift><Key.shift><Key.shift><Key.shift><Key.shift>)<Key.enter>
Screenshot: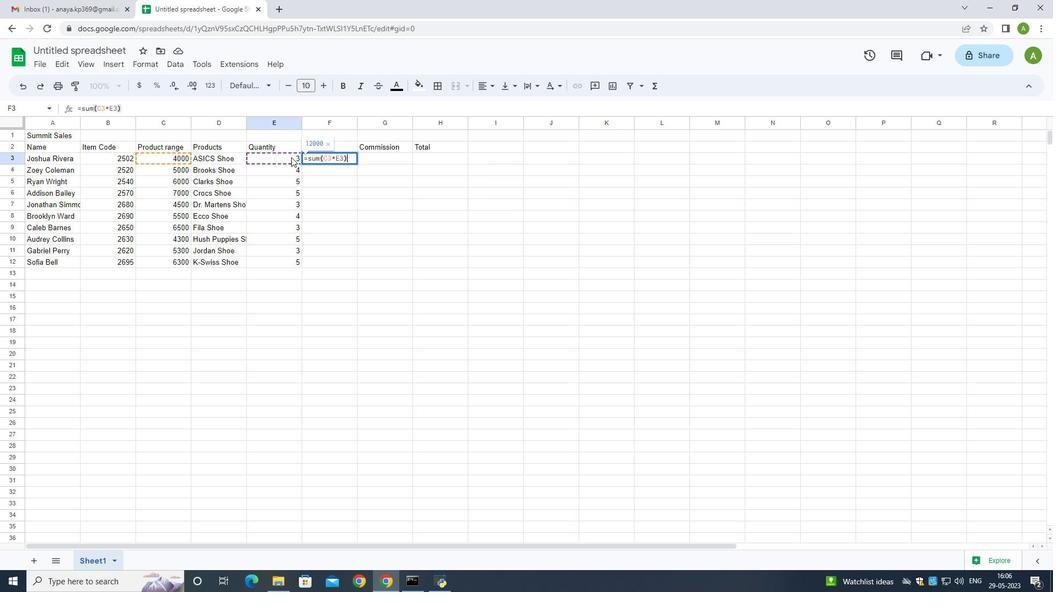 
Action: Mouse moved to (372, 158)
Screenshot: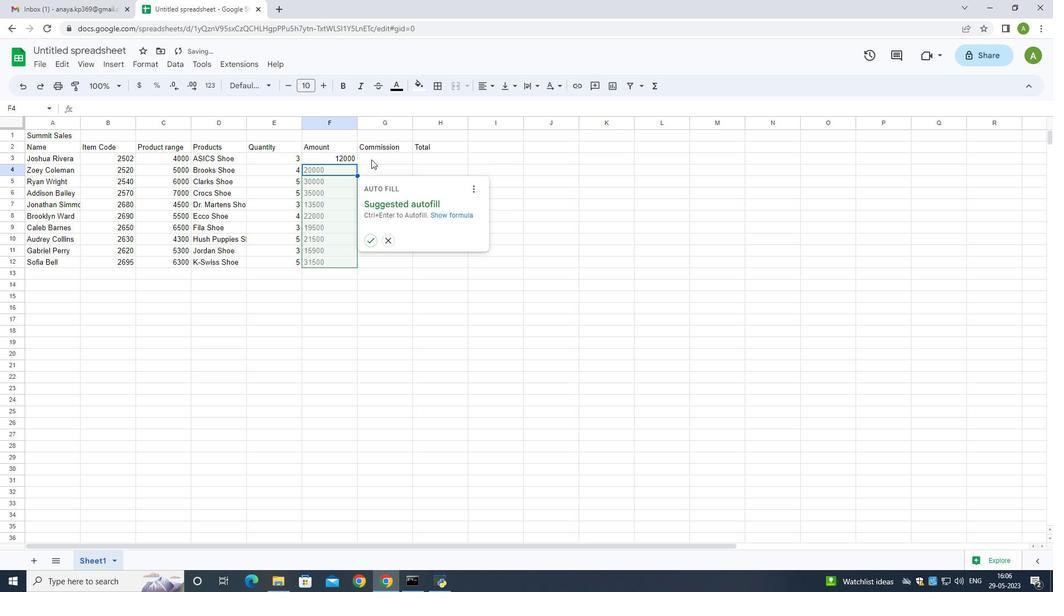 
Action: Mouse pressed left at (372, 158)
Screenshot: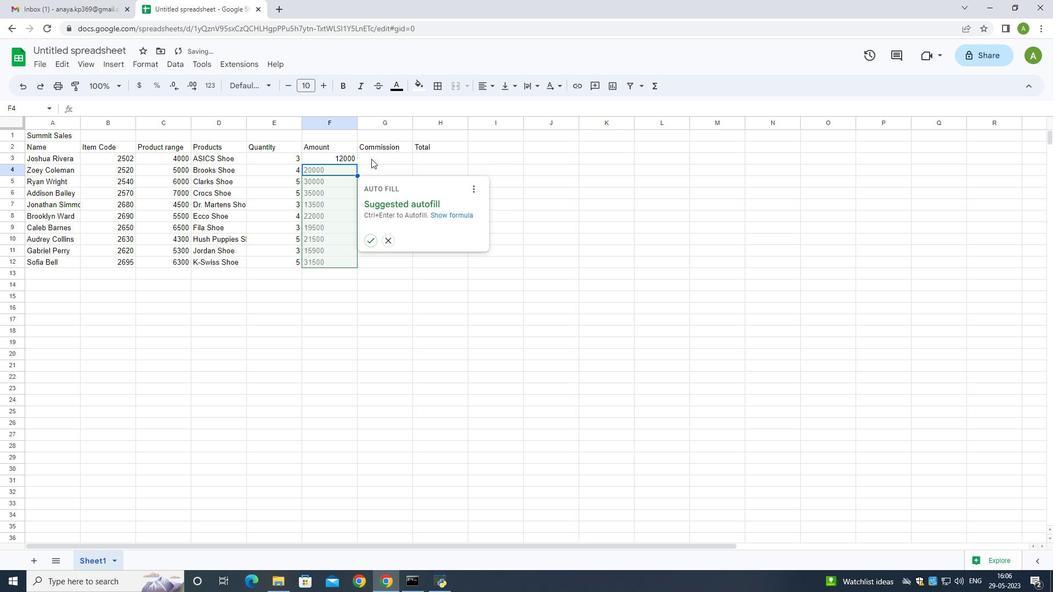 
Action: Mouse moved to (317, 158)
Screenshot: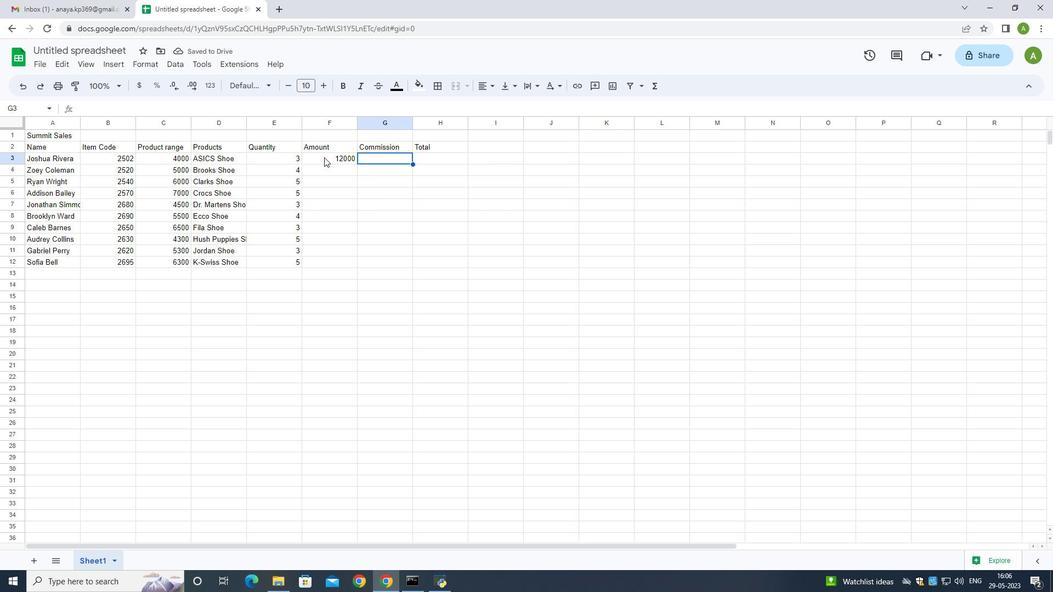 
Action: Mouse pressed left at (317, 158)
Screenshot: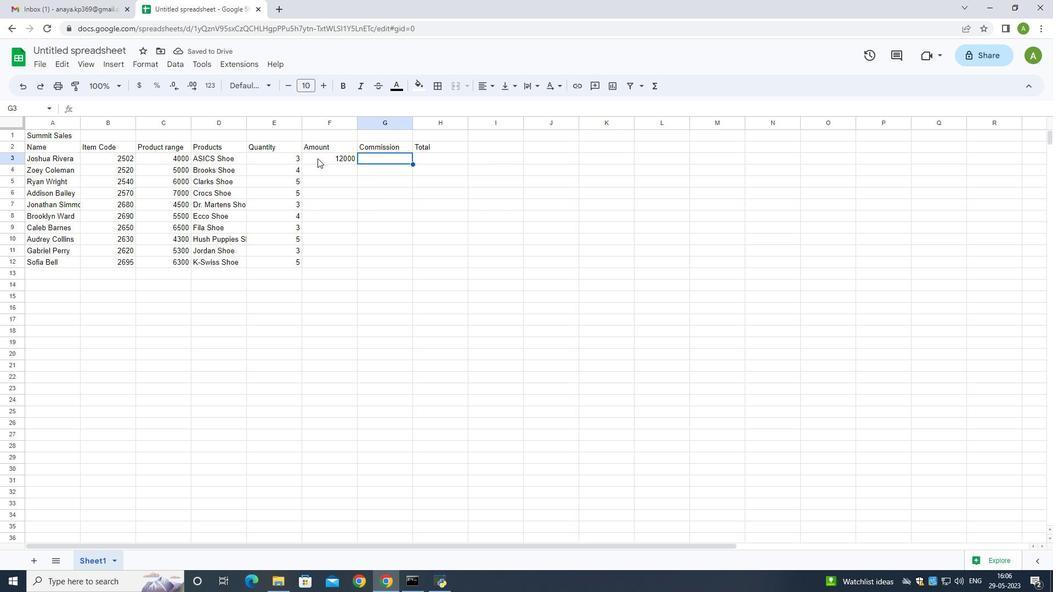 
Action: Mouse moved to (358, 163)
Screenshot: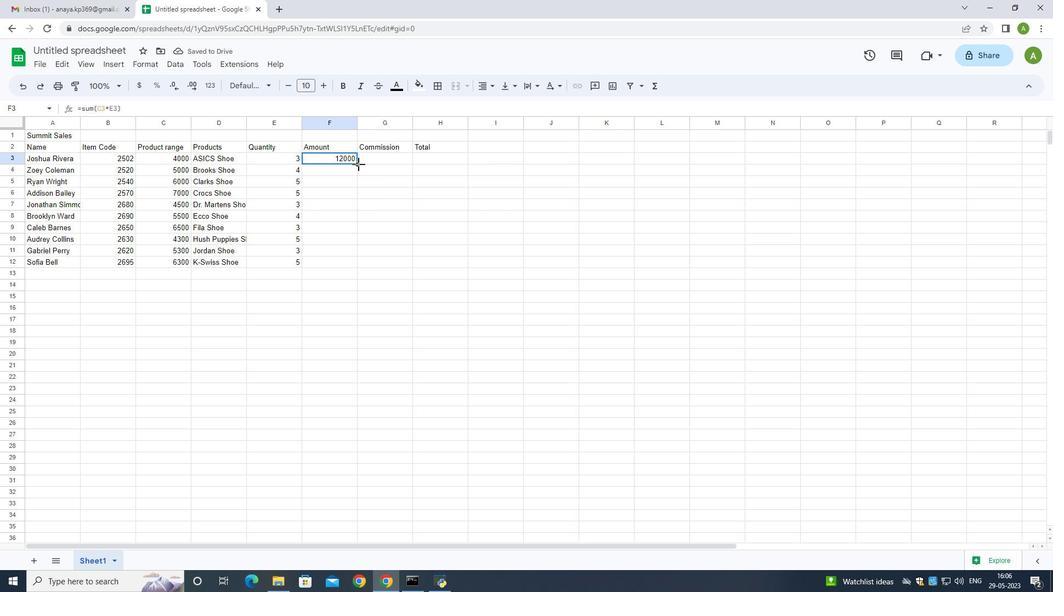 
Action: Mouse pressed left at (358, 163)
Screenshot: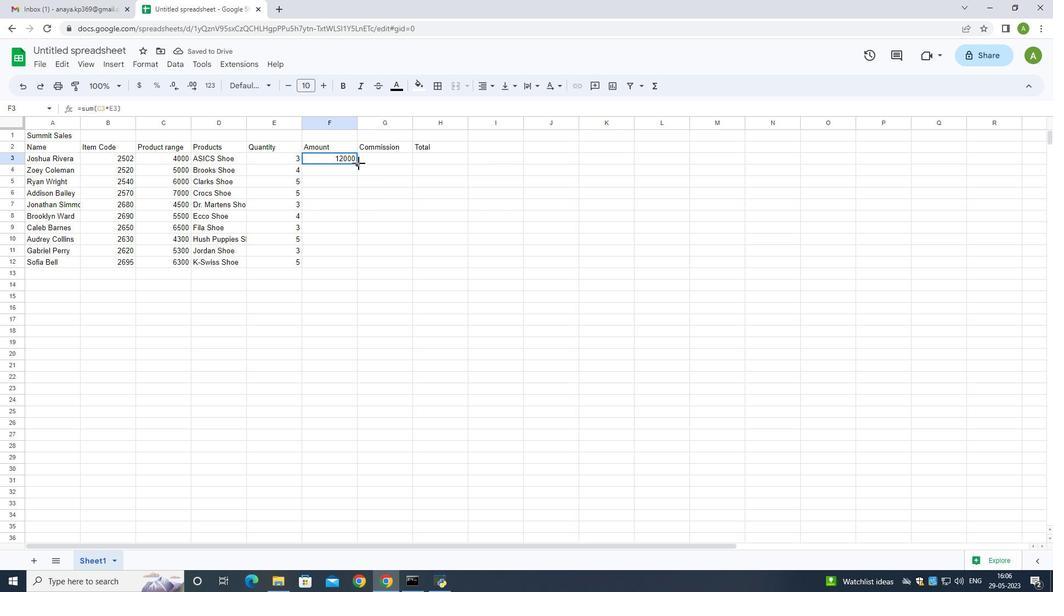 
Action: Mouse moved to (397, 158)
Screenshot: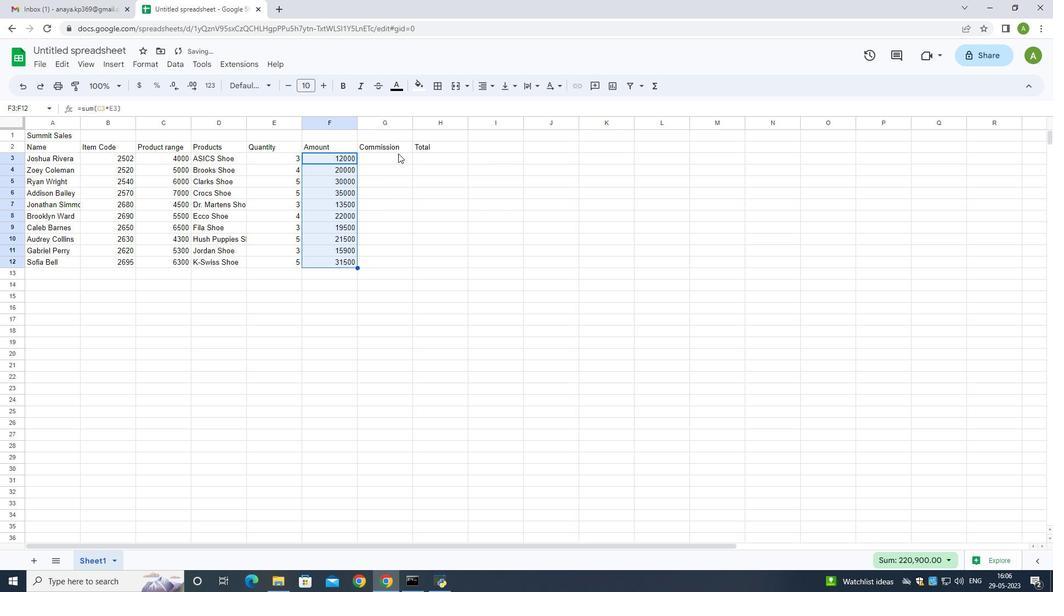 
Action: Mouse pressed left at (397, 158)
Screenshot: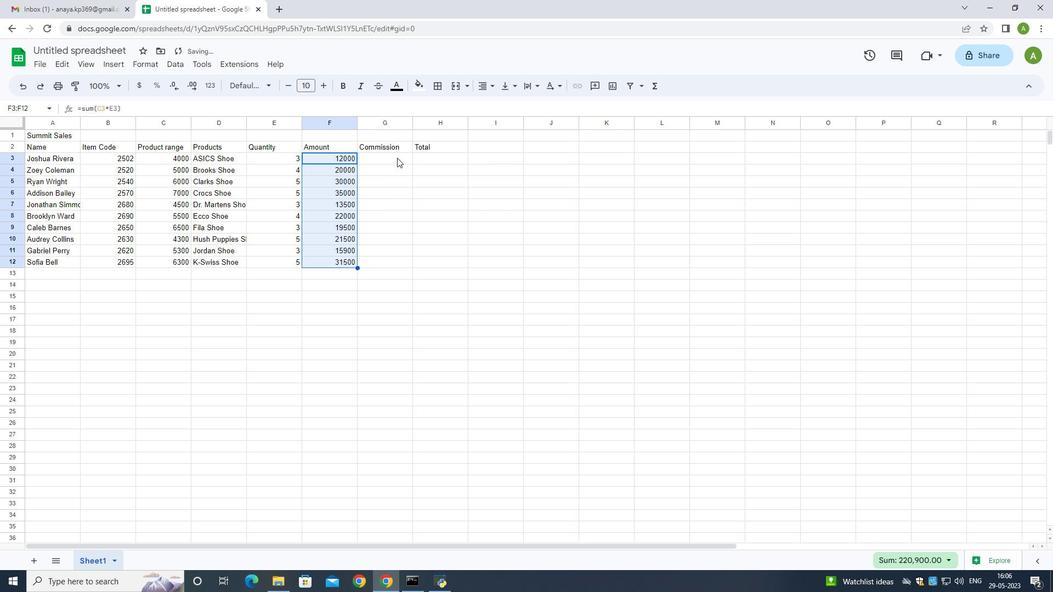 
Action: Key pressed =<Key.shift><Key.shift><Key.shift><Key.shift><Key.shift><Key.shift><Key.shift><Key.shift><Key.shift><Key.shift>(
Screenshot: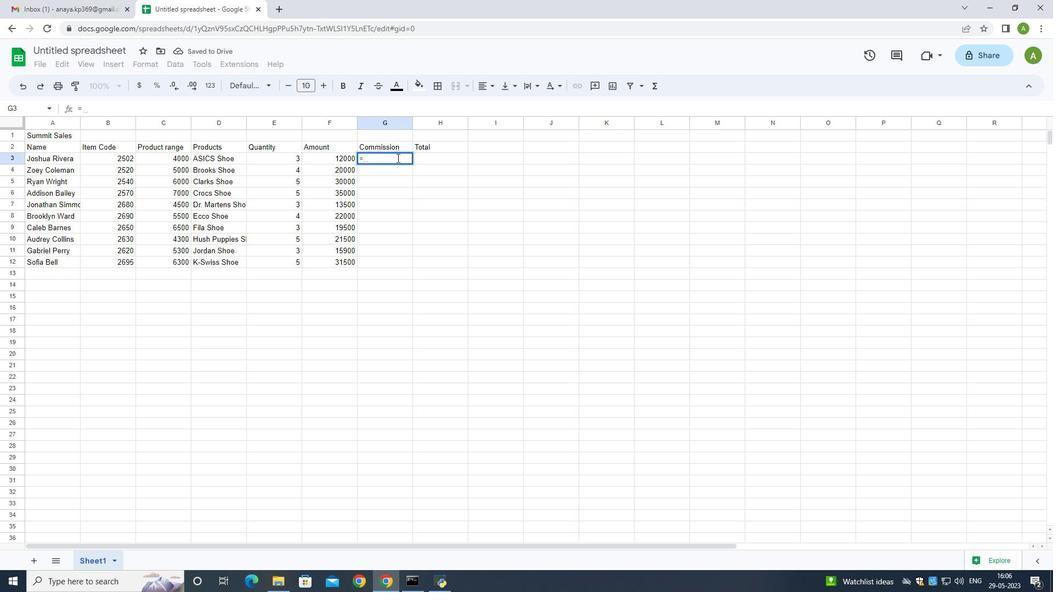 
Action: Mouse moved to (338, 159)
Screenshot: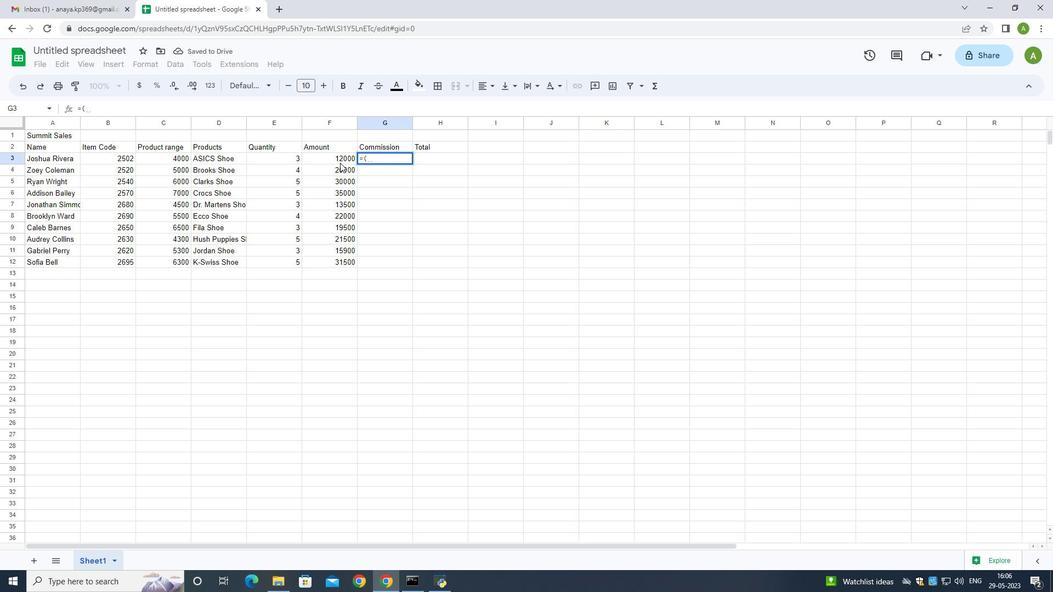 
Action: Mouse pressed left at (338, 159)
Screenshot: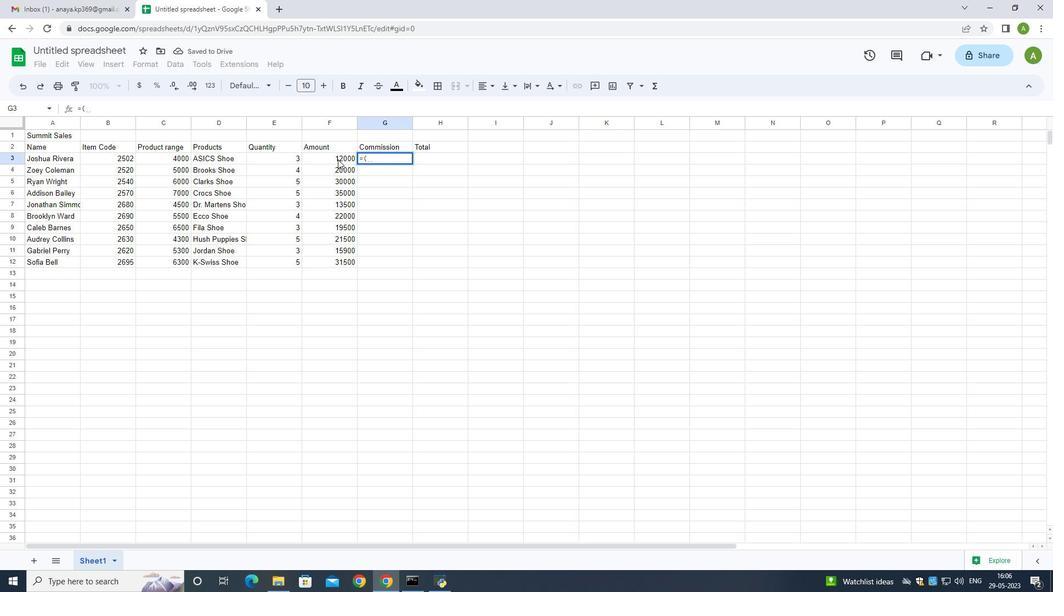 
Action: Key pressed <Key.shift><Key.shift><Key.shift><Key.shift><Key.shift><Key.shift><Key.shift><Key.shift><Key.shift><Key.shift><Key.shift><Key.shift><Key.shift><Key.shift>*2<Key.shift><Key.shift><Key.shift><Key.shift><Key.shift><Key.shift><Key.shift><Key.shift><Key.shift><Key.shift>%<Key.shift><Key.shift><Key.shift>)<Key.enter>
Screenshot: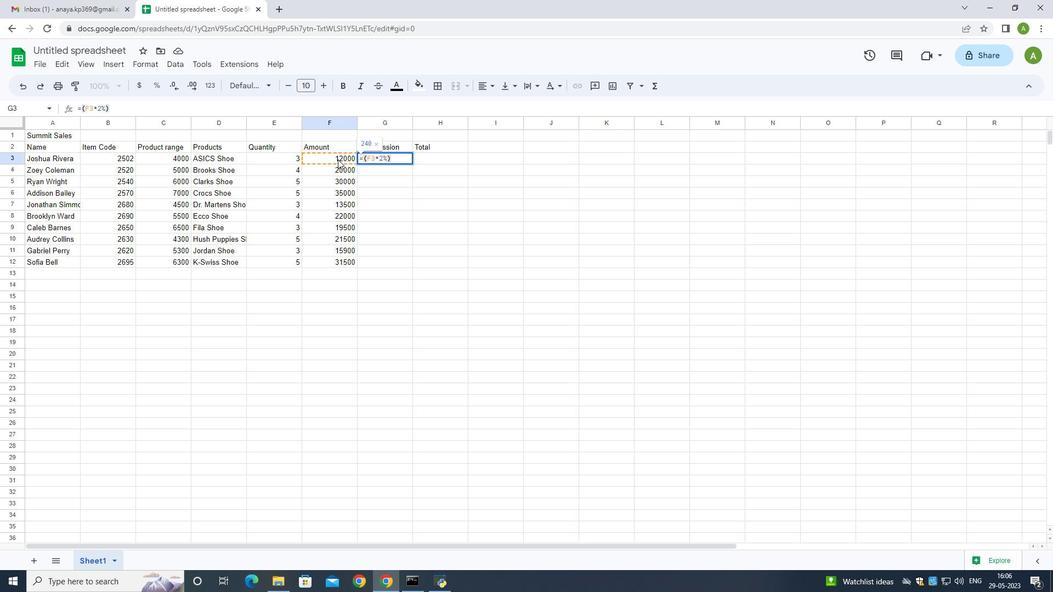 
Action: Mouse moved to (394, 163)
Screenshot: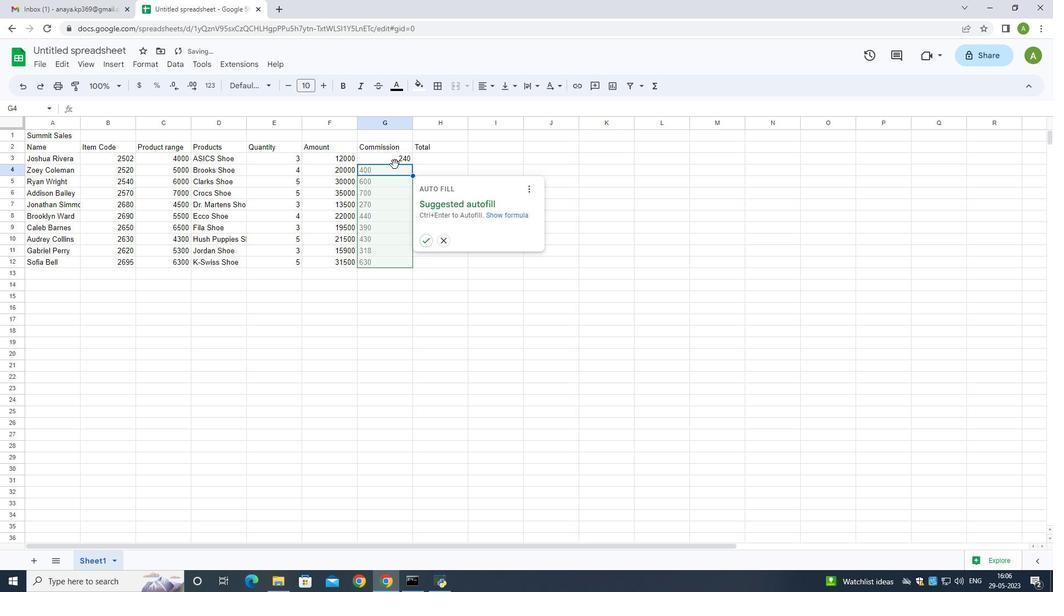 
Action: Mouse pressed left at (394, 163)
Screenshot: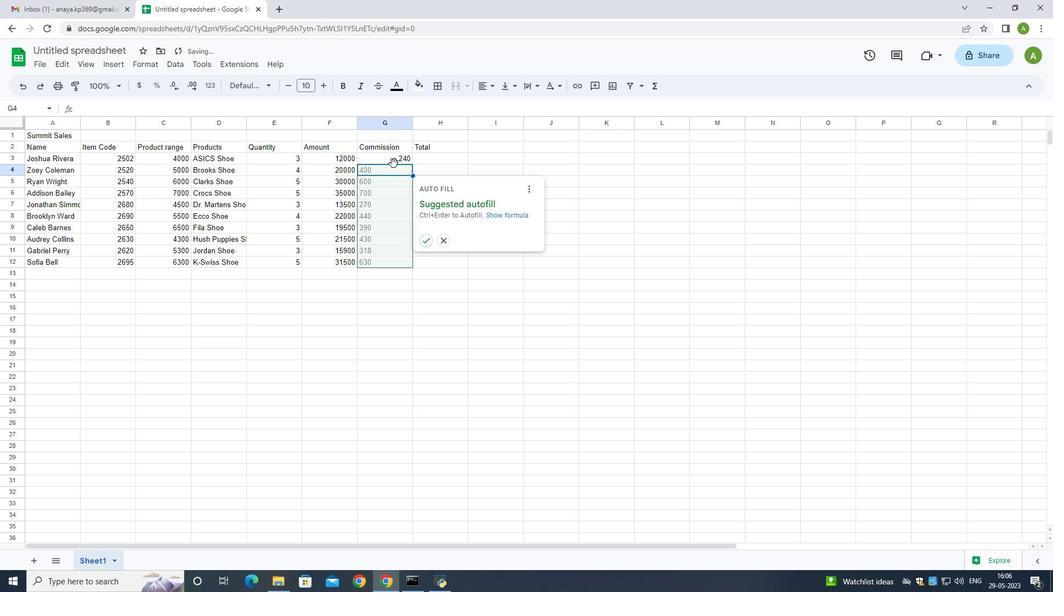 
Action: Mouse moved to (391, 158)
Screenshot: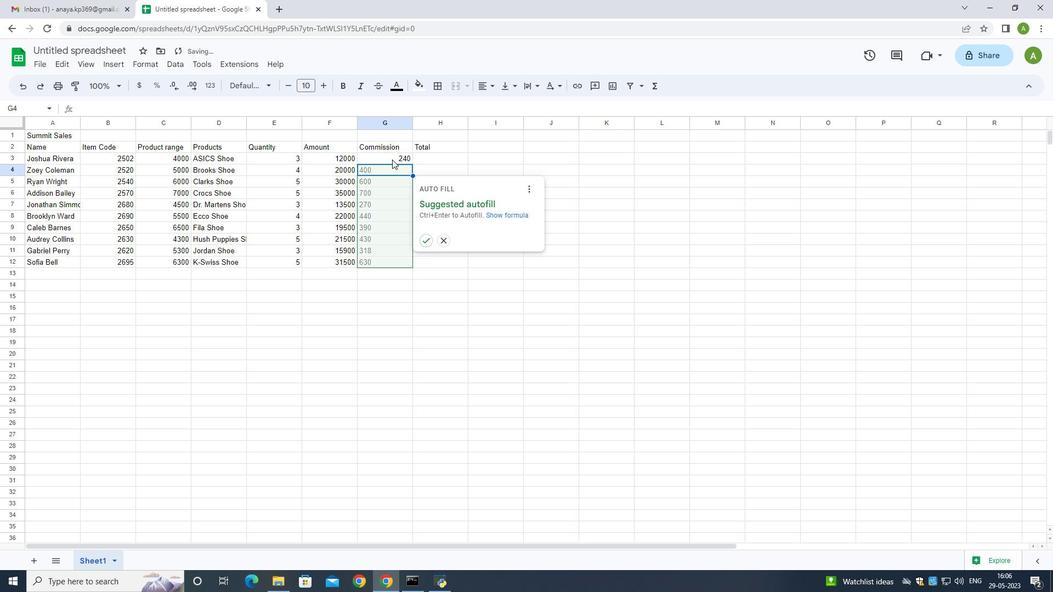 
Action: Mouse pressed left at (391, 158)
Screenshot: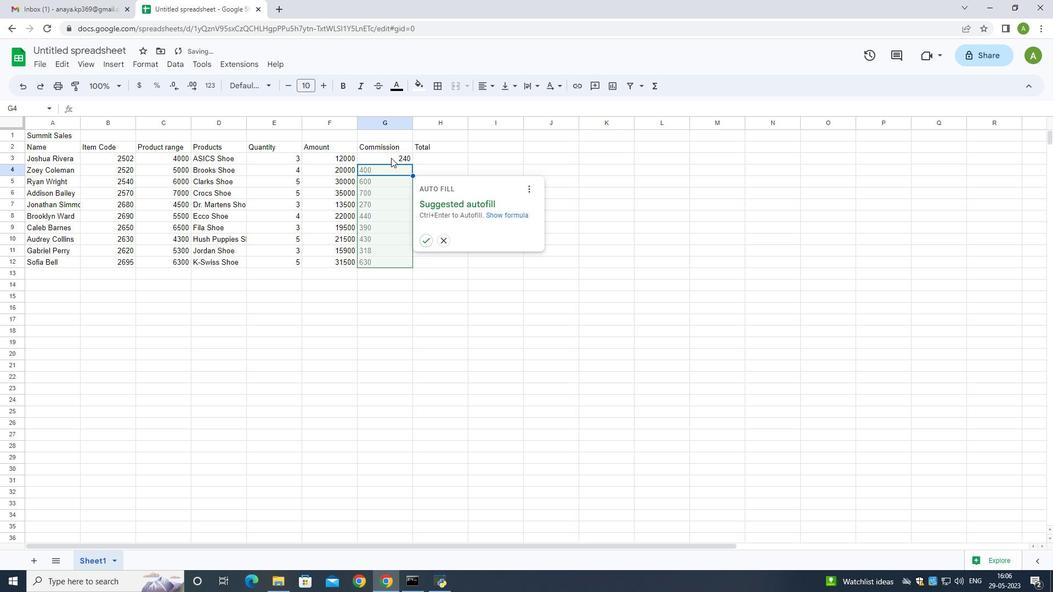 
Action: Mouse moved to (412, 165)
Screenshot: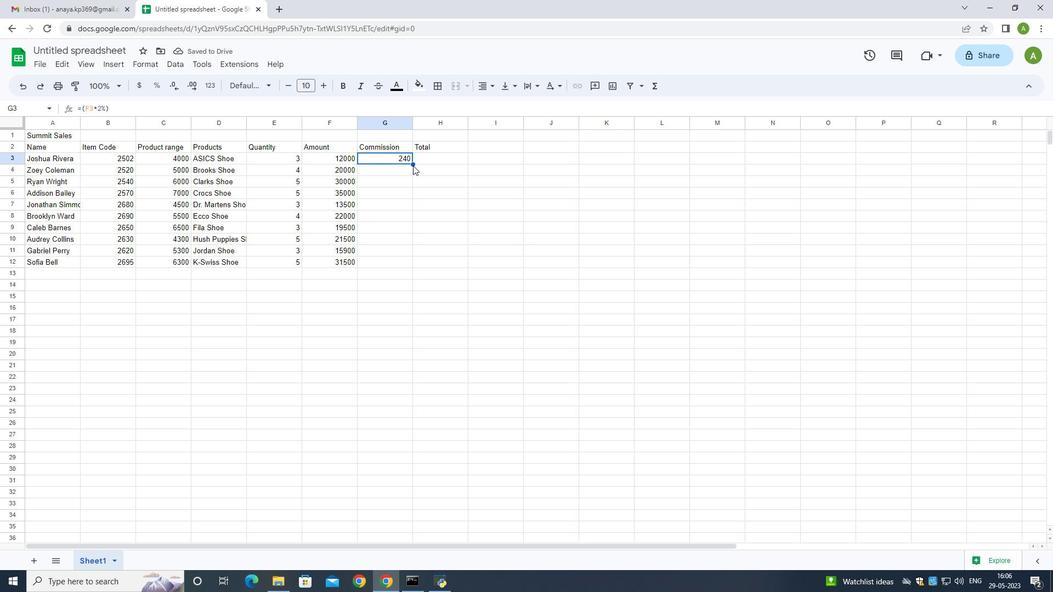 
Action: Mouse pressed left at (412, 165)
Screenshot: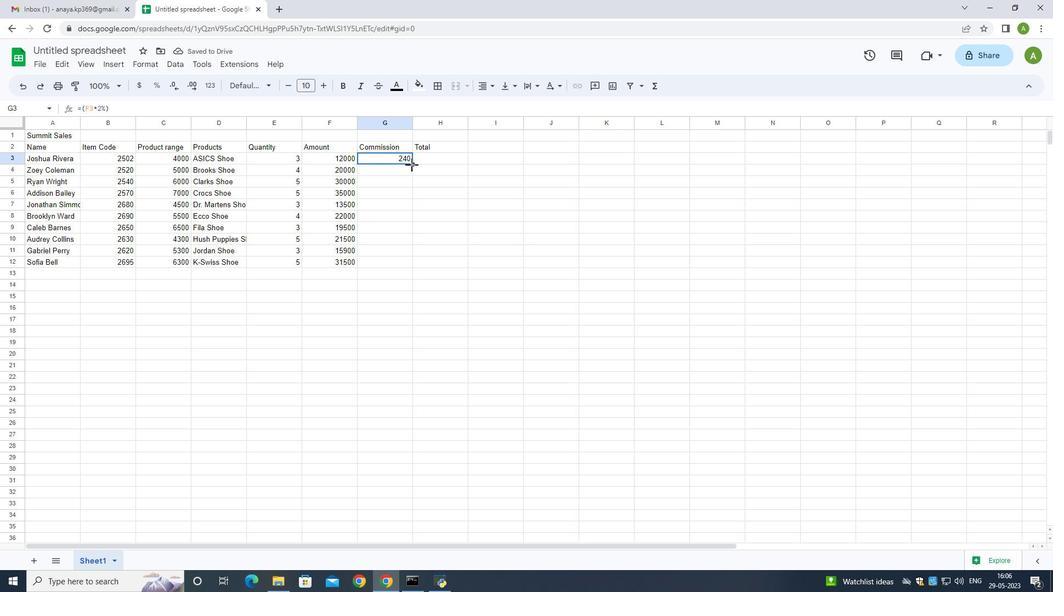 
Action: Mouse moved to (450, 155)
Screenshot: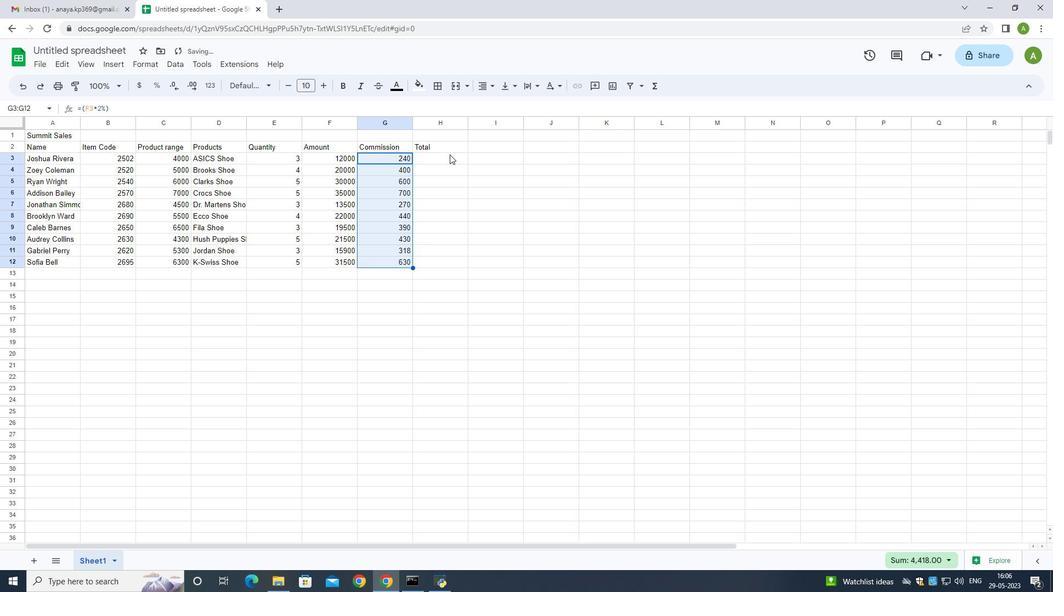 
Action: Mouse pressed left at (450, 155)
Screenshot: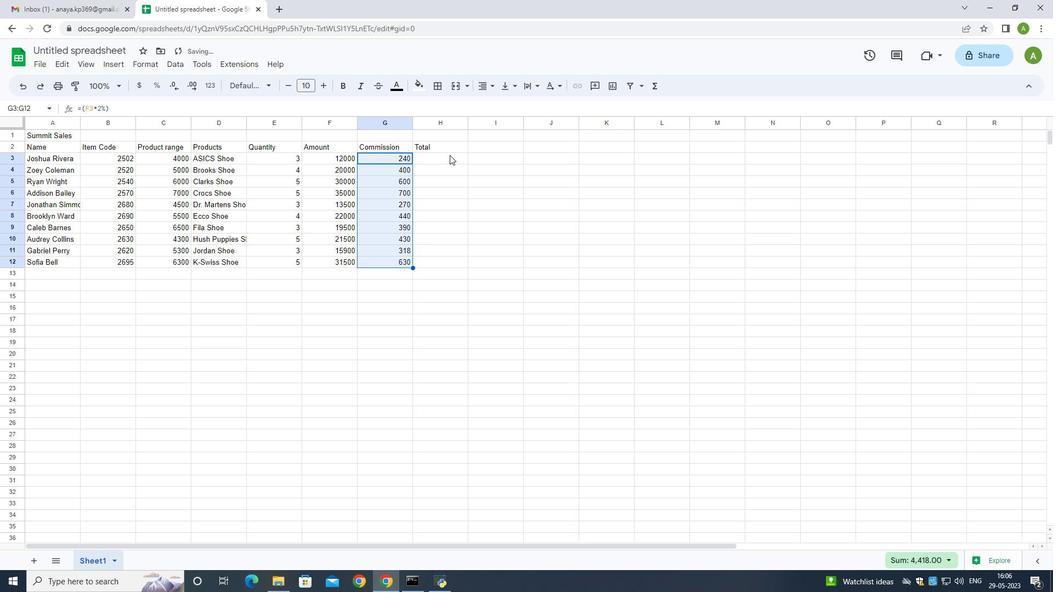 
Action: Mouse moved to (450, 156)
Screenshot: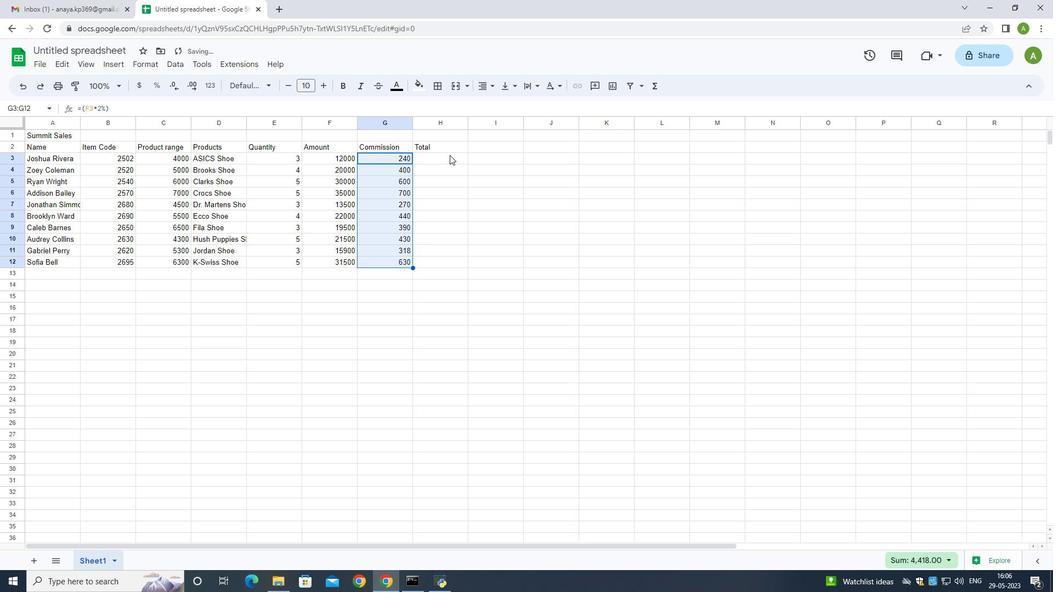 
Action: Key pressed =<Key.shift>(
Screenshot: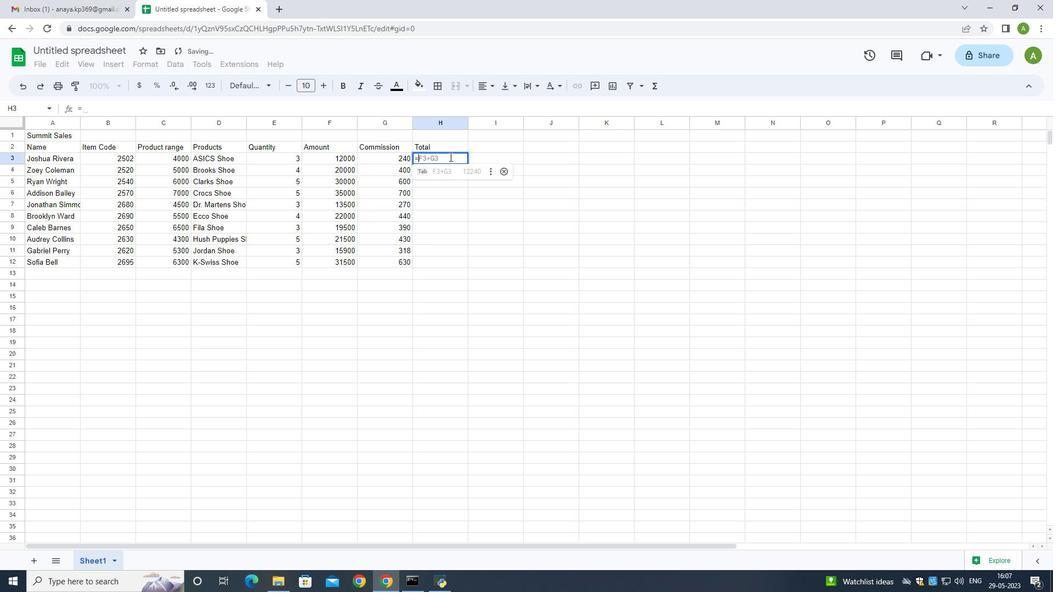 
Action: Mouse moved to (343, 158)
Screenshot: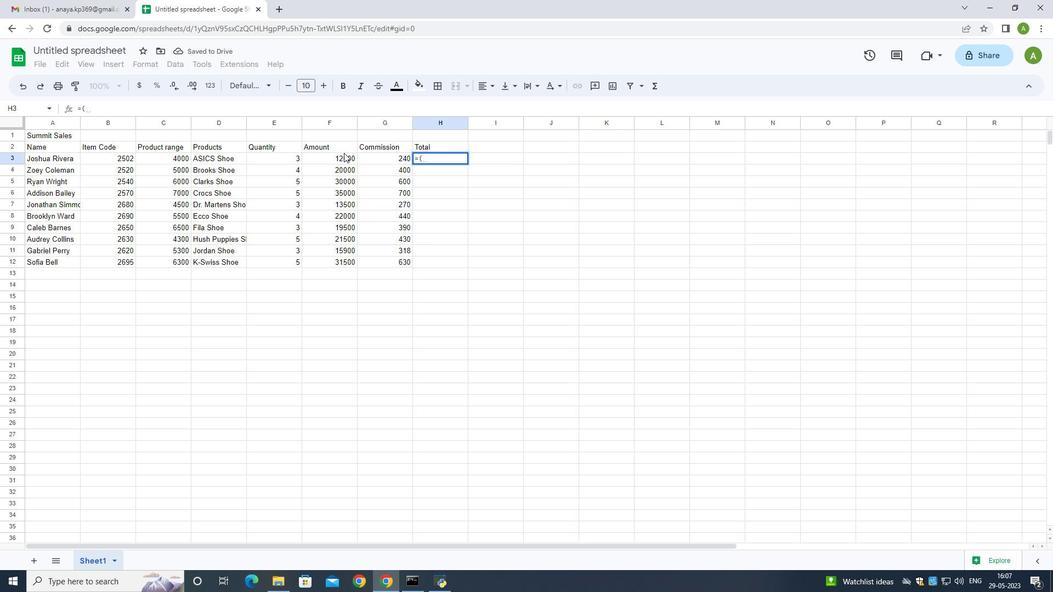 
Action: Mouse pressed left at (343, 158)
Screenshot: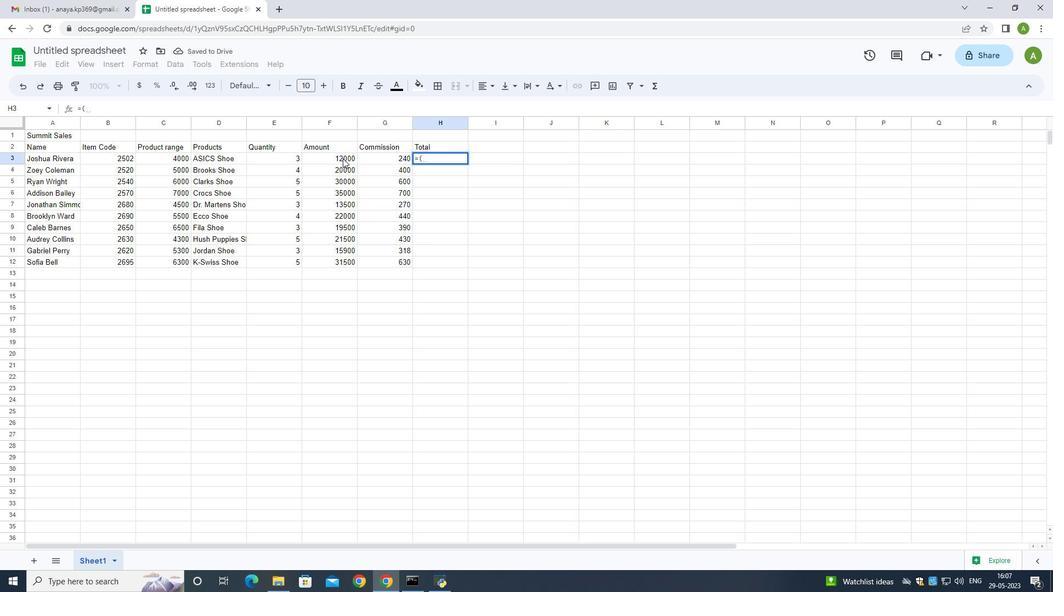 
Action: Key pressed <Key.shift><Key.shift><Key.shift><Key.shift>+
Screenshot: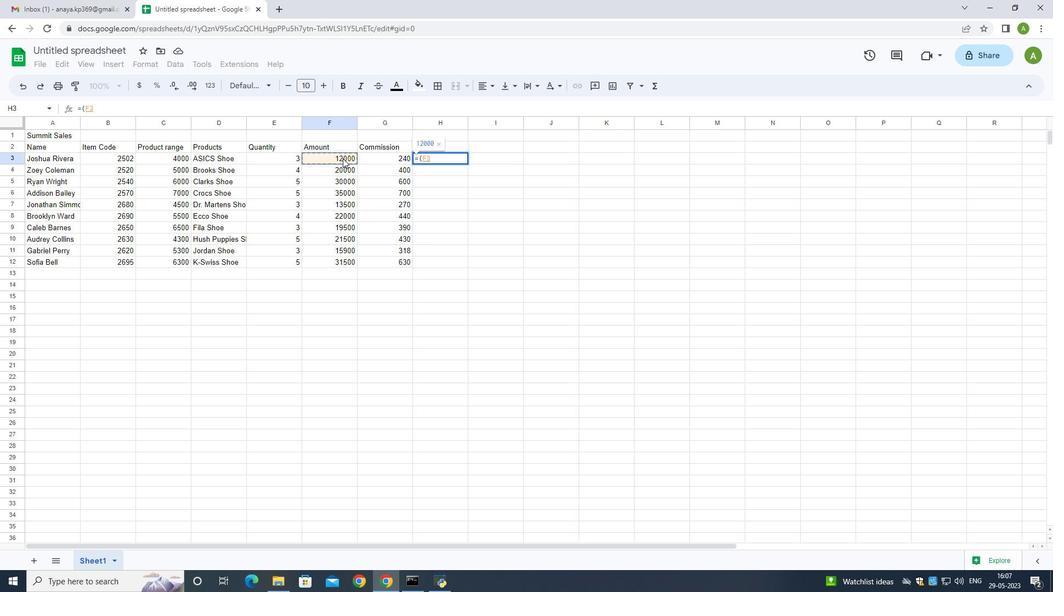 
Action: Mouse moved to (383, 159)
Screenshot: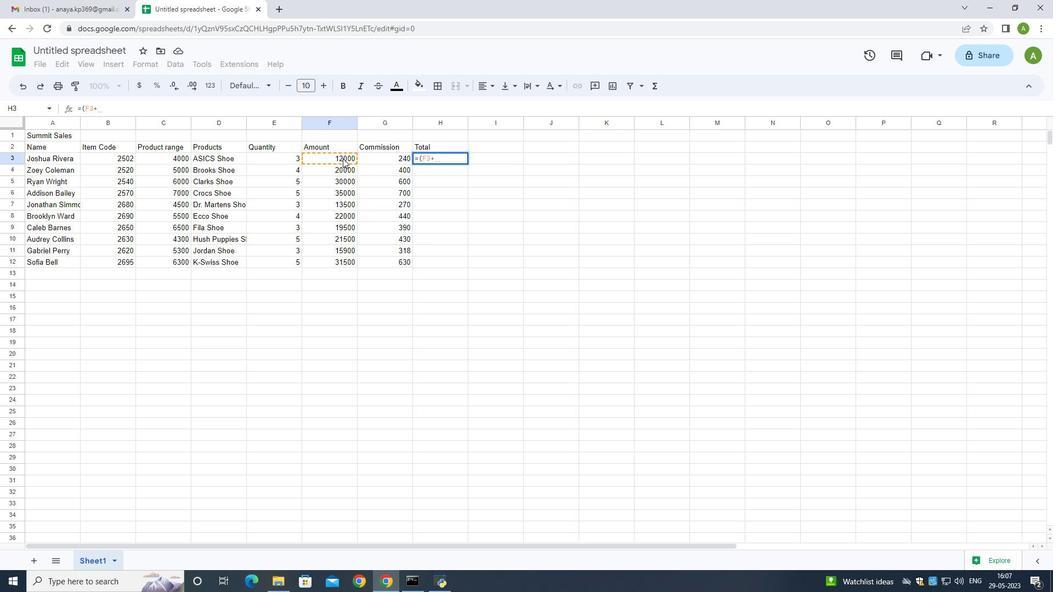 
Action: Mouse pressed left at (383, 159)
Screenshot: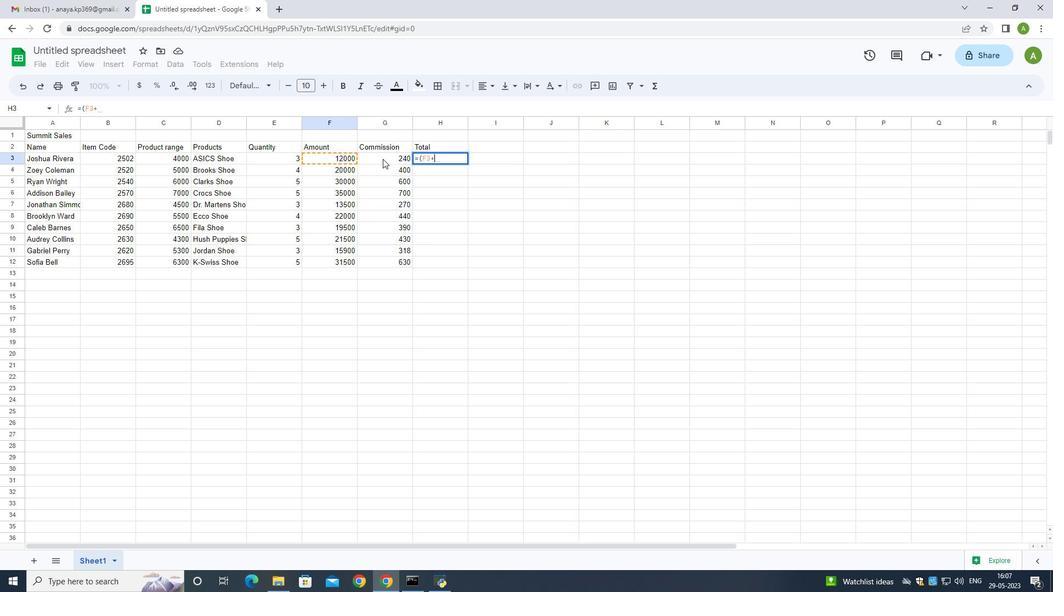 
Action: Key pressed <Key.shift><Key.shift>)<Key.enter>
Screenshot: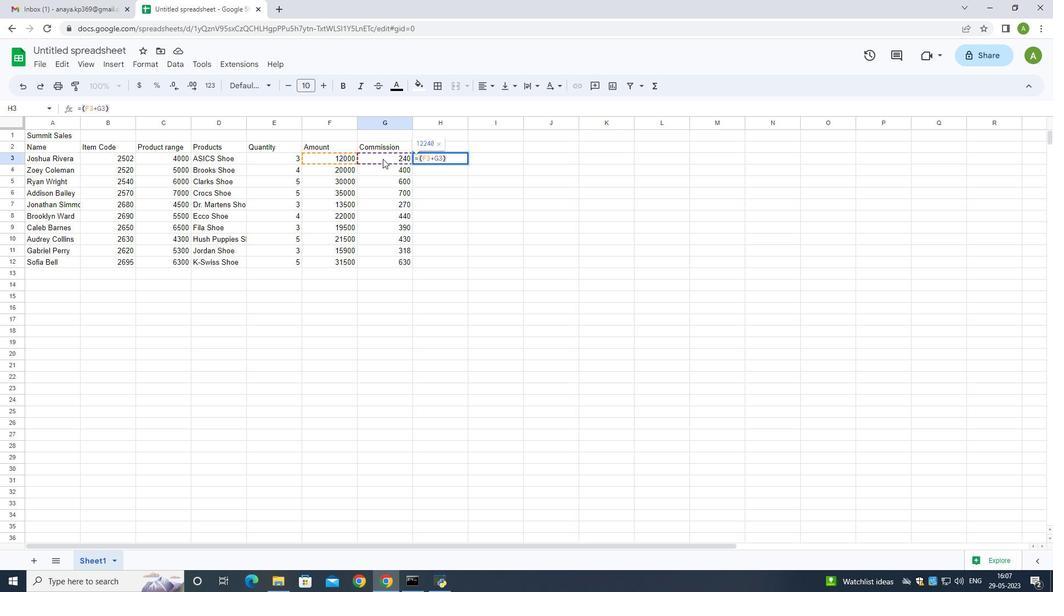 
Action: Mouse moved to (442, 160)
Screenshot: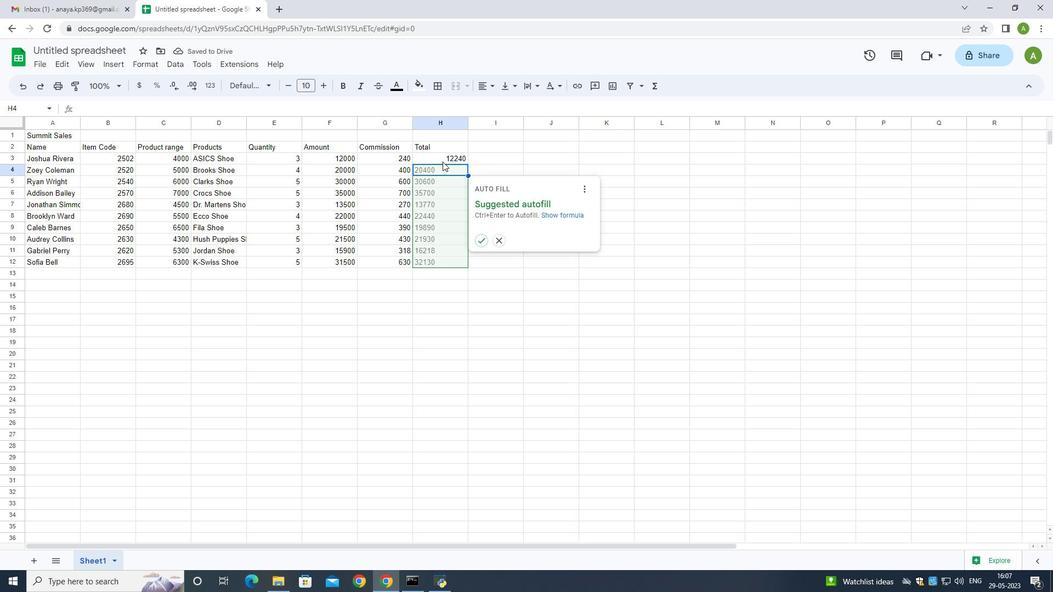 
Action: Mouse pressed left at (442, 160)
Screenshot: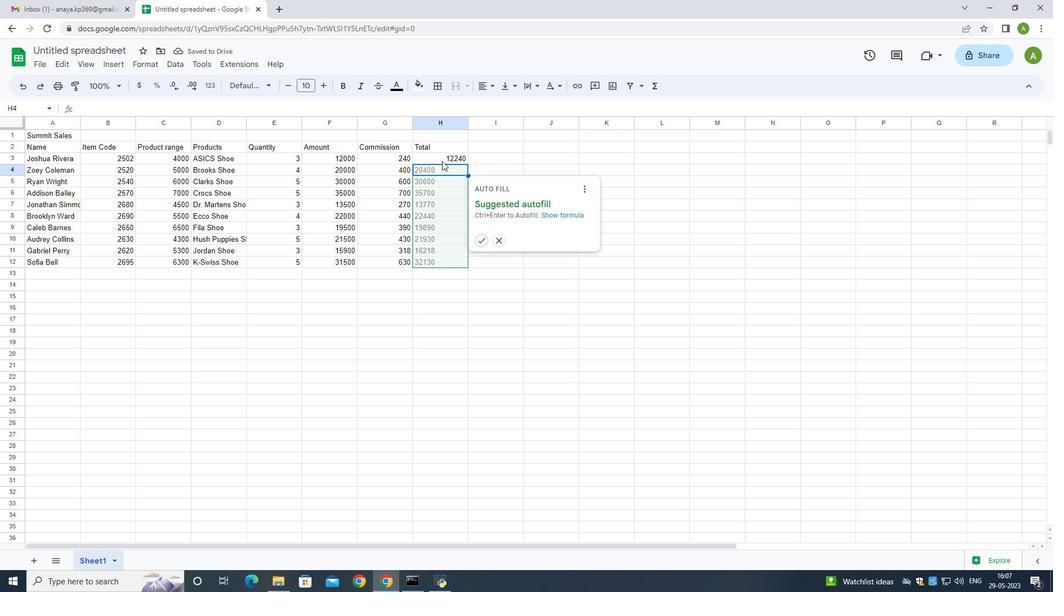 
Action: Mouse moved to (469, 165)
Screenshot: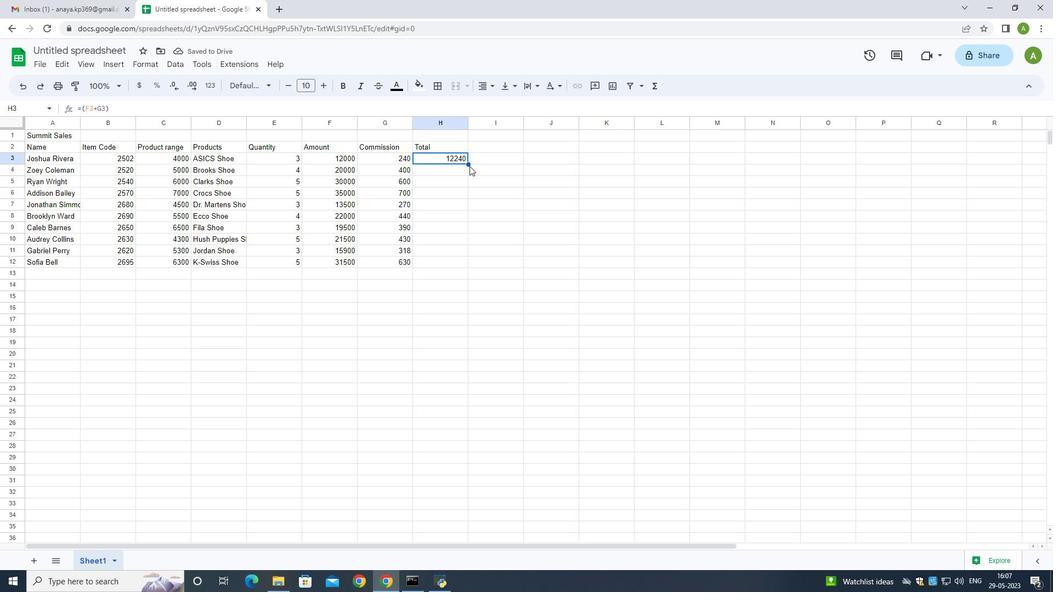 
Action: Mouse pressed left at (469, 165)
Screenshot: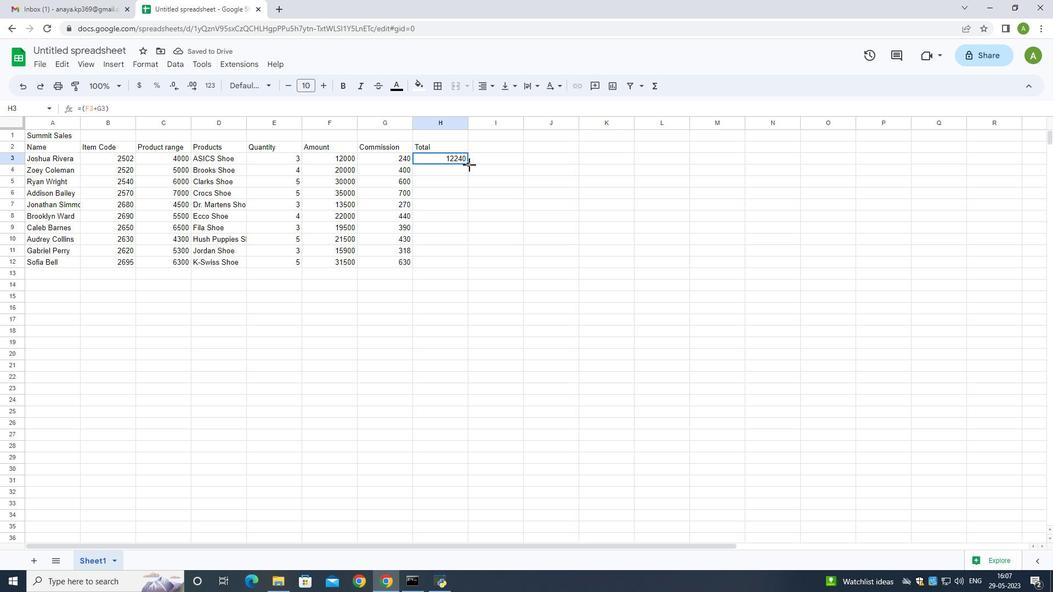 
Action: Mouse moved to (42, 66)
Screenshot: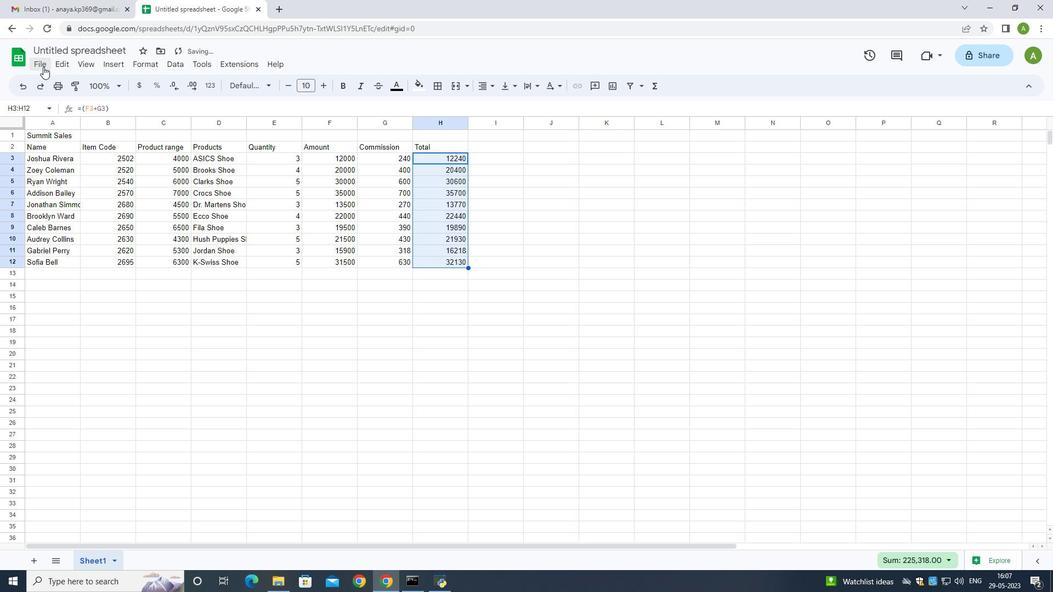 
Action: Mouse pressed left at (42, 66)
Screenshot: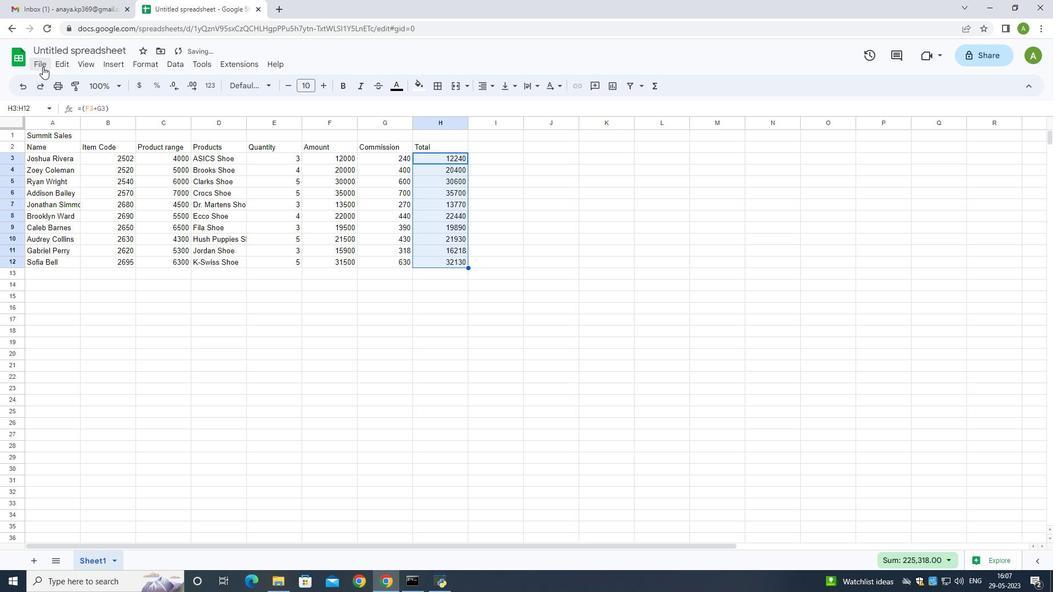 
Action: Mouse moved to (53, 228)
Screenshot: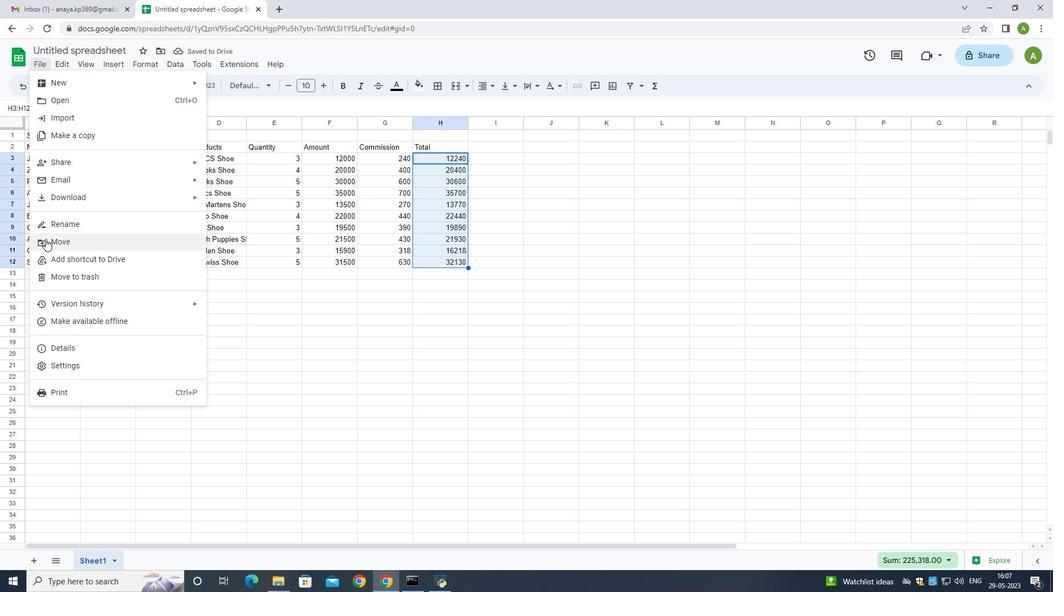 
Action: Mouse pressed left at (53, 228)
Screenshot: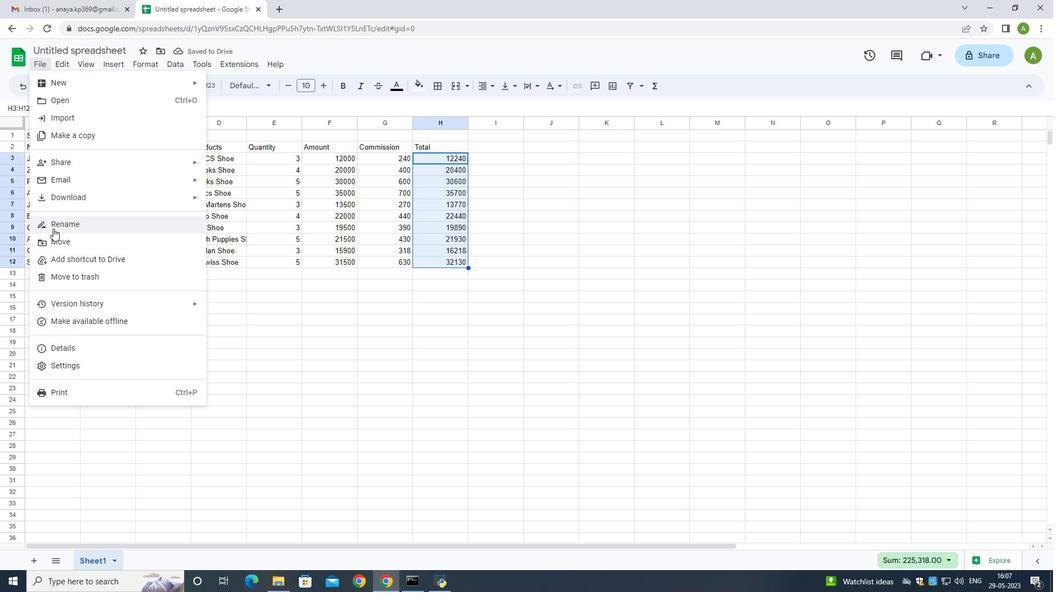 
Action: Mouse moved to (36, 234)
Screenshot: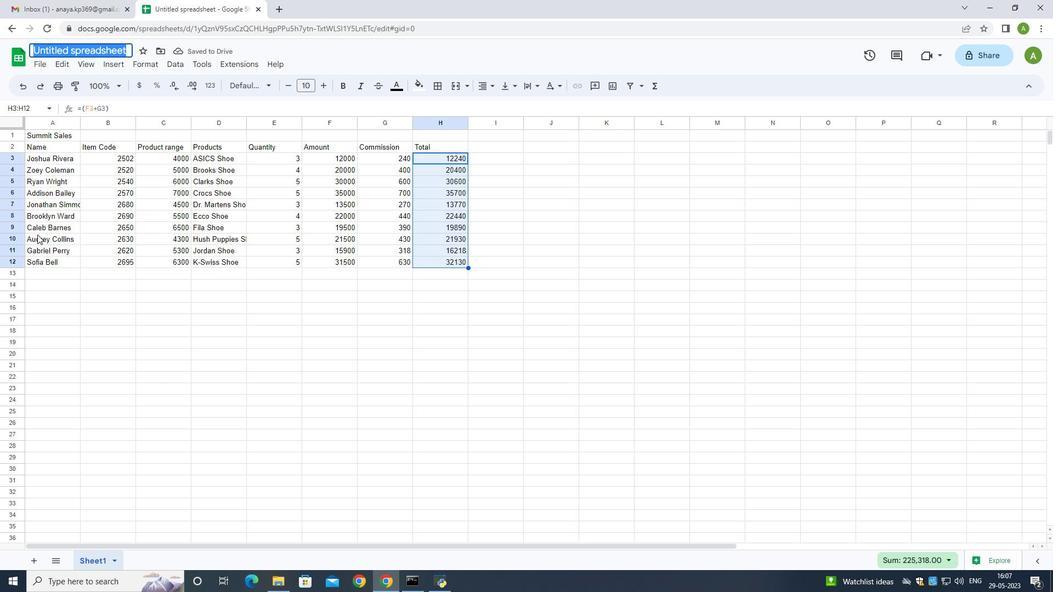 
Action: Key pressed <Key.shift>Summit<Key.space><Key.shift><Key.shift><Key.shift><Key.shift><Key.shift><Key.shift><Key.shift><Key.shift><Key.shift><Key.shift><Key.shift><Key.shift><Key.shift><Key.shift><Key.shift><Key.shift><Key.shift><Key.shift><Key.shift><Key.shift><Key.shift><Key.shift><Key.shift><Key.shift><Key.shift><Key.shift><Key.shift><Key.shift><Key.shift><Key.shift><Key.shift><Key.shift><Key.shift><Key.shift><Key.shift><Key.shift><Key.shift>Sales<Key.space><Key.shift><Key.shift><Key.shift><Key.shift><Key.shift><Key.shift><Key.shift><Key.shift><Key.shift><Key.shift><Key.shift>Templetes<Key.space>book<Key.enter>
Screenshot: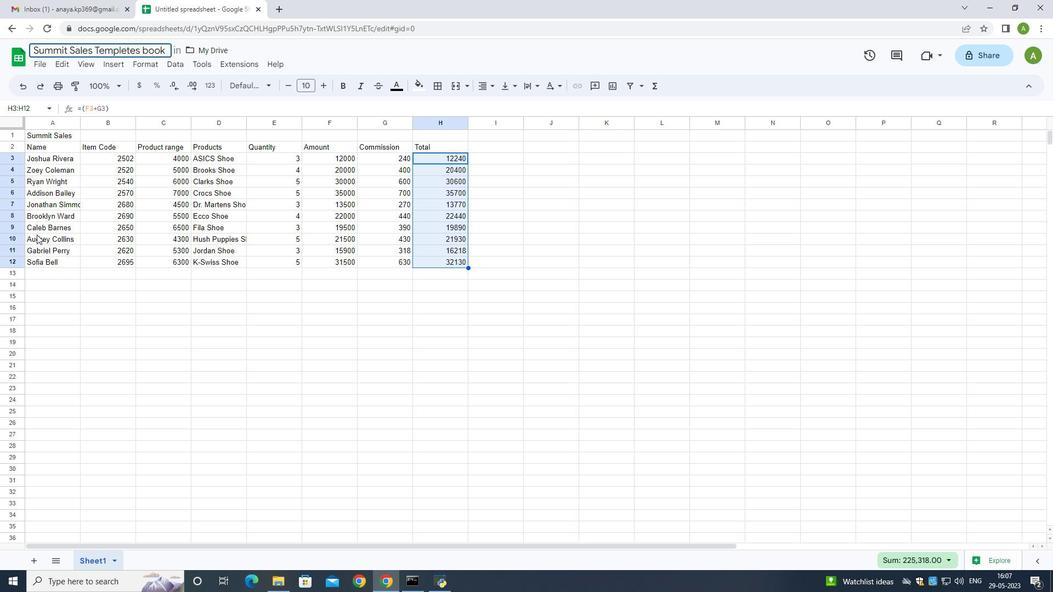 
Action: Mouse moved to (160, 335)
Screenshot: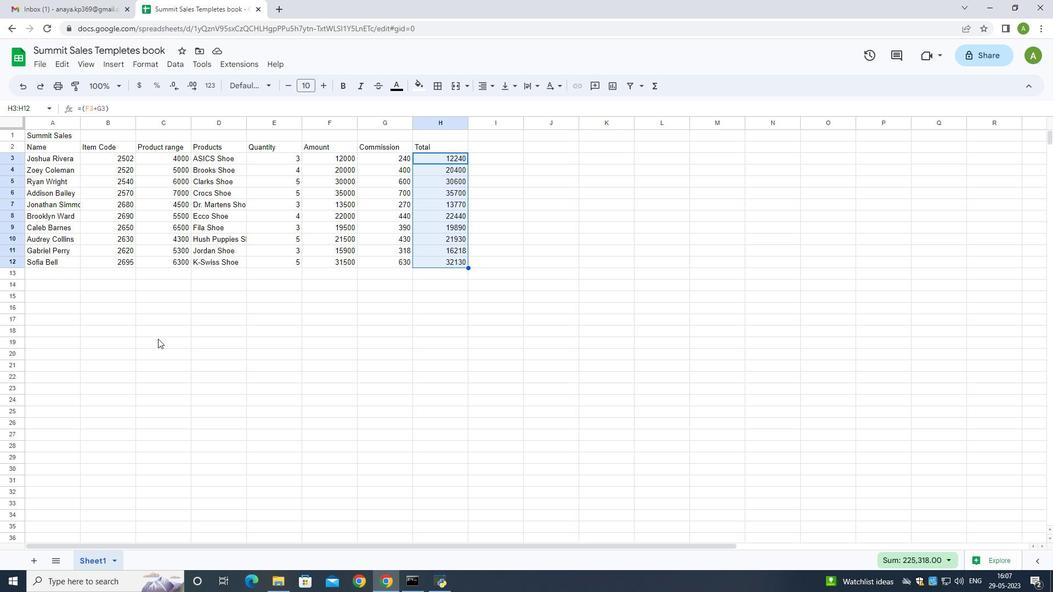 
Action: Mouse pressed left at (160, 335)
Screenshot: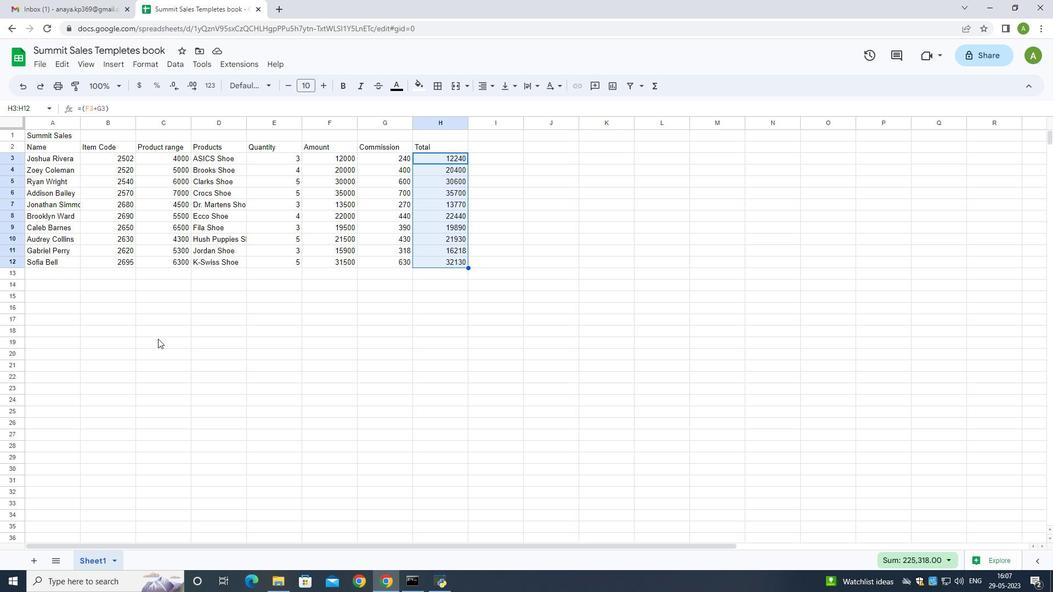 
Action: Mouse moved to (79, 324)
Screenshot: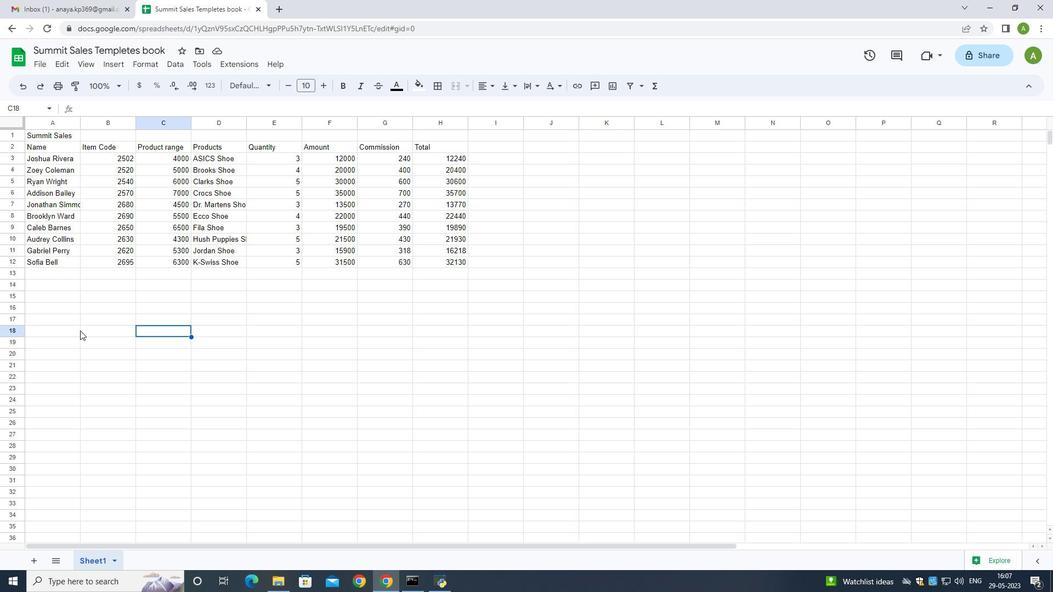 
Action: Mouse pressed left at (79, 324)
Screenshot: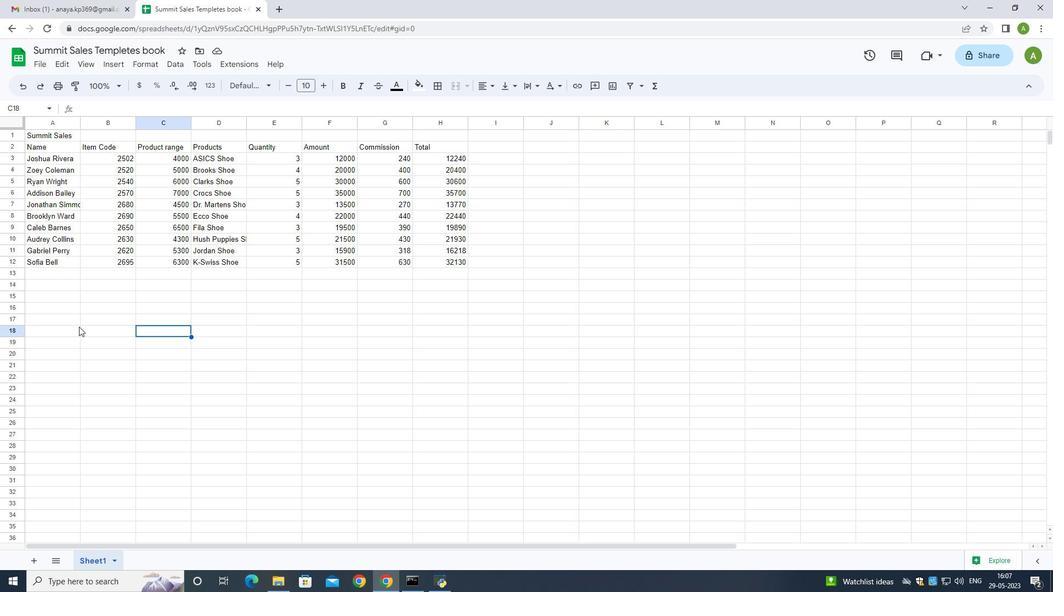 
Action: Mouse moved to (76, 326)
Screenshot: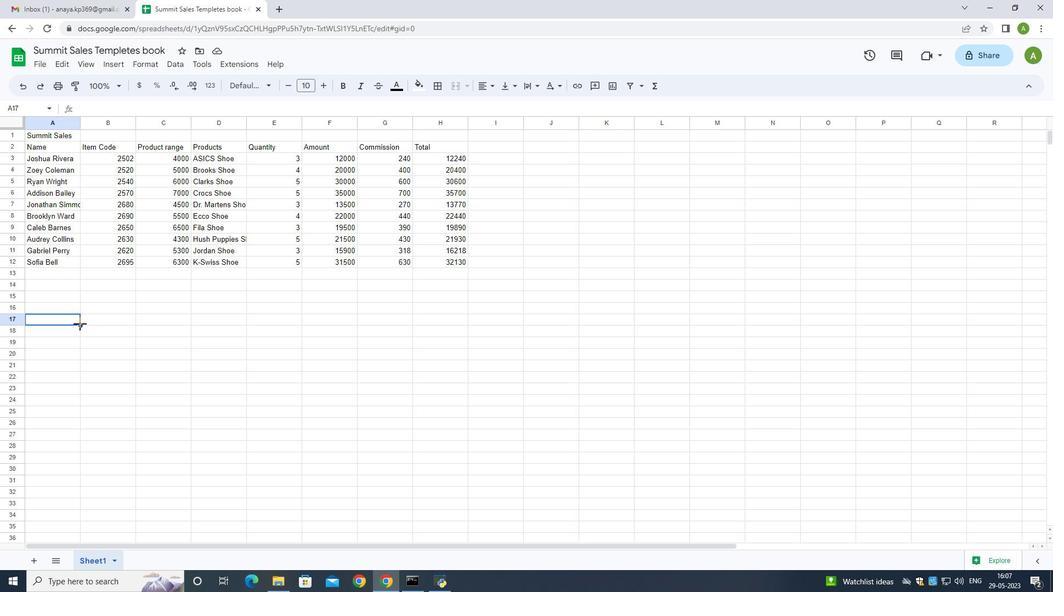 
